 Task: In the  document speech. Add the mentioned hyperlink after second sentence in main content 'www.wikipedia.org' Insert the picture of  'Kids Playing' with name   Kids Playing.png  Change shape height to 3.3
Action: Mouse moved to (85, 191)
Screenshot: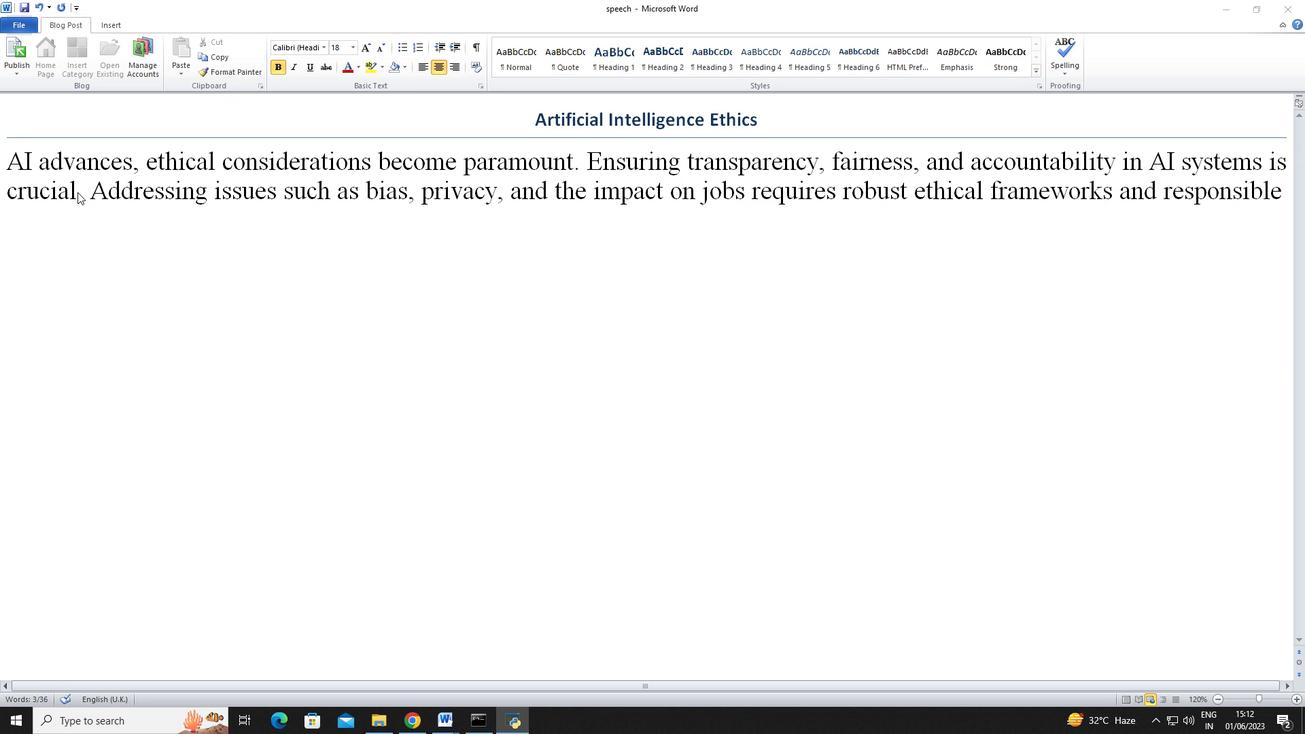 
Action: Mouse pressed left at (85, 191)
Screenshot: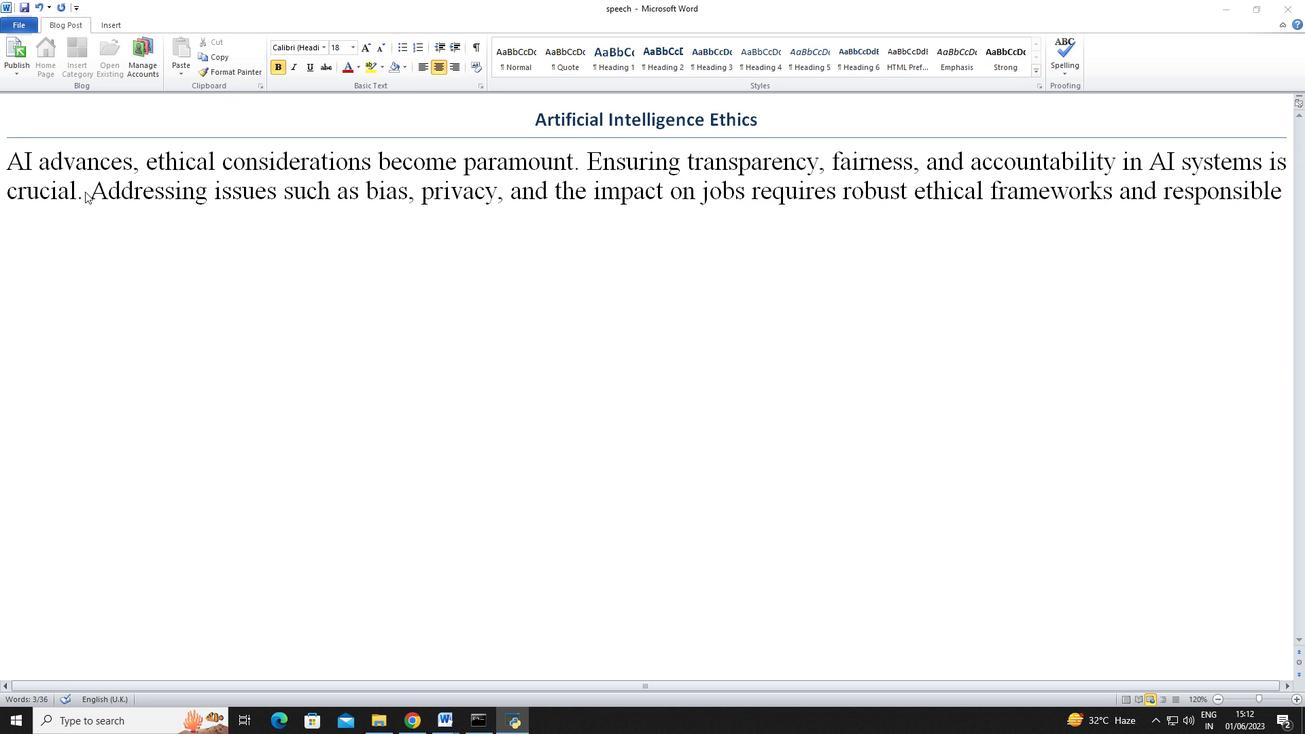 
Action: Mouse moved to (81, 196)
Screenshot: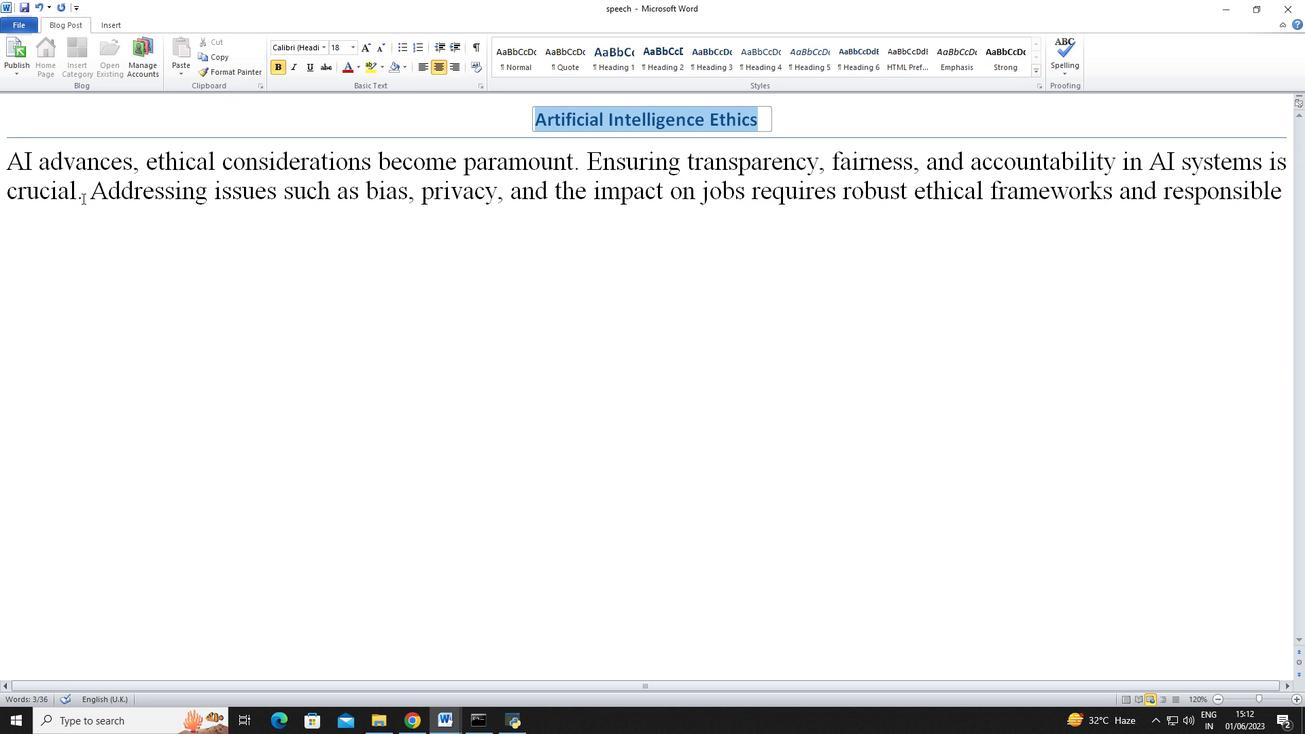 
Action: Mouse pressed left at (81, 196)
Screenshot: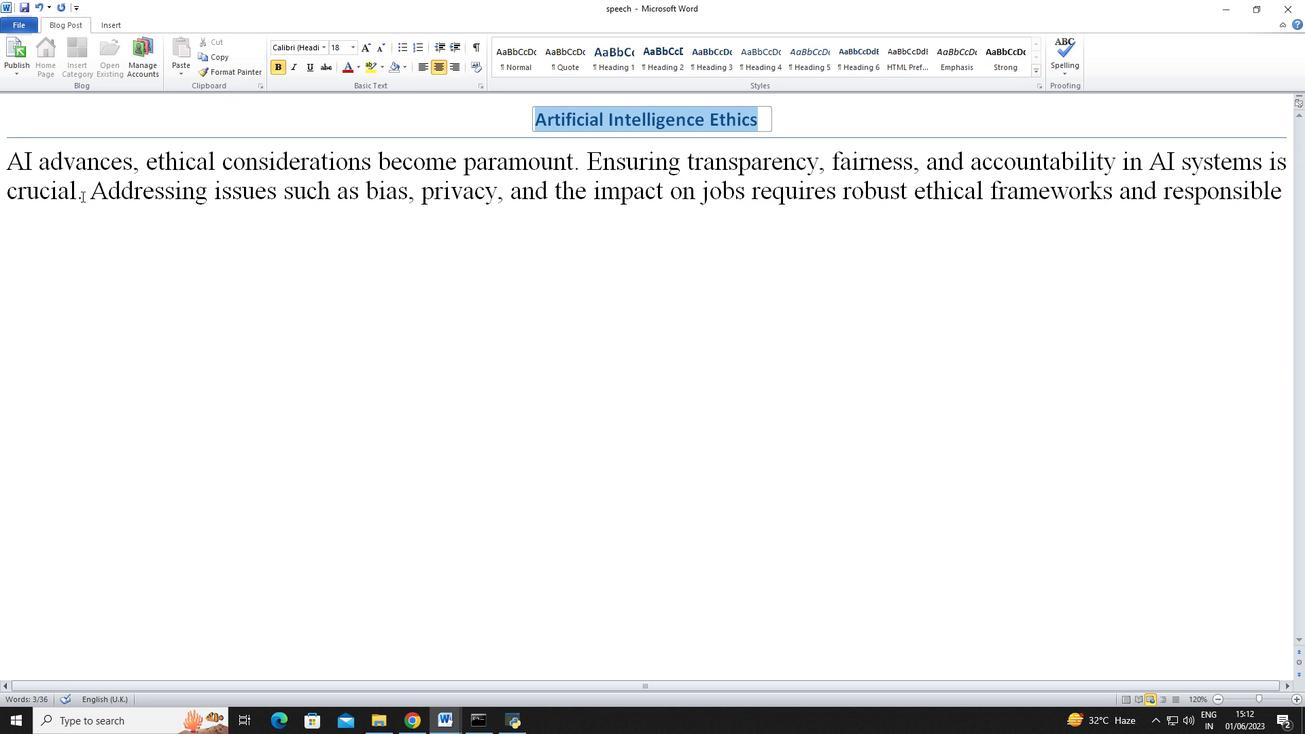 
Action: Mouse moved to (101, 26)
Screenshot: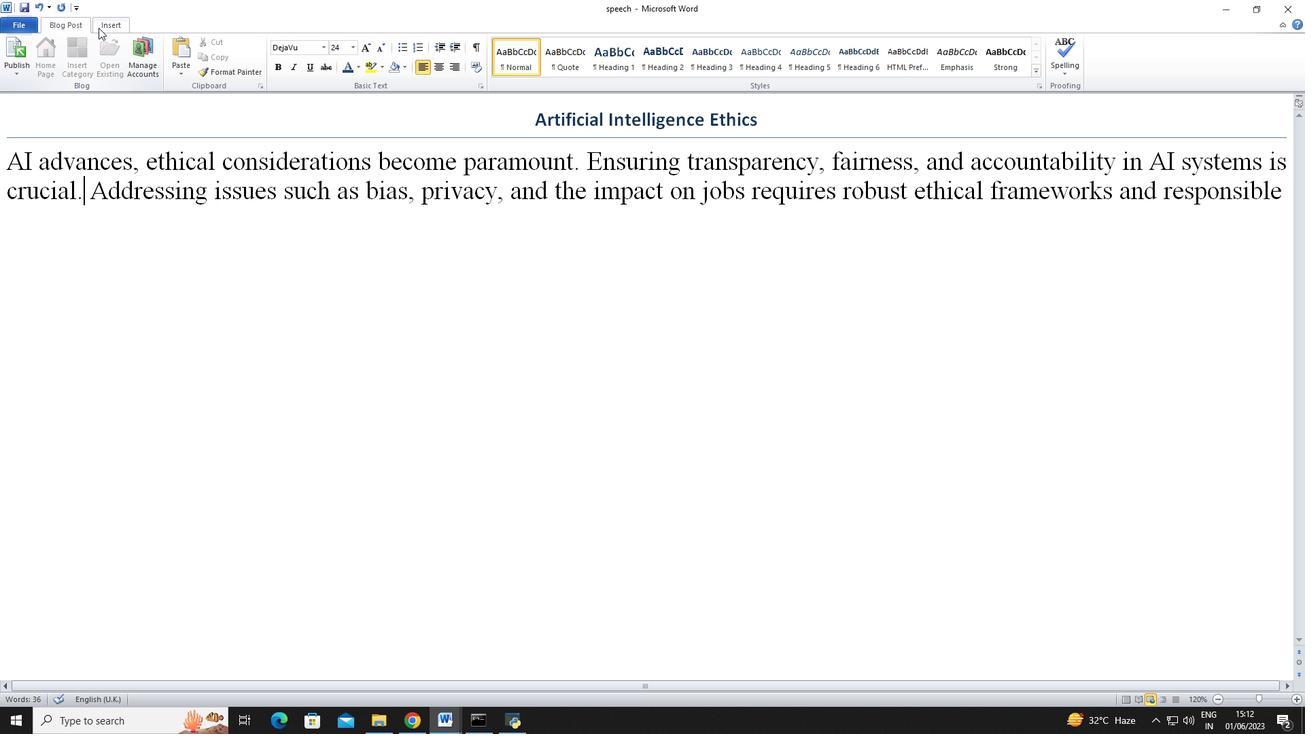 
Action: Mouse pressed left at (101, 26)
Screenshot: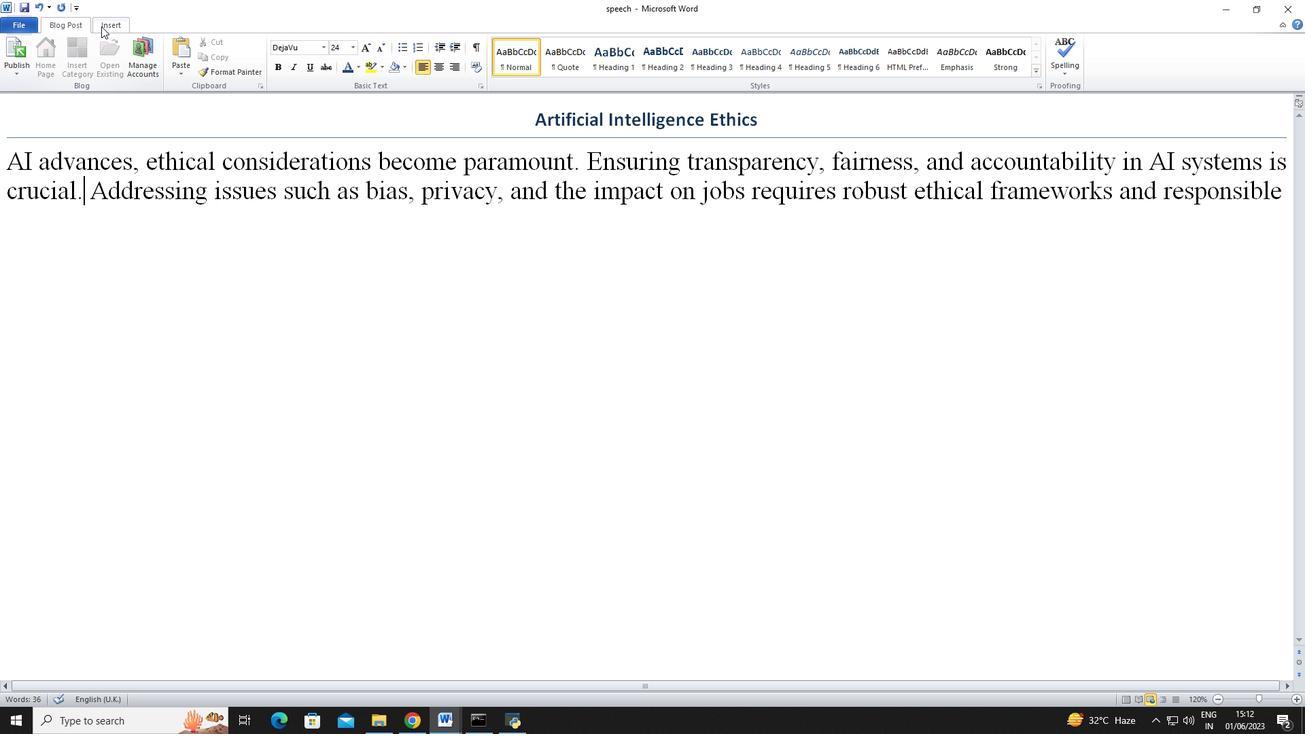 
Action: Mouse moved to (240, 64)
Screenshot: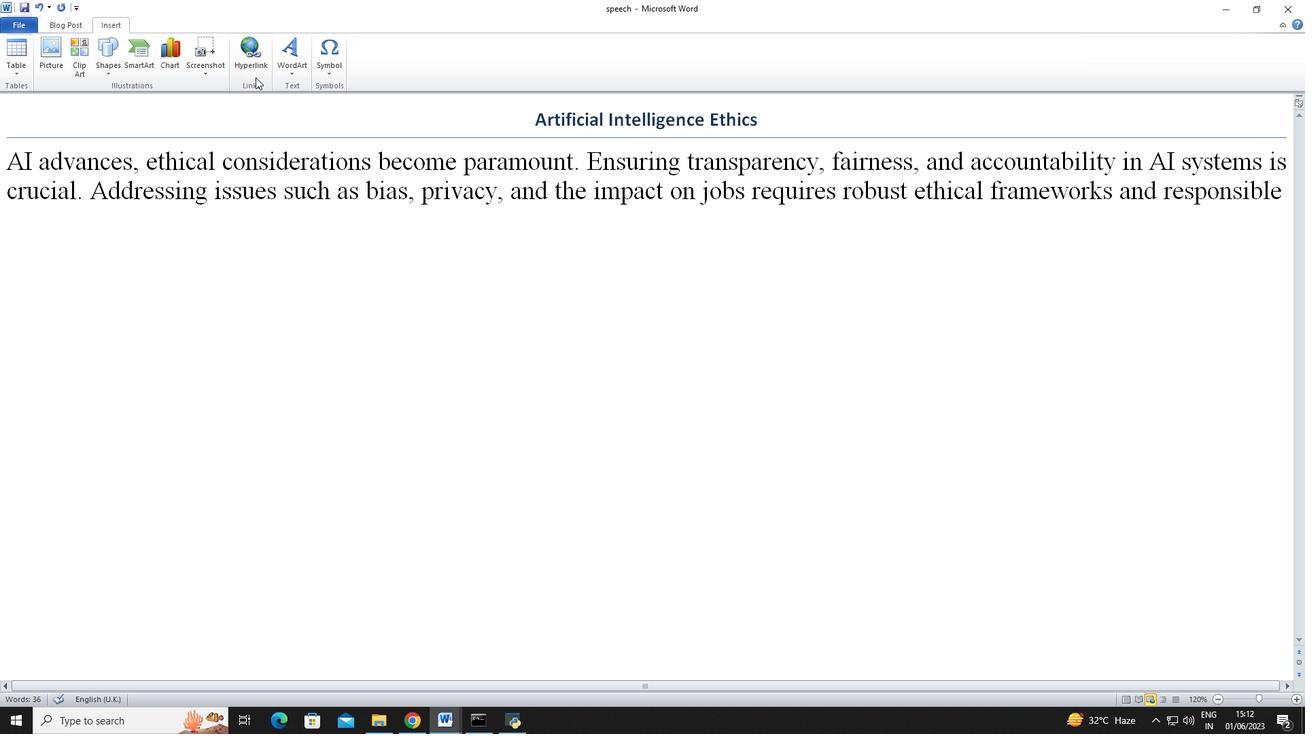 
Action: Mouse pressed left at (240, 64)
Screenshot: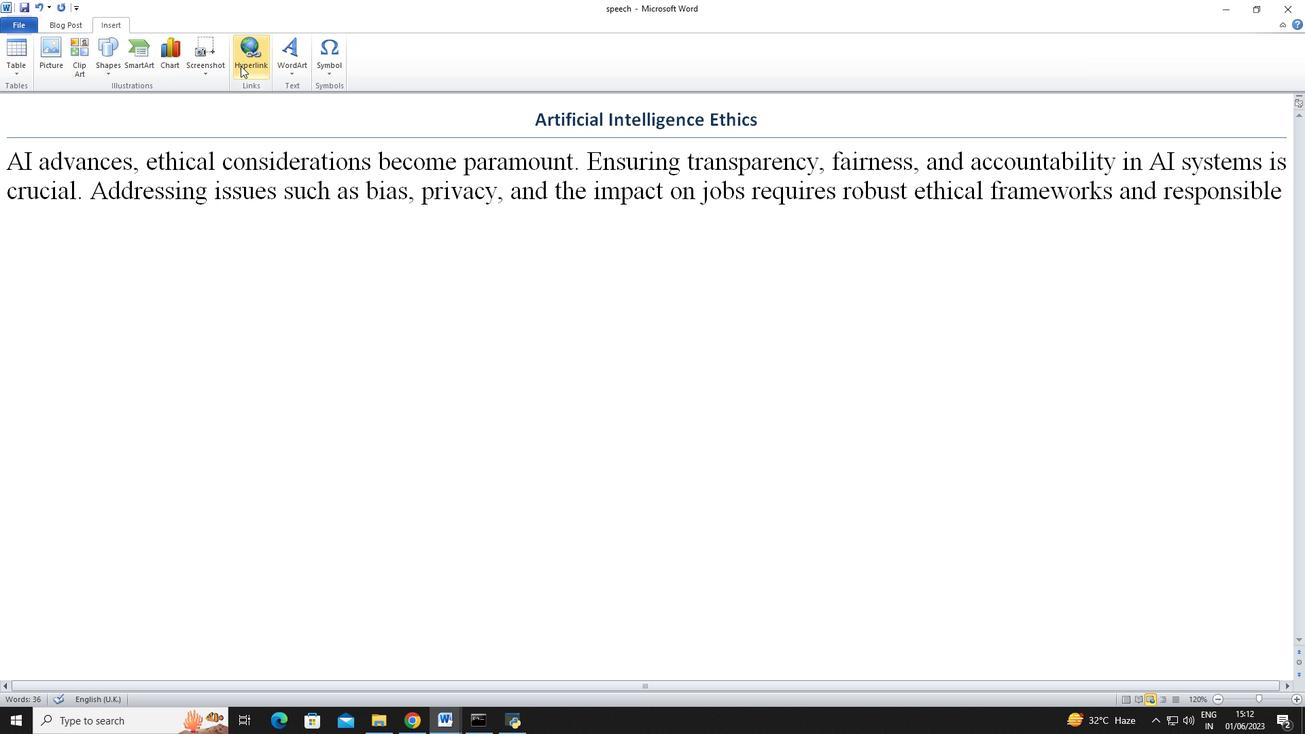 
Action: Mouse moved to (586, 413)
Screenshot: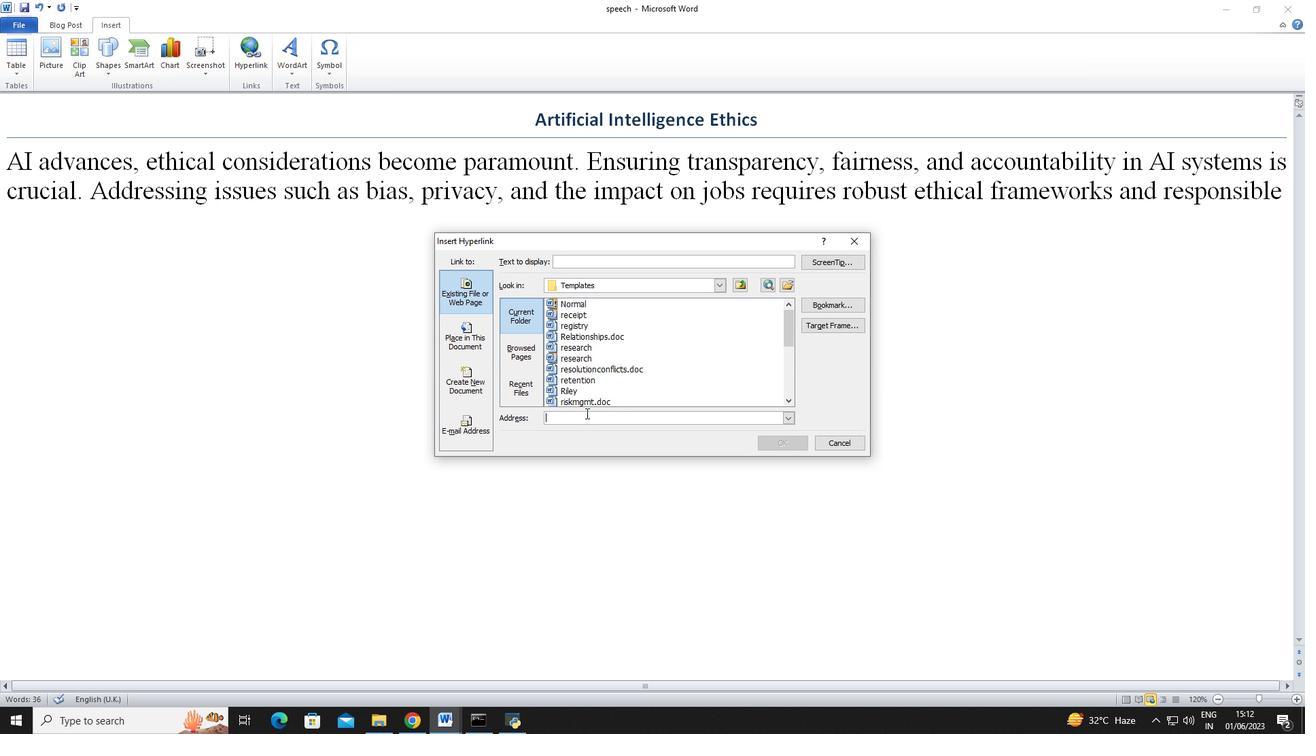 
Action: Key pressed www.wikipedia.org
Screenshot: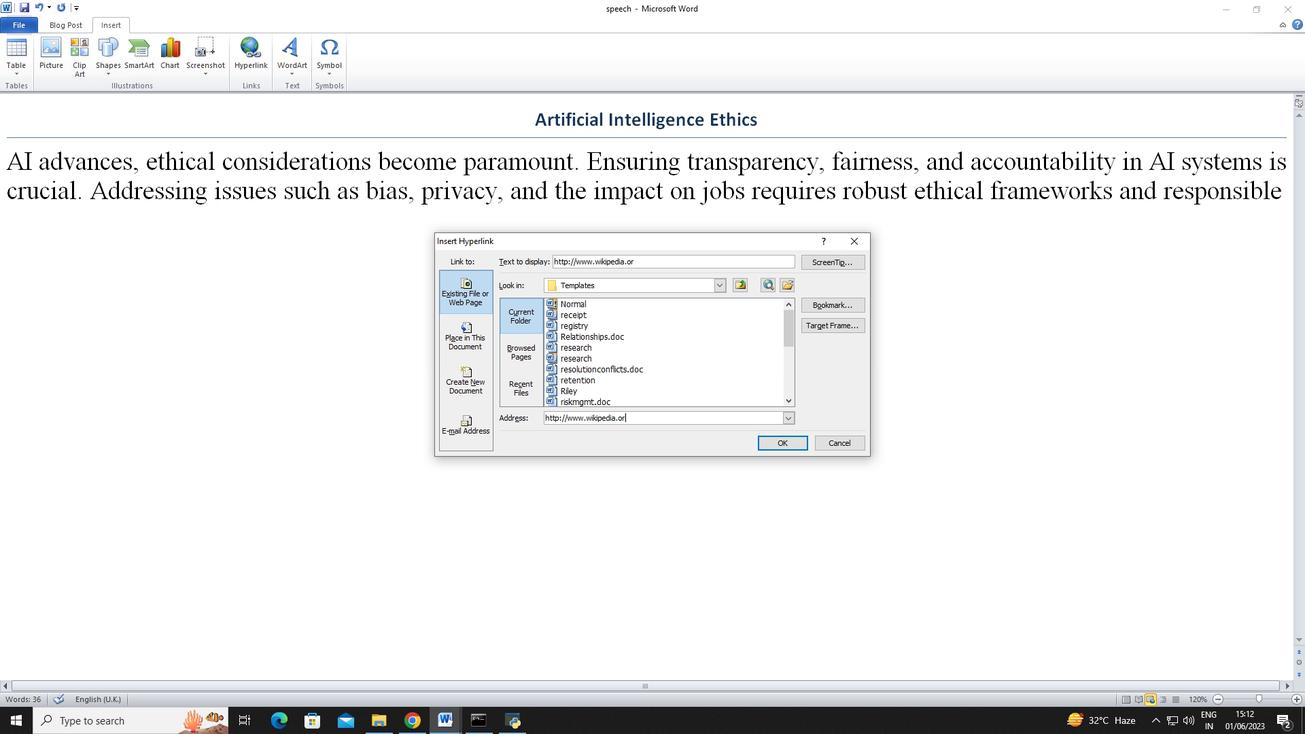 
Action: Mouse moved to (786, 444)
Screenshot: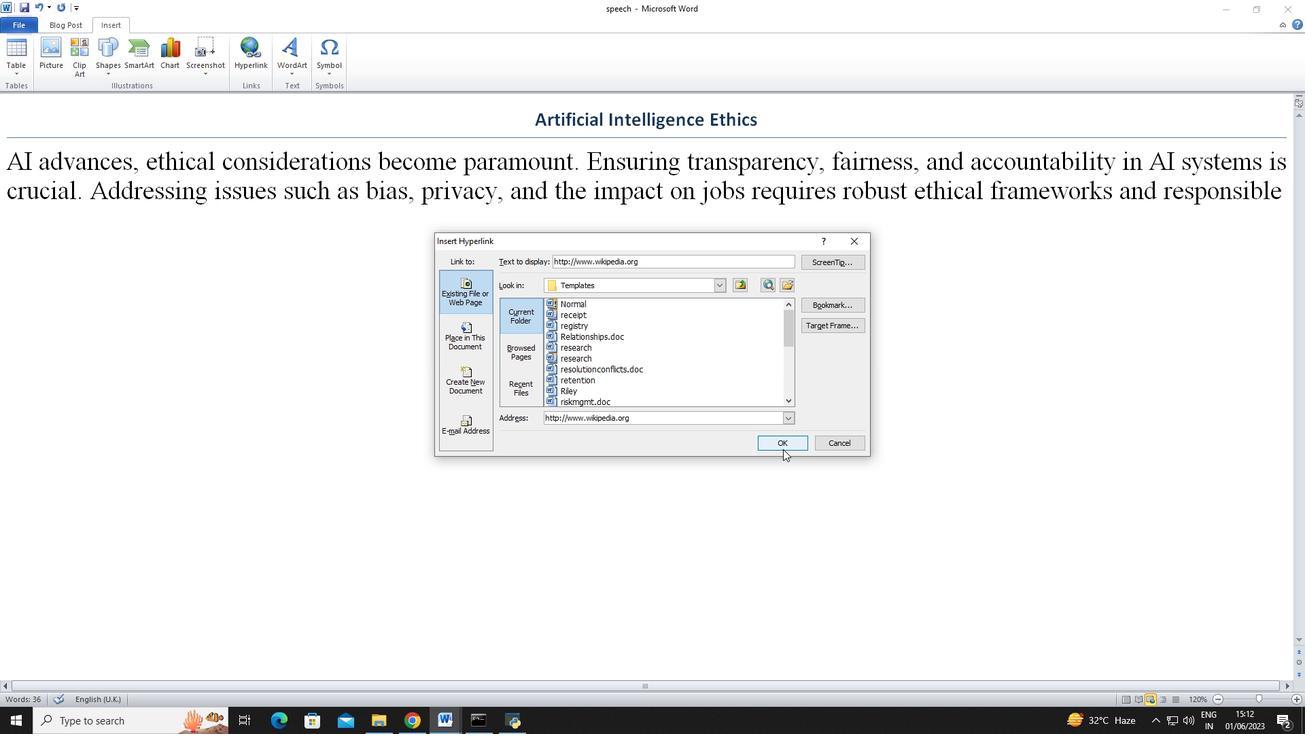 
Action: Mouse pressed left at (786, 444)
Screenshot: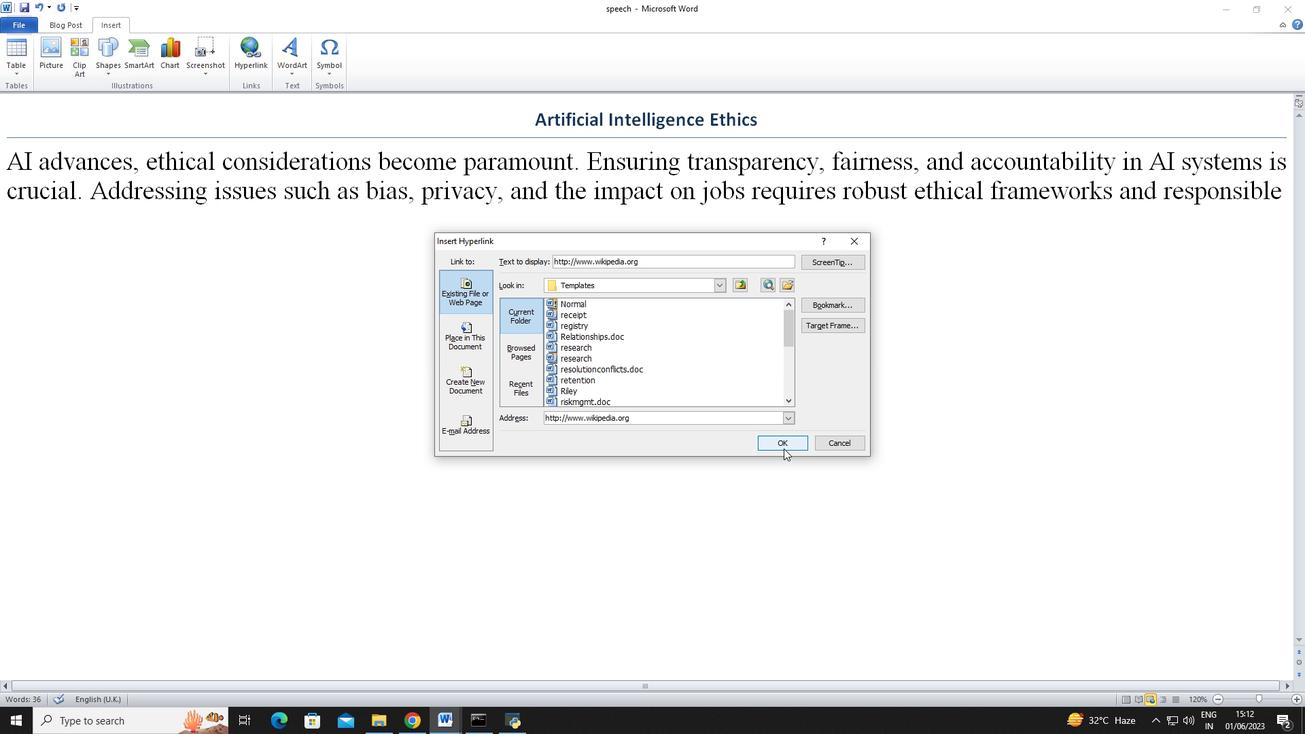 
Action: Mouse moved to (80, 193)
Screenshot: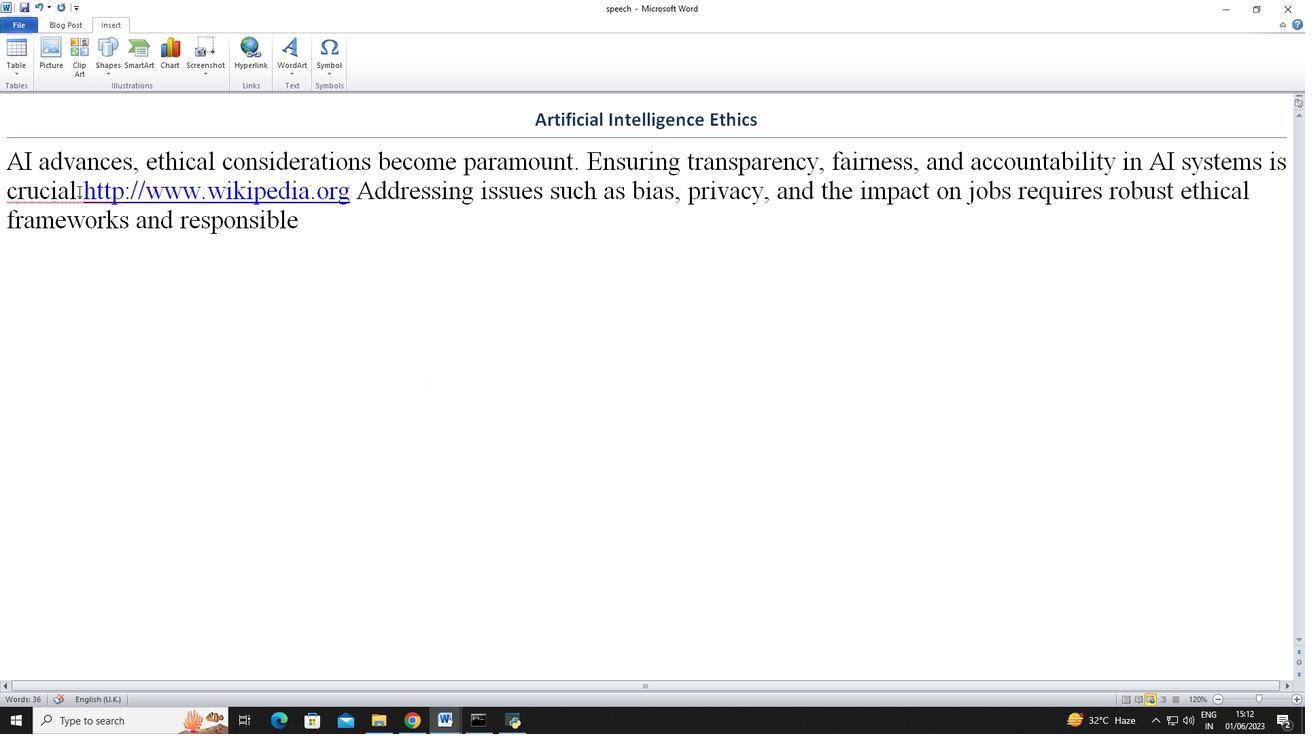 
Action: Mouse pressed left at (80, 193)
Screenshot: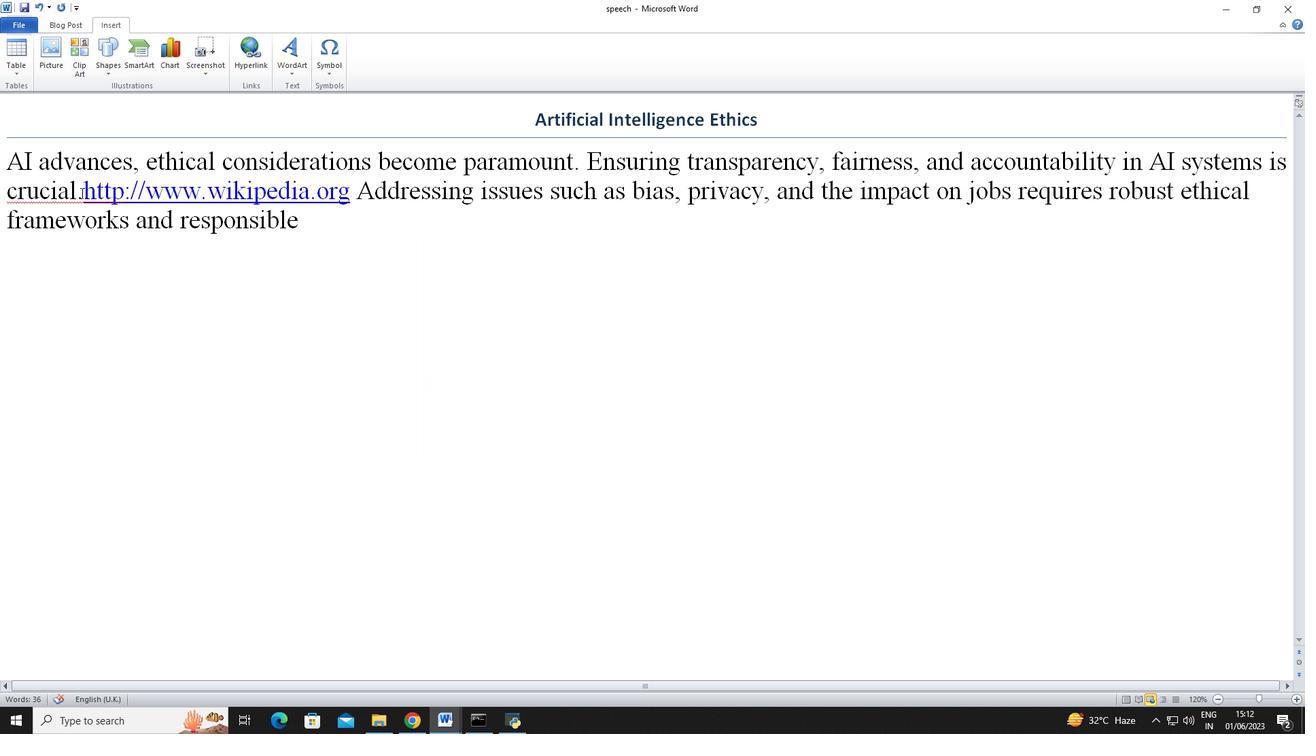 
Action: Mouse moved to (93, 227)
Screenshot: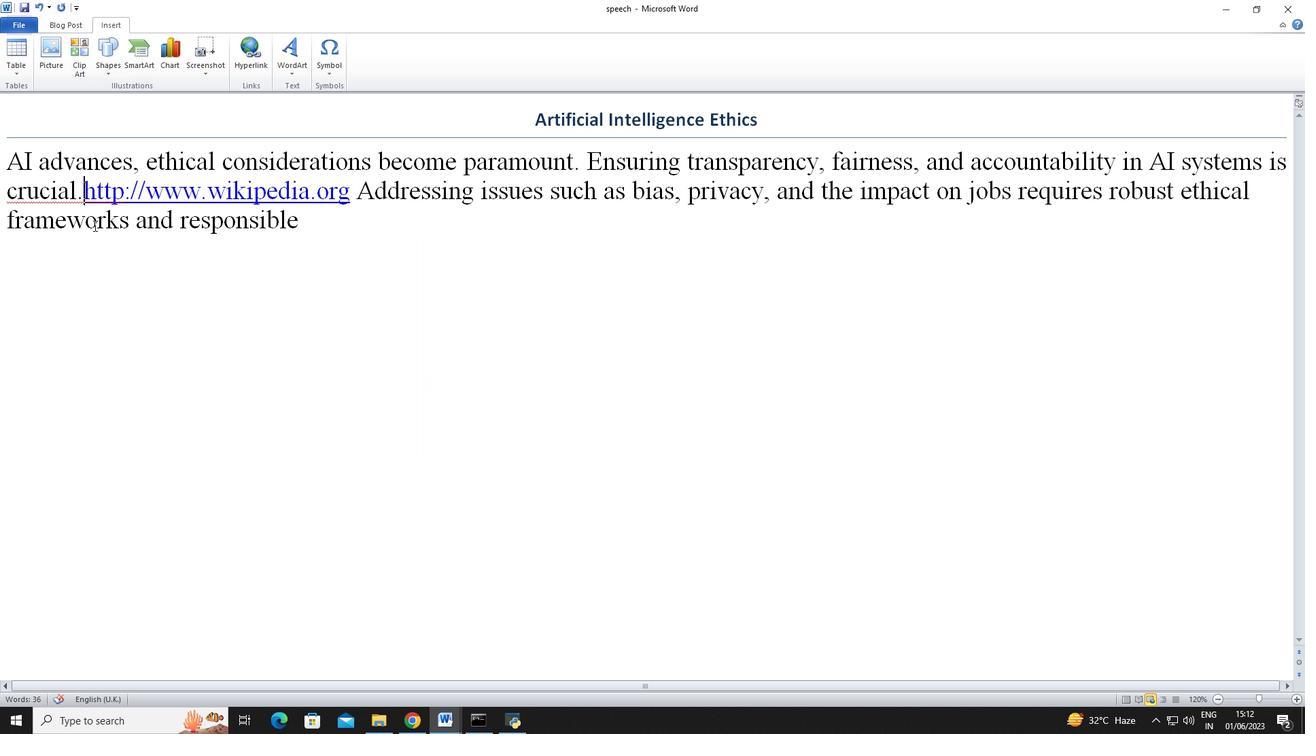 
Action: Key pressed <Key.space>
Screenshot: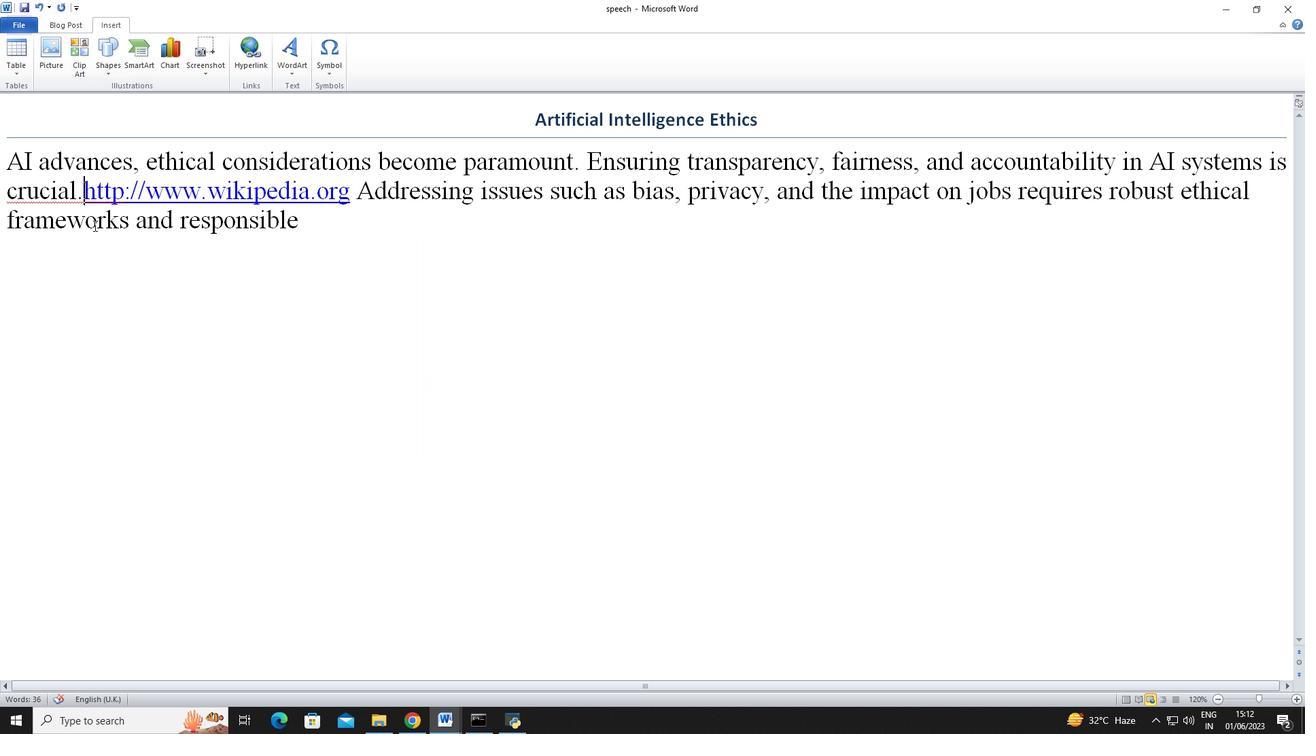 
Action: Mouse moved to (57, 68)
Screenshot: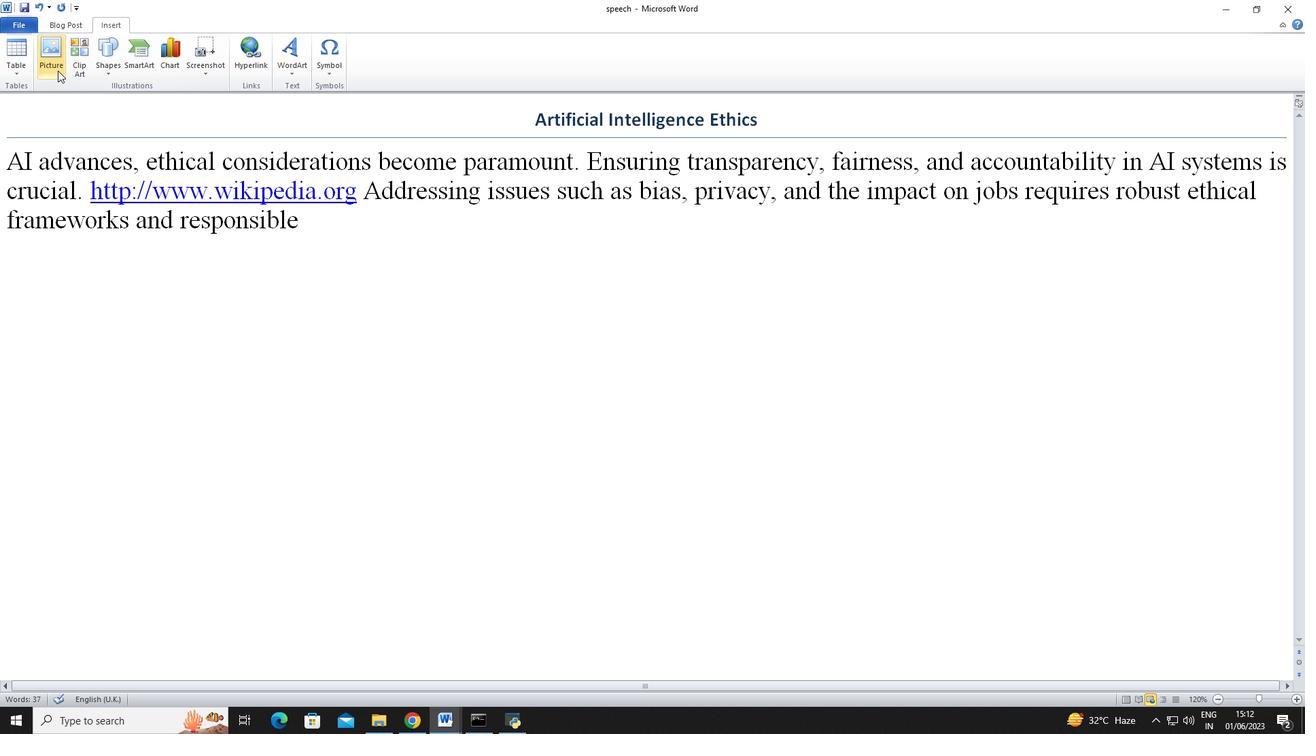 
Action: Mouse pressed left at (57, 68)
Screenshot: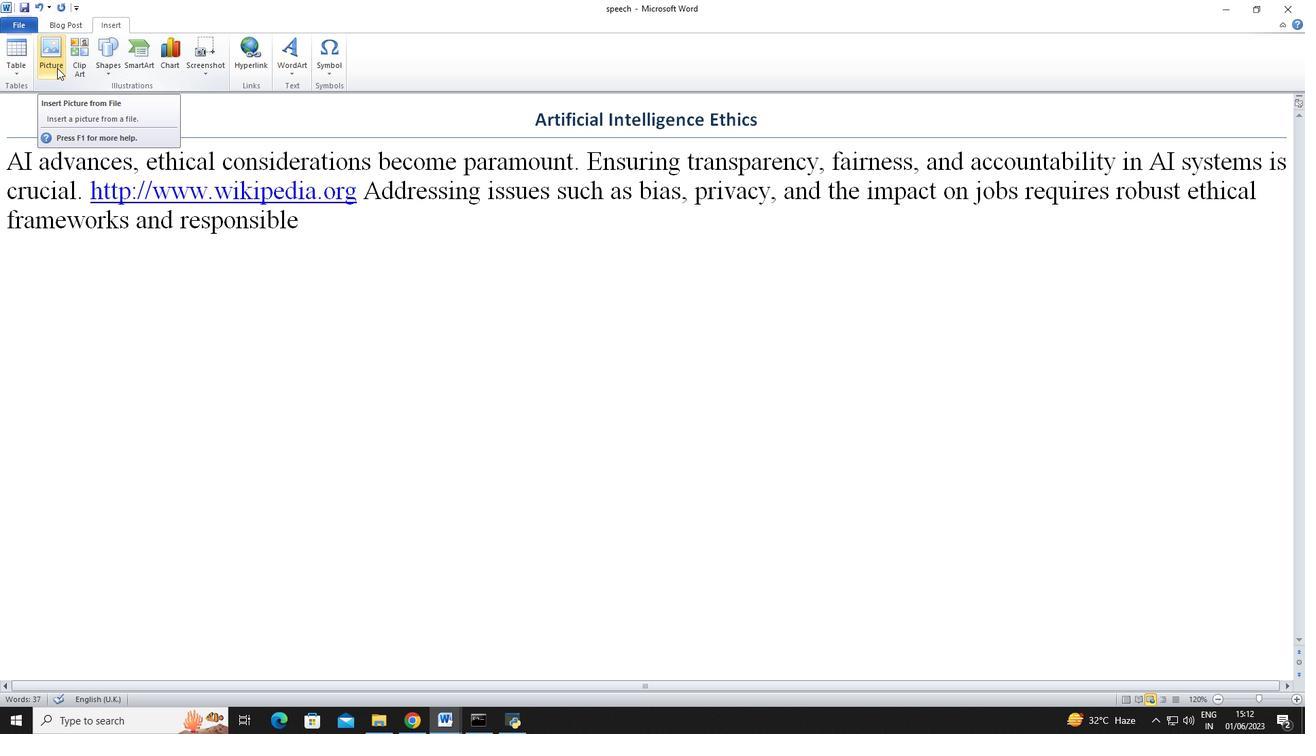 
Action: Mouse moved to (629, 16)
Screenshot: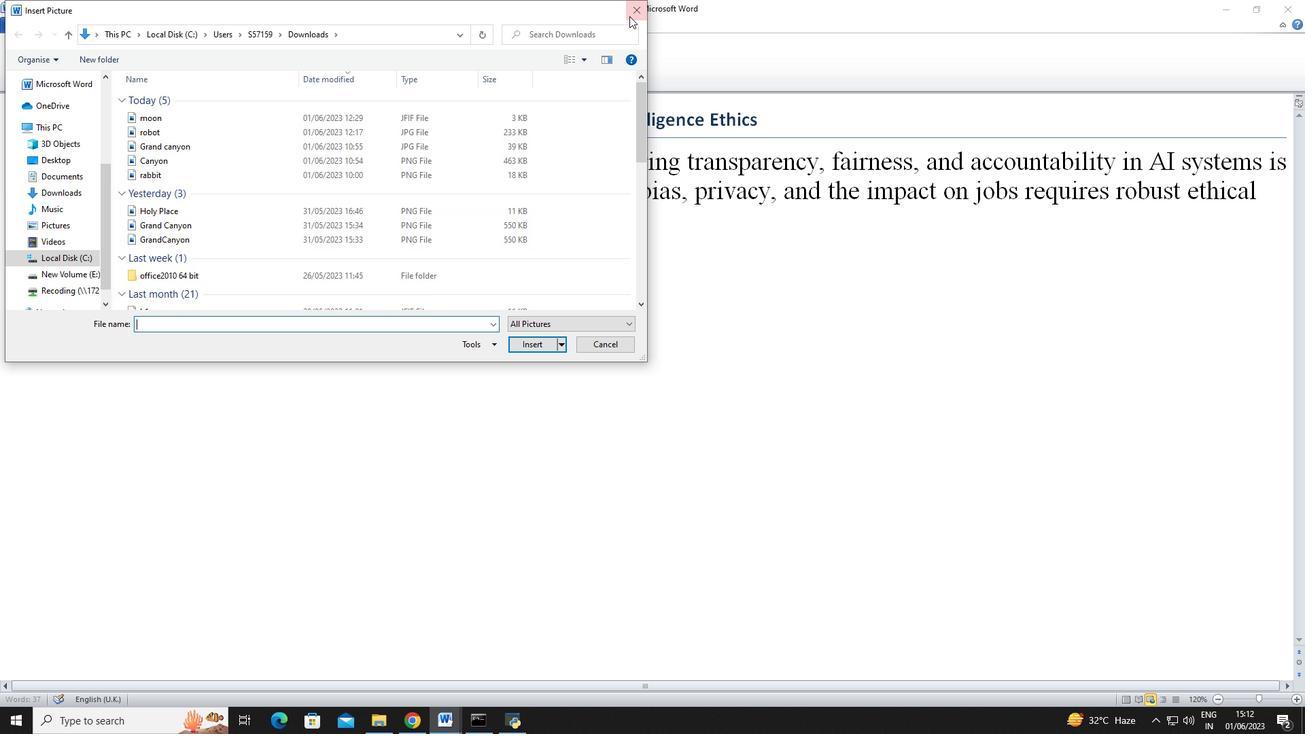 
Action: Mouse pressed left at (629, 16)
Screenshot: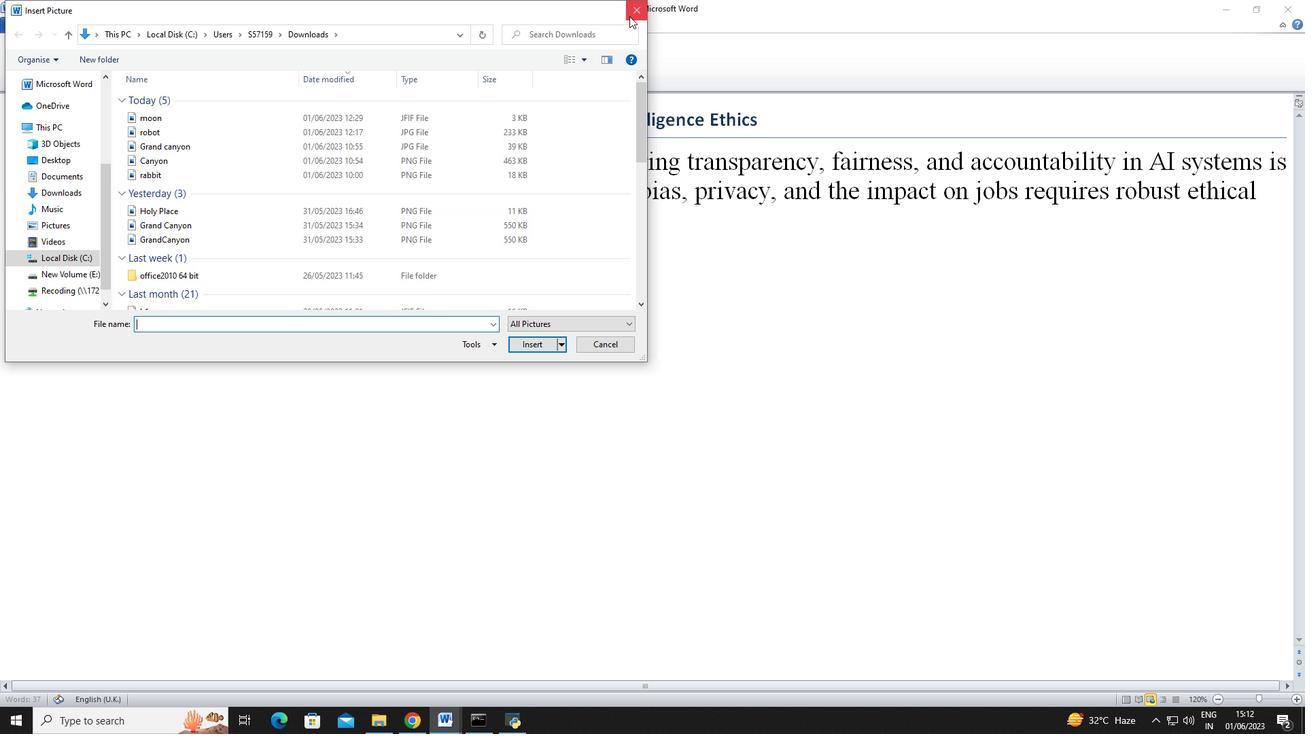 
Action: Mouse moved to (422, 723)
Screenshot: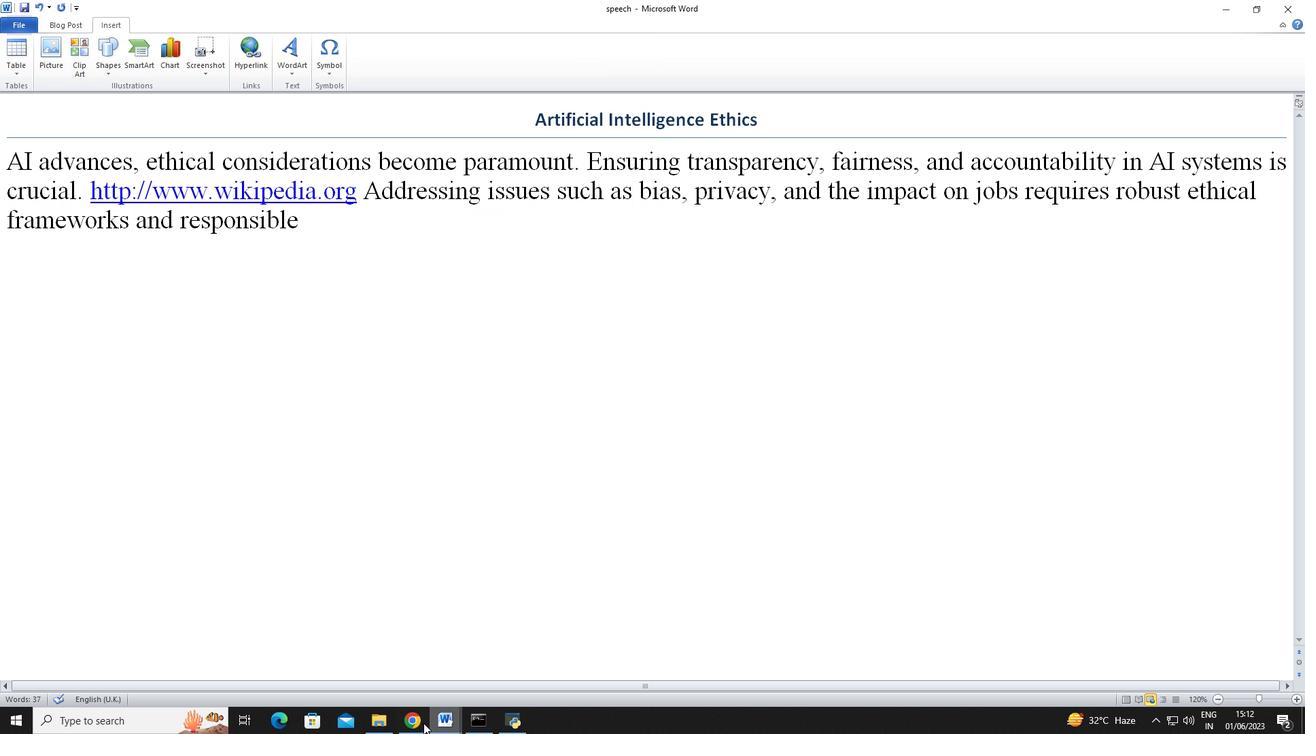 
Action: Mouse pressed left at (422, 723)
Screenshot: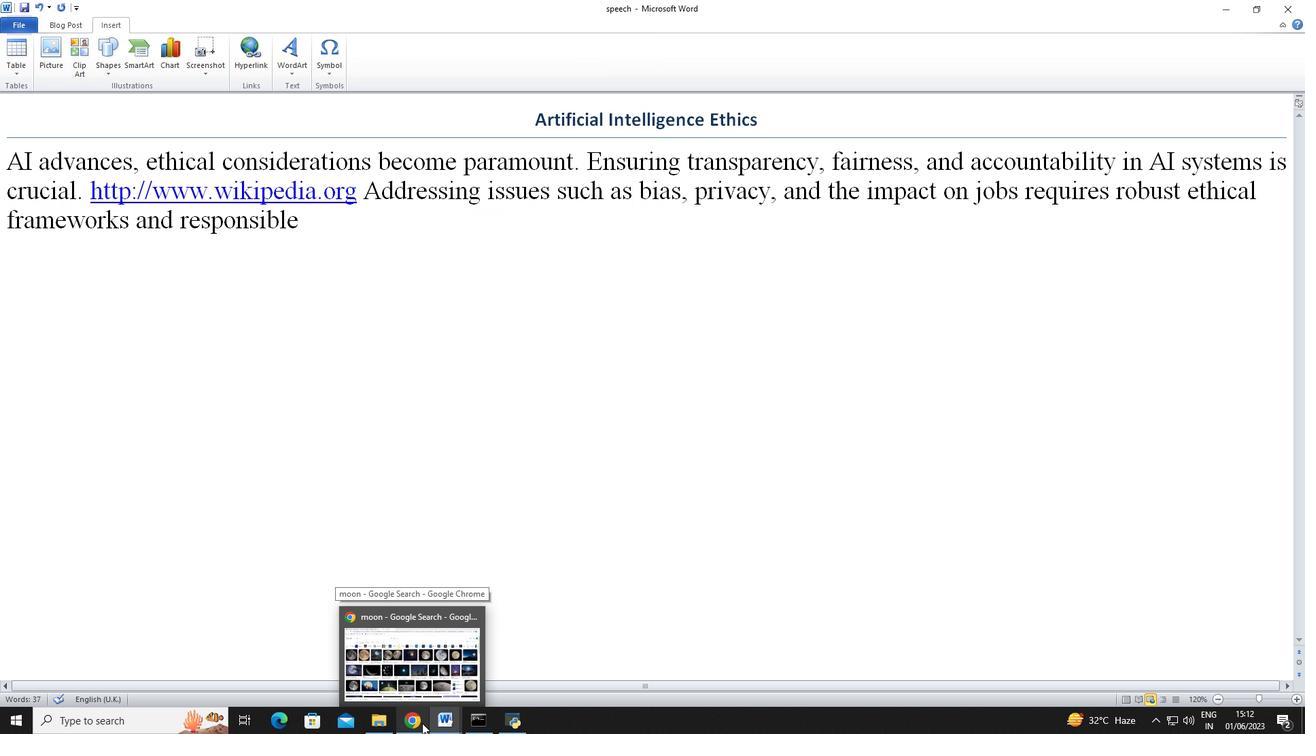 
Action: Mouse moved to (174, 93)
Screenshot: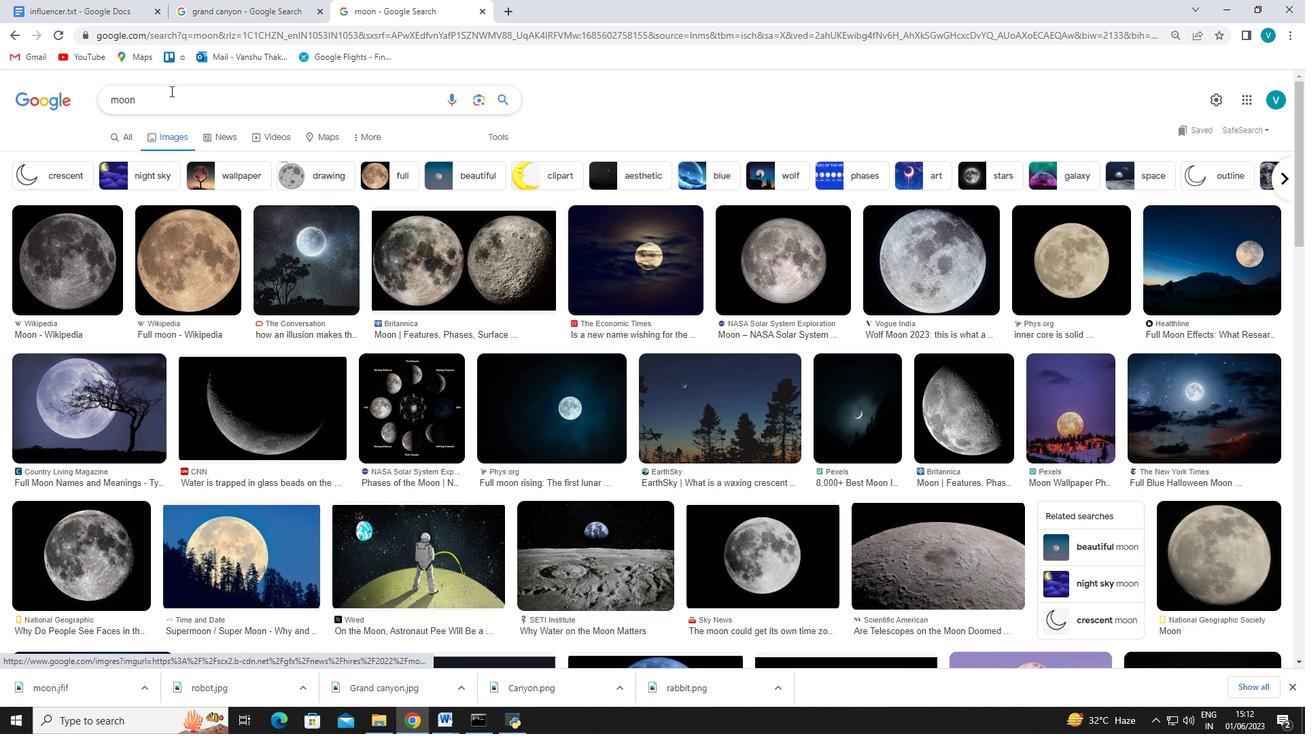
Action: Mouse pressed left at (174, 93)
Screenshot: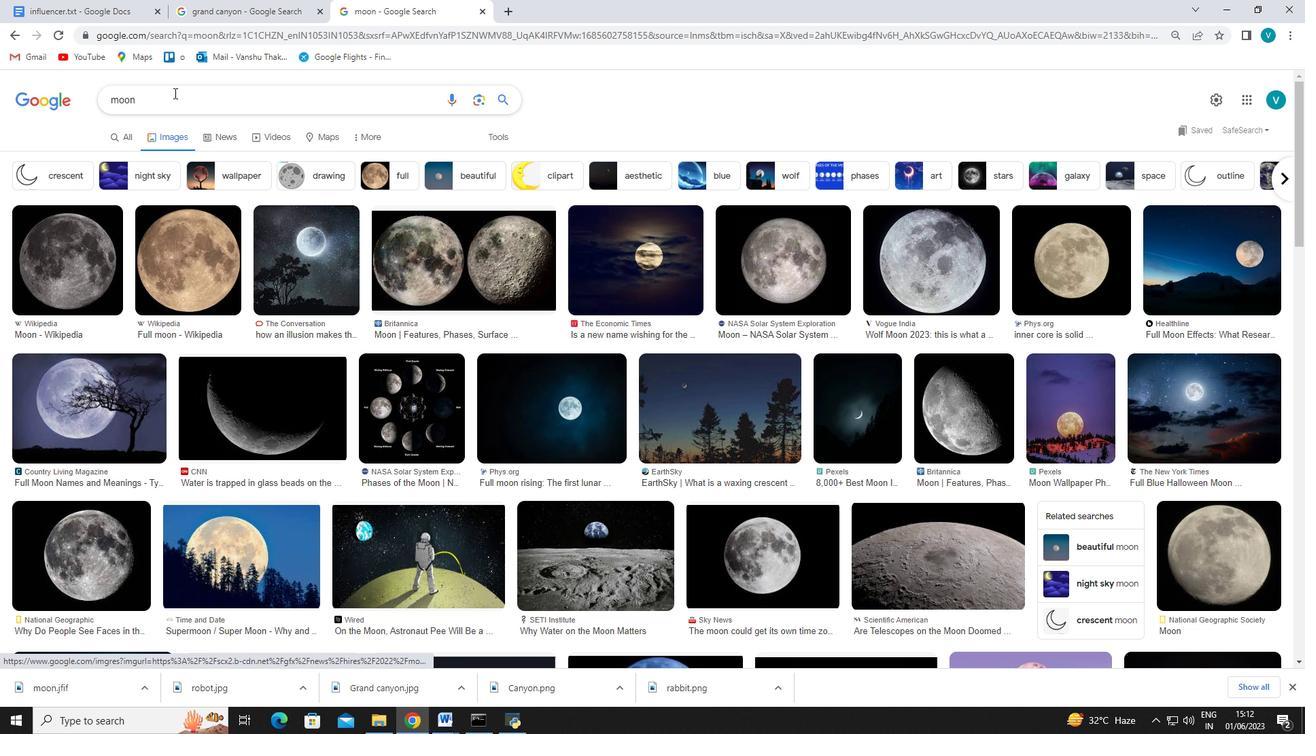
Action: Mouse moved to (354, 136)
Screenshot: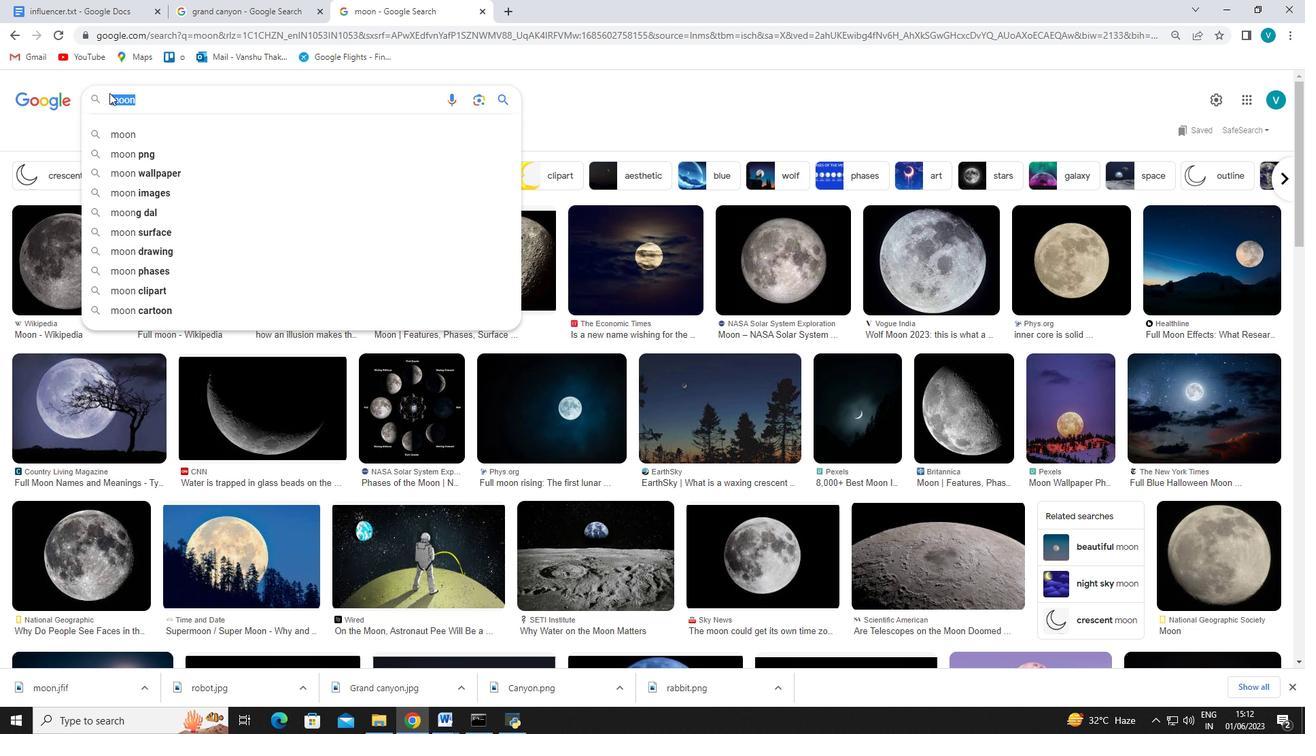 
Action: Key pressed kids<Key.enter>
Screenshot: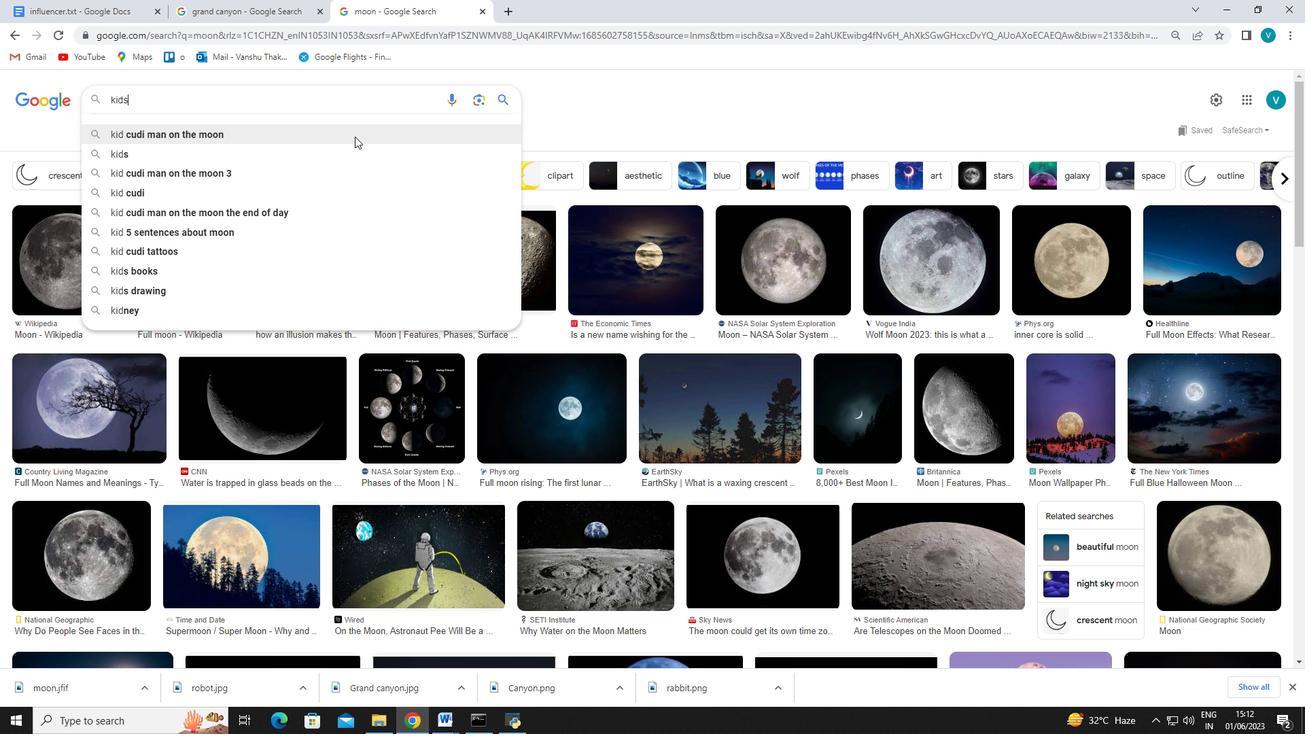 
Action: Mouse moved to (637, 261)
Screenshot: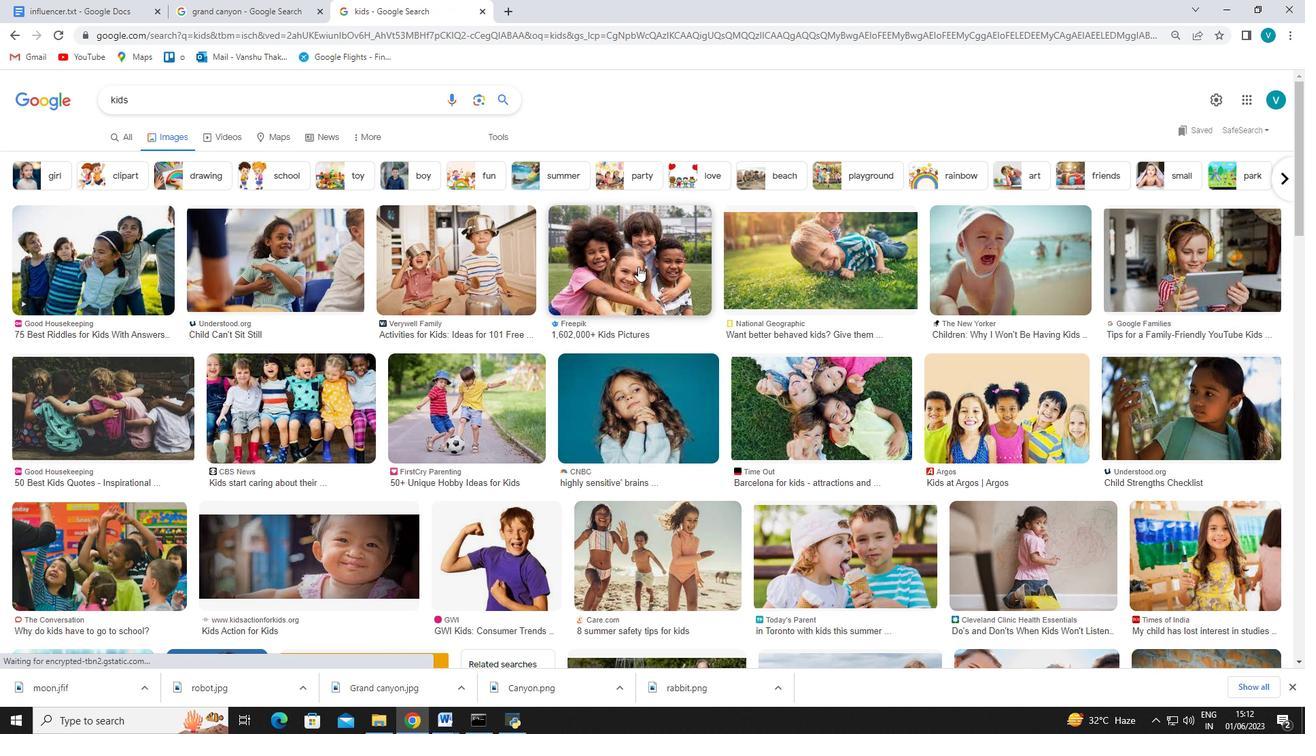 
Action: Mouse pressed right at (637, 261)
Screenshot: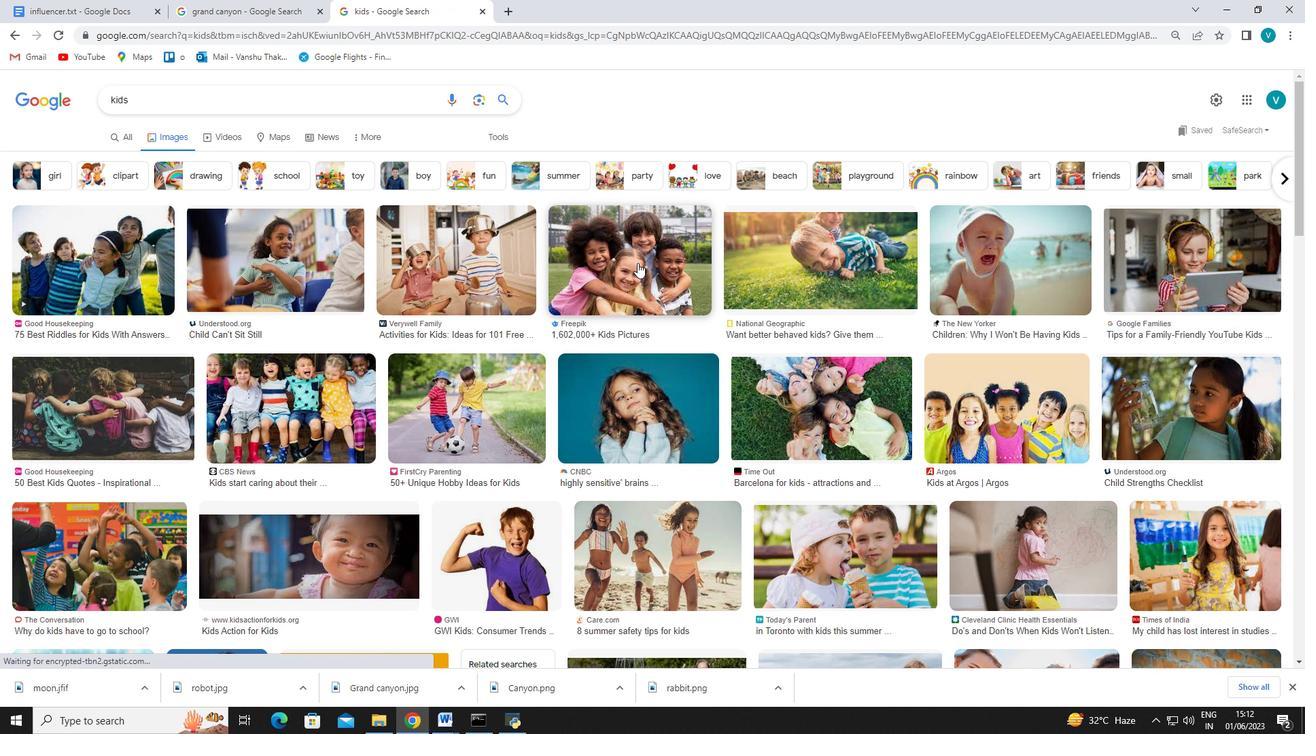 
Action: Mouse moved to (666, 384)
Screenshot: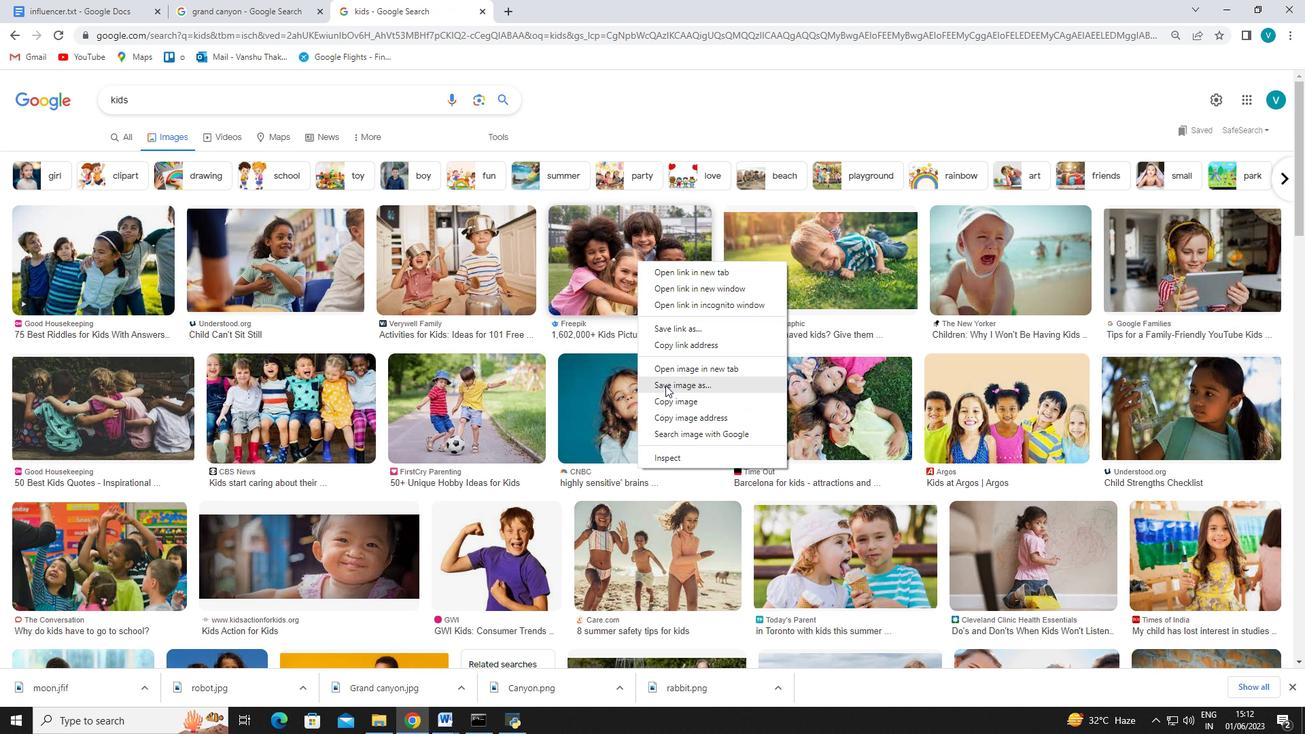 
Action: Mouse pressed left at (666, 384)
Screenshot: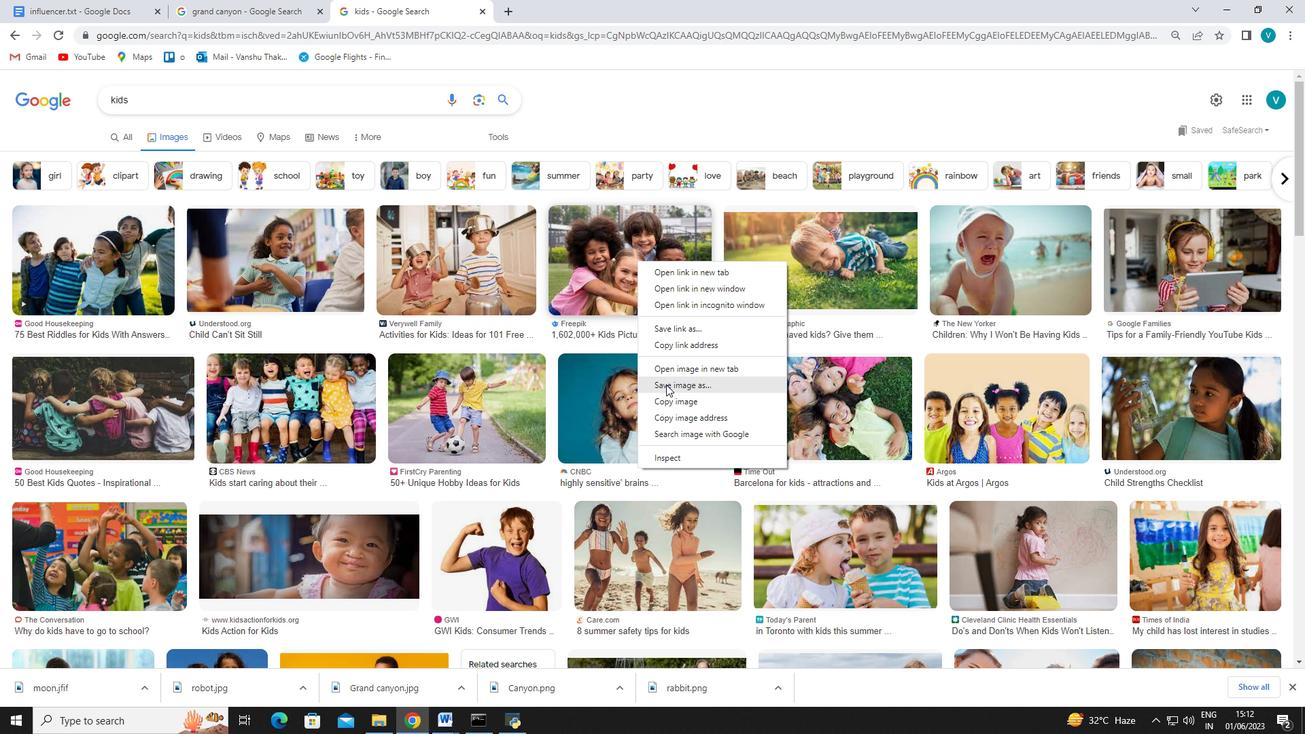 
Action: Mouse moved to (427, 357)
Screenshot: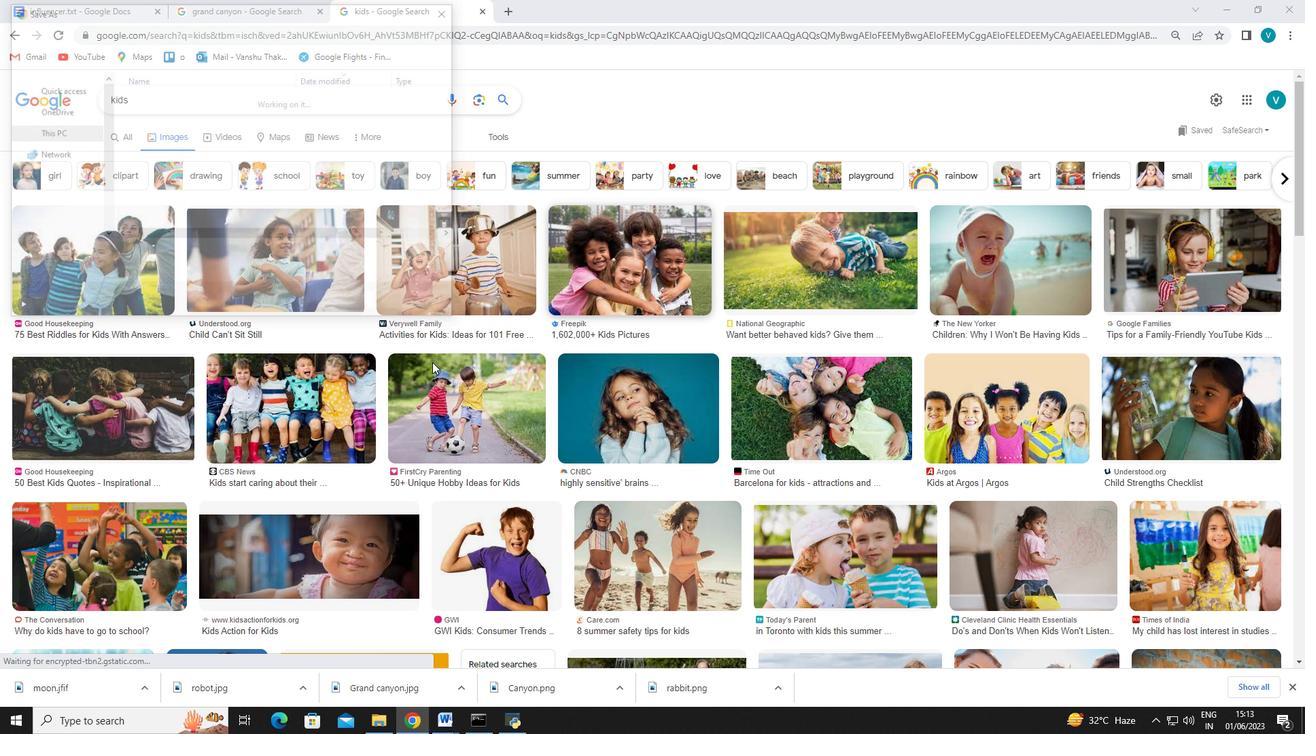 
Action: Key pressed kids<Key.space>playing<Key.enter>
Screenshot: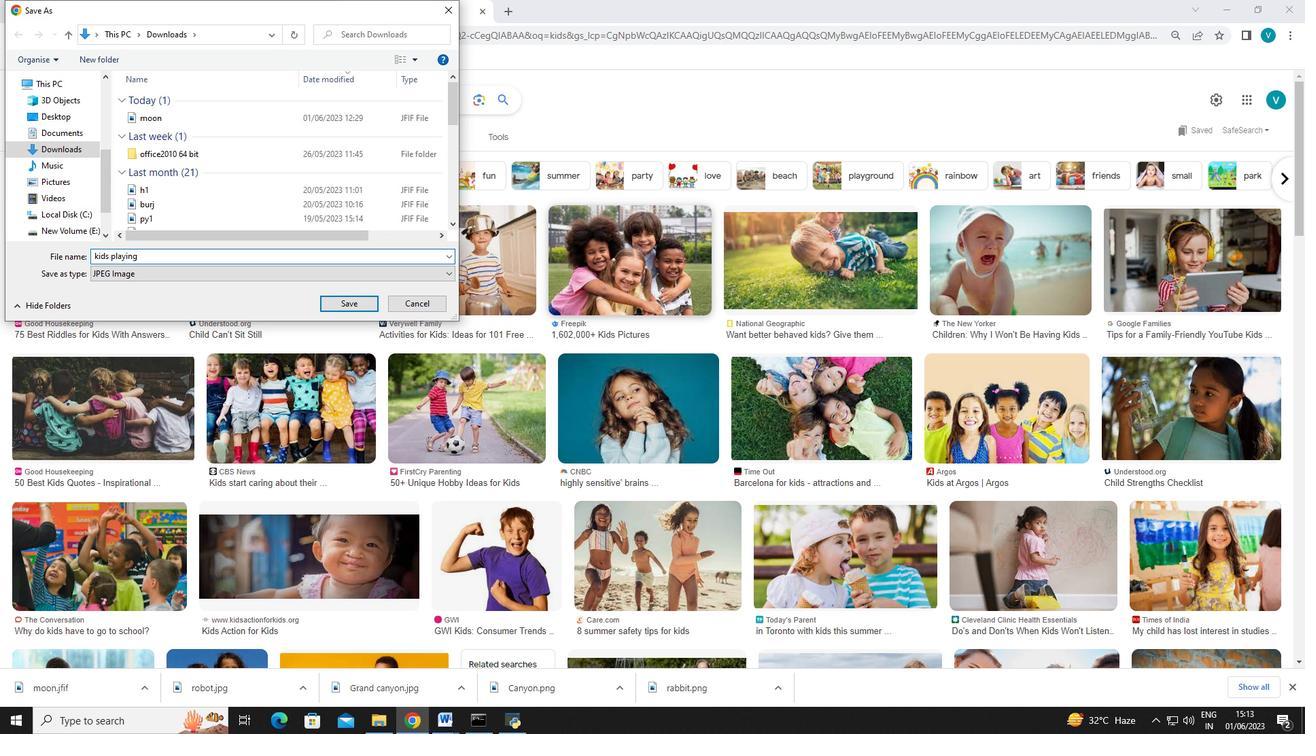 
Action: Mouse moved to (452, 722)
Screenshot: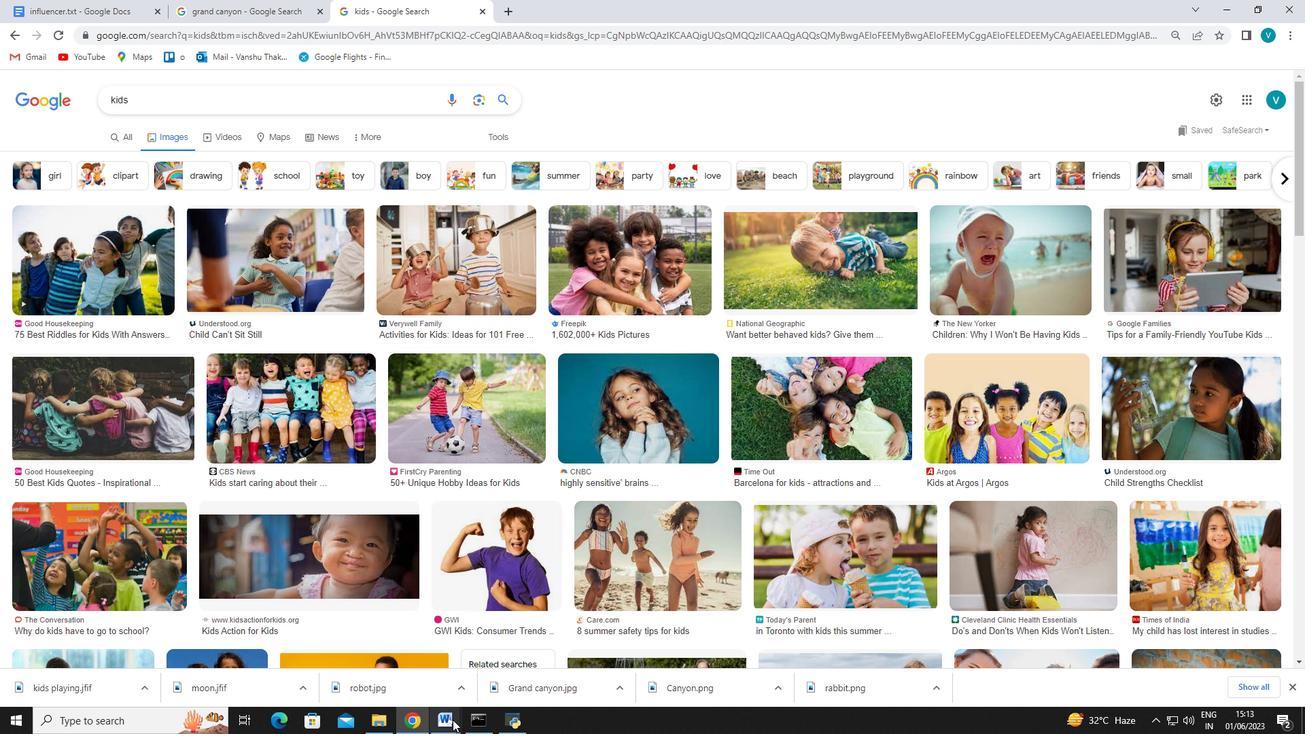 
Action: Mouse pressed left at (452, 722)
Screenshot: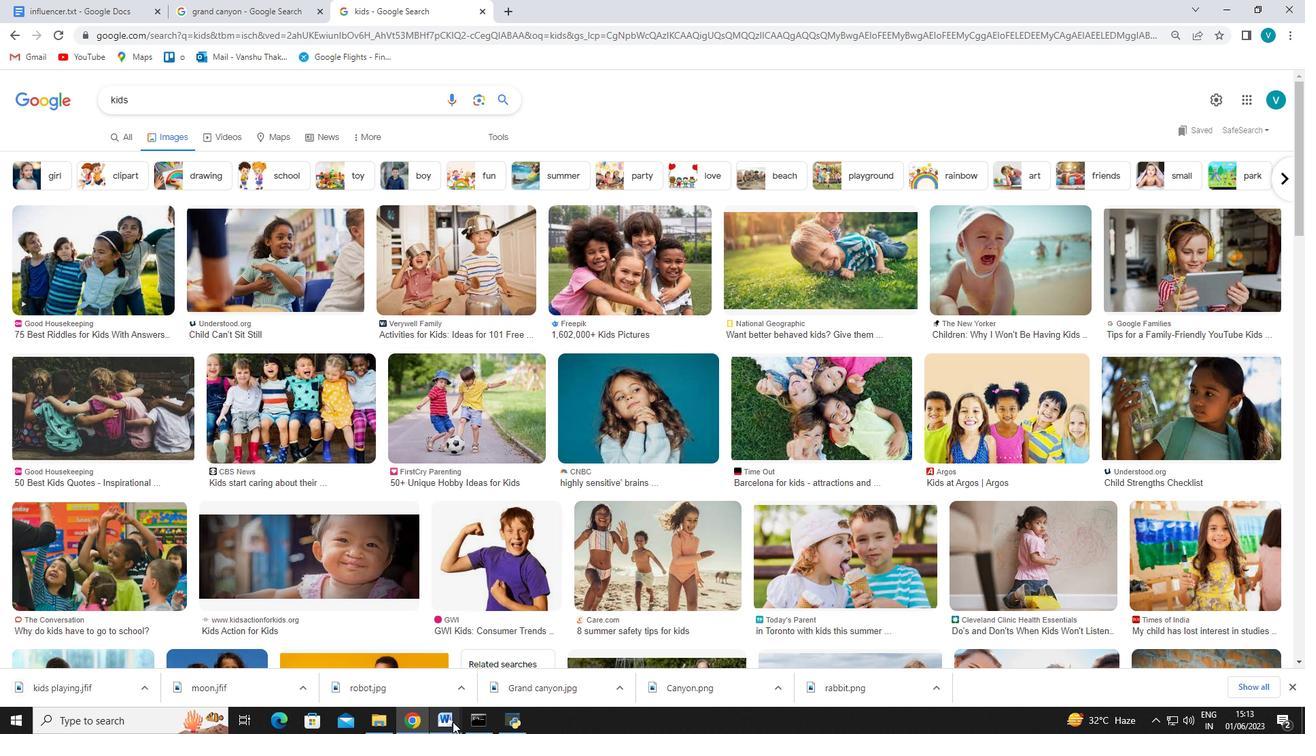 
Action: Mouse moved to (488, 671)
Screenshot: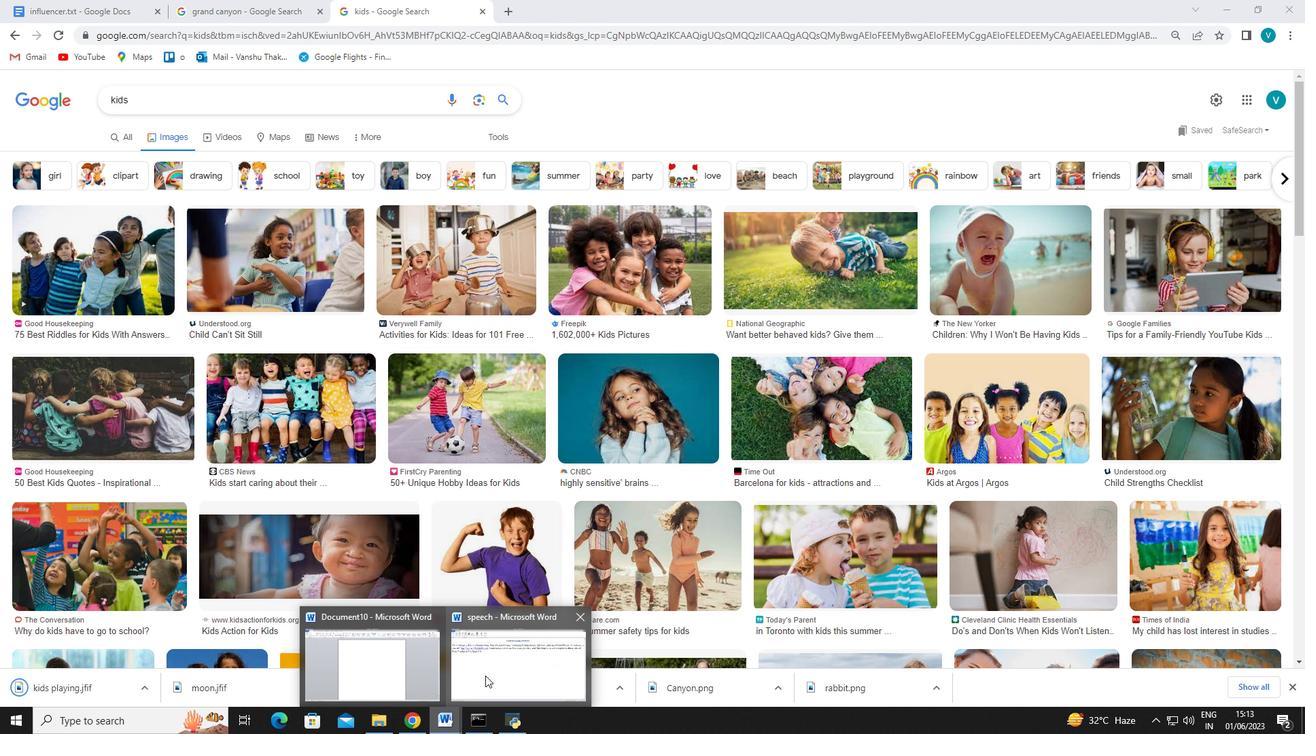 
Action: Mouse pressed left at (488, 671)
Screenshot: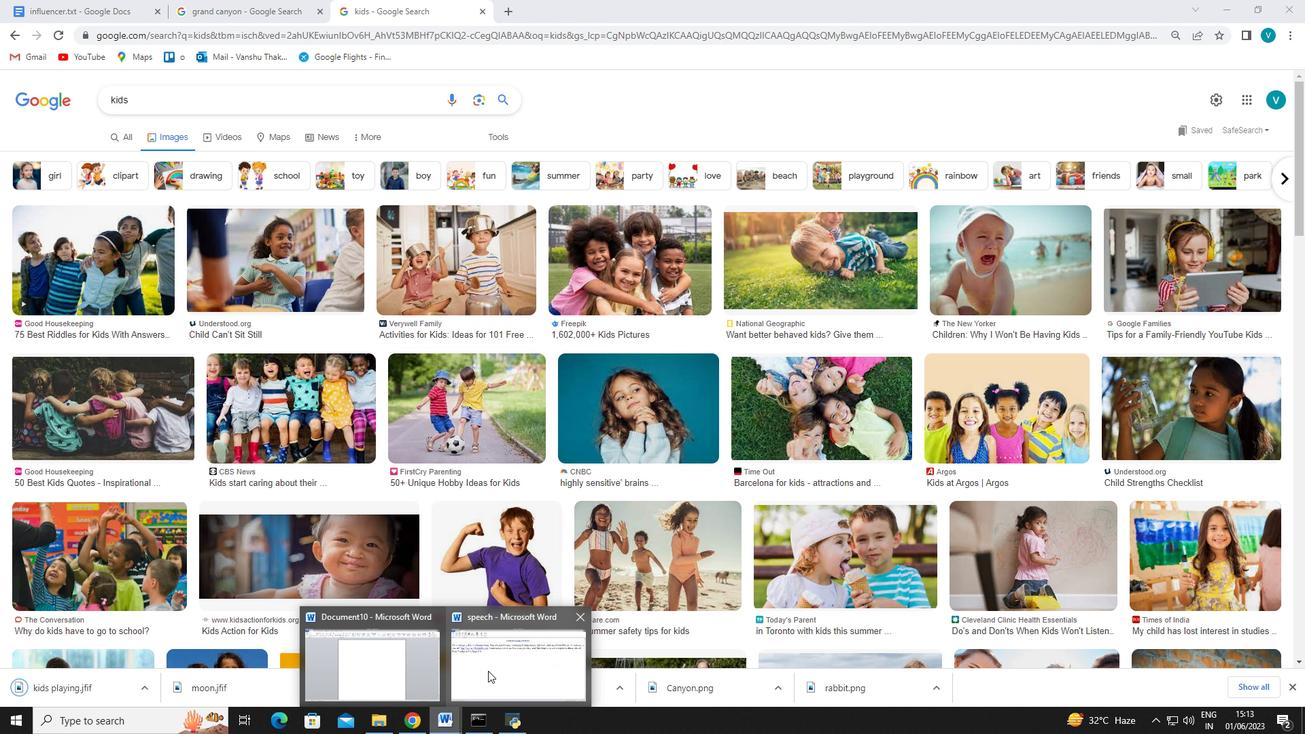 
Action: Mouse moved to (44, 73)
Screenshot: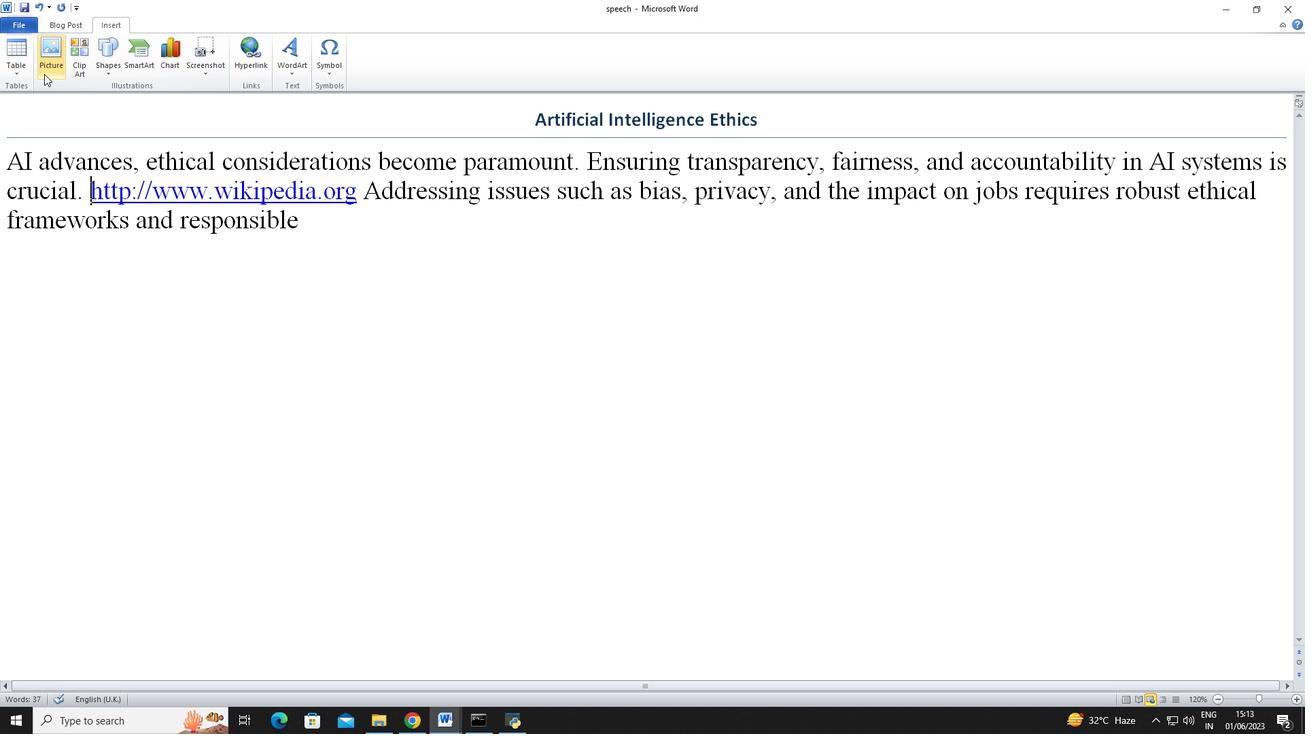 
Action: Mouse pressed left at (44, 73)
Screenshot: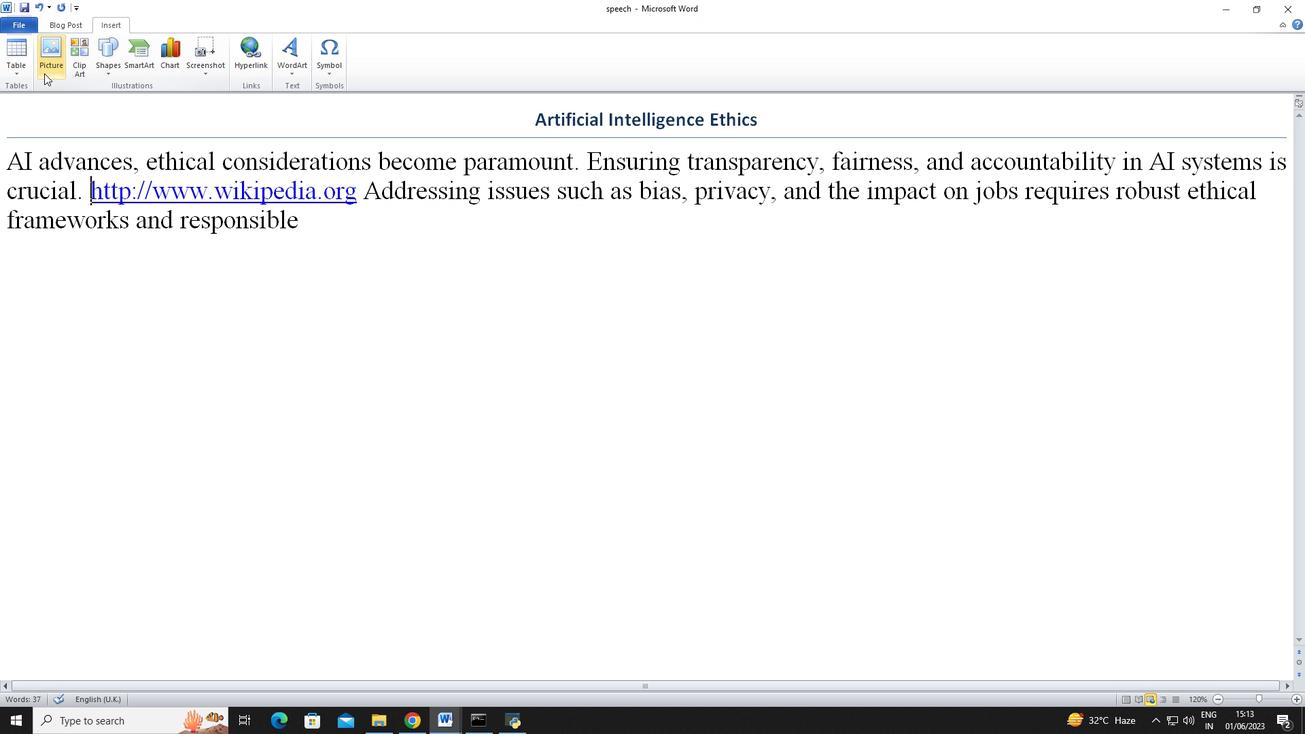 
Action: Mouse moved to (165, 123)
Screenshot: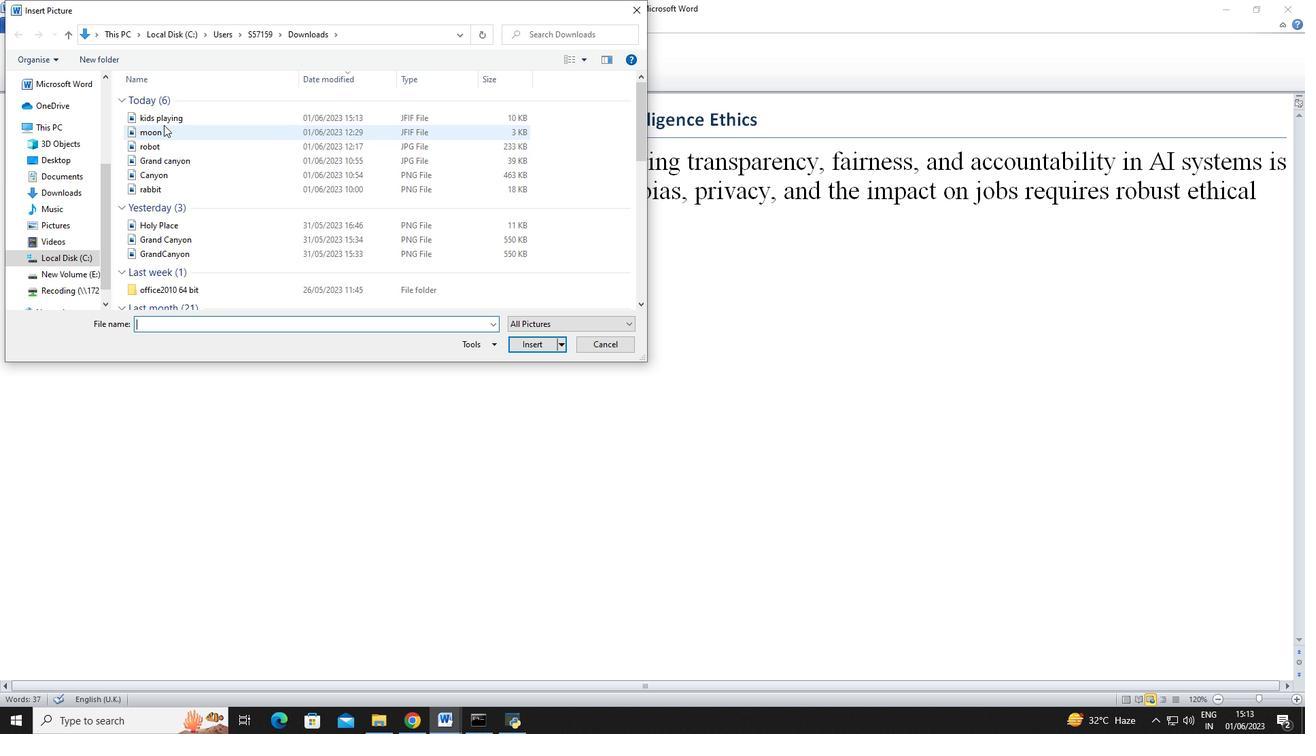 
Action: Mouse pressed left at (165, 123)
Screenshot: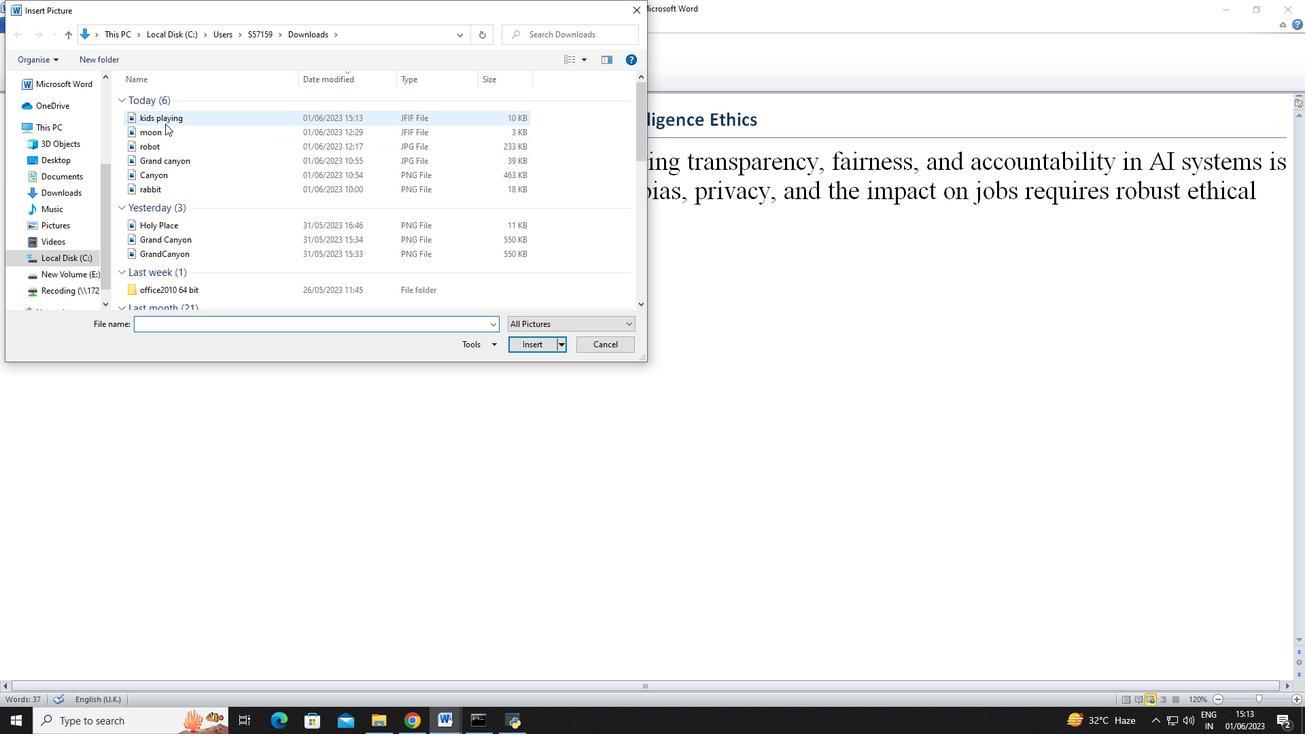 
Action: Mouse moved to (516, 345)
Screenshot: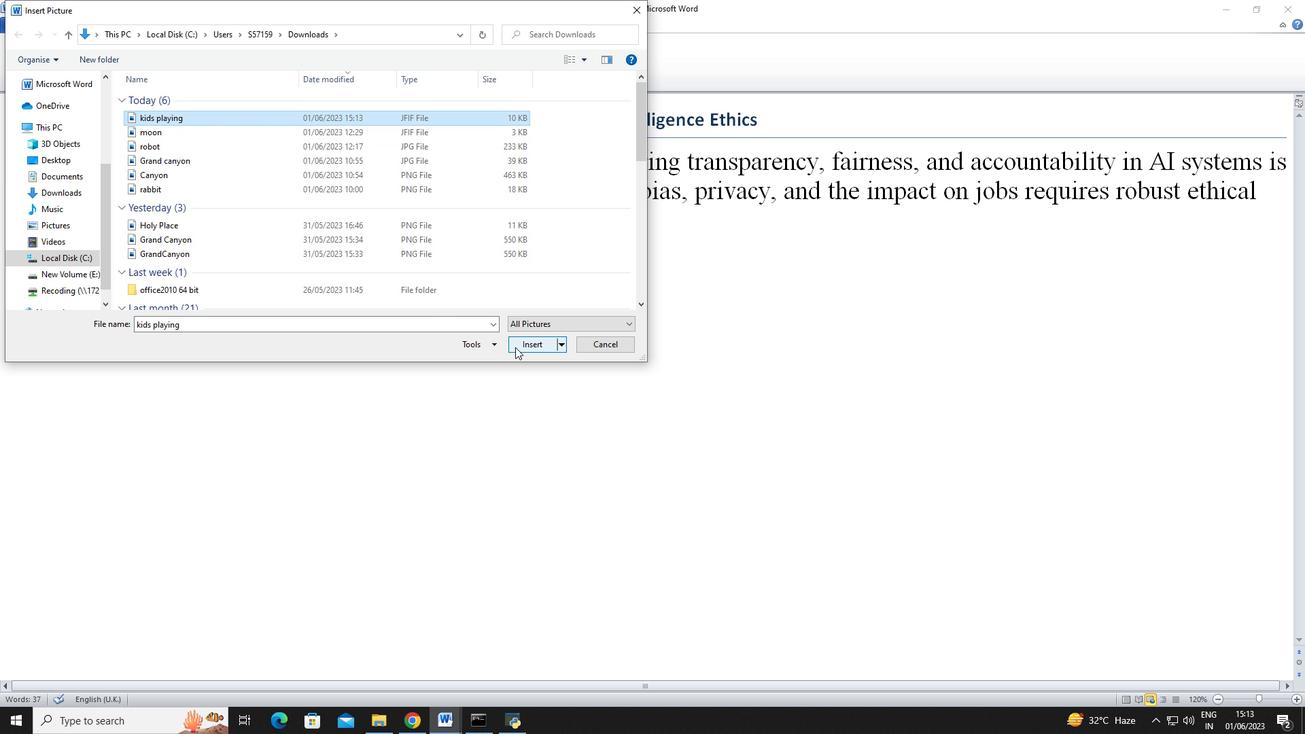 
Action: Mouse pressed left at (516, 345)
Screenshot: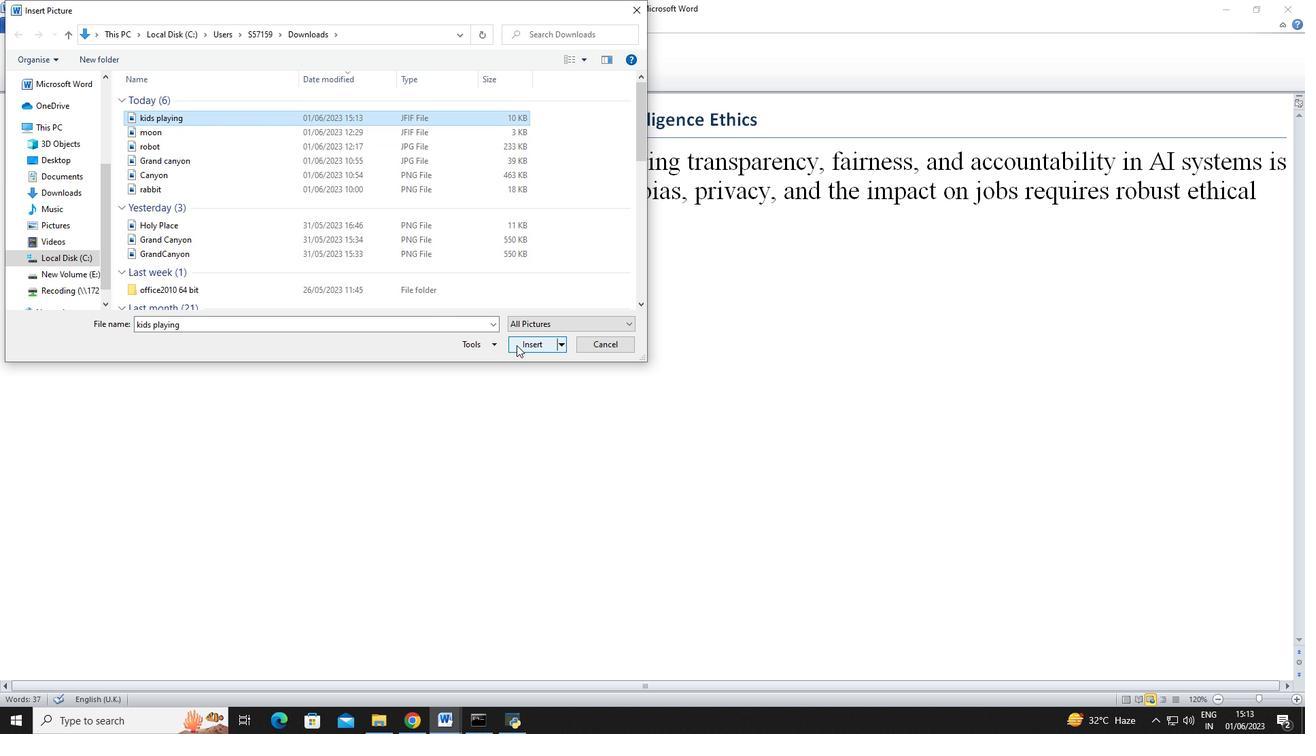
Action: Mouse moved to (226, 247)
Screenshot: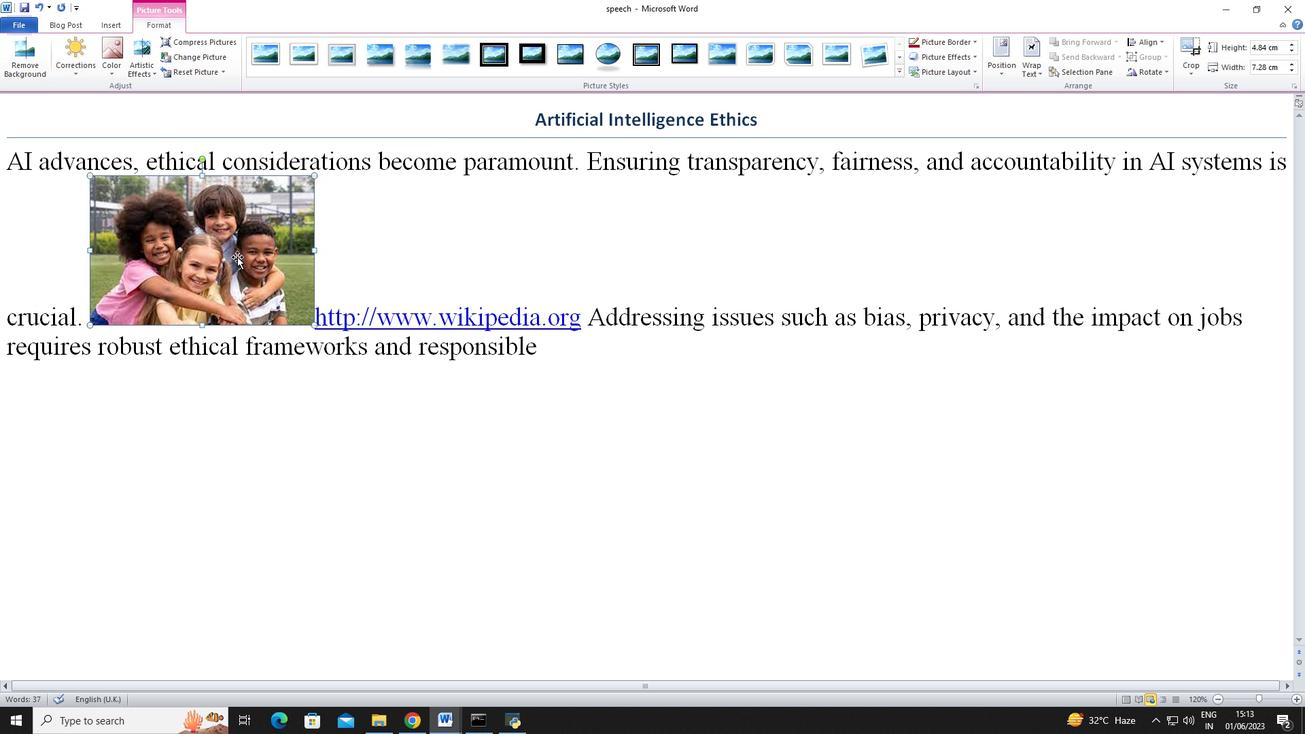 
Action: Mouse pressed left at (226, 247)
Screenshot: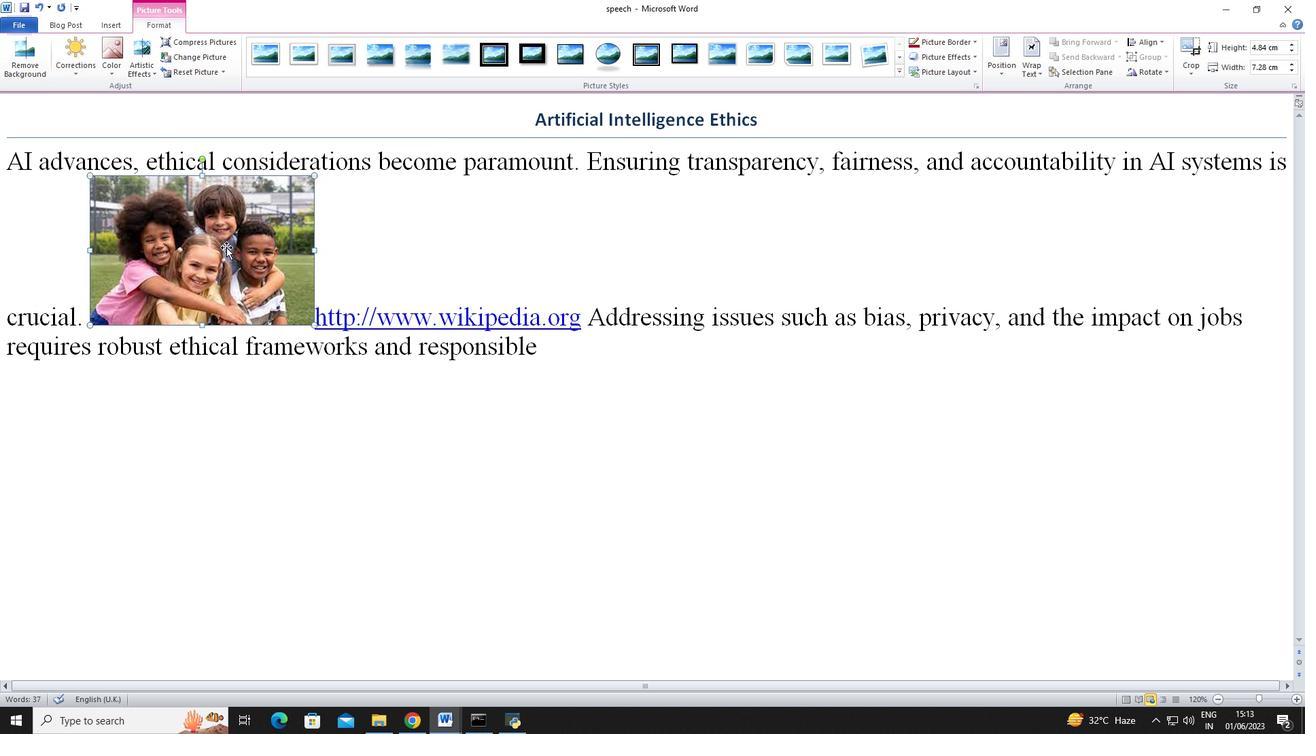 
Action: Mouse moved to (36, 6)
Screenshot: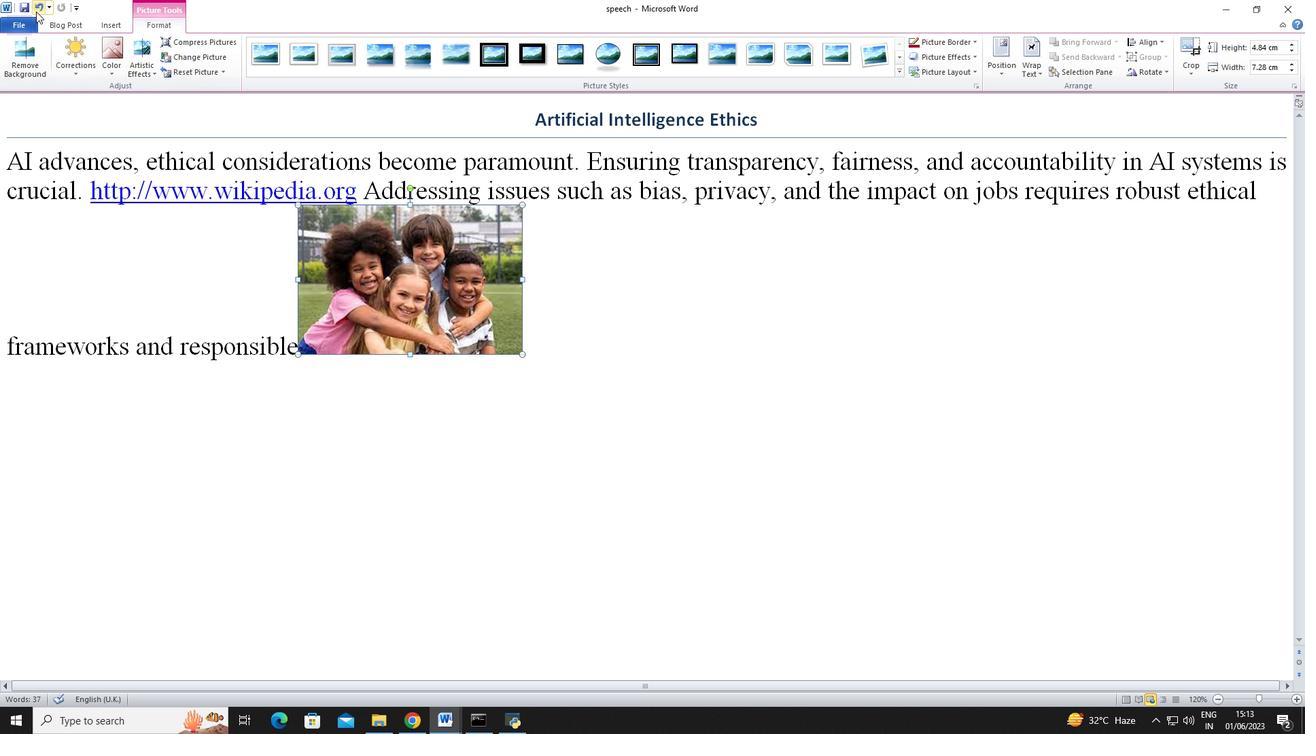 
Action: Mouse pressed left at (36, 6)
Screenshot: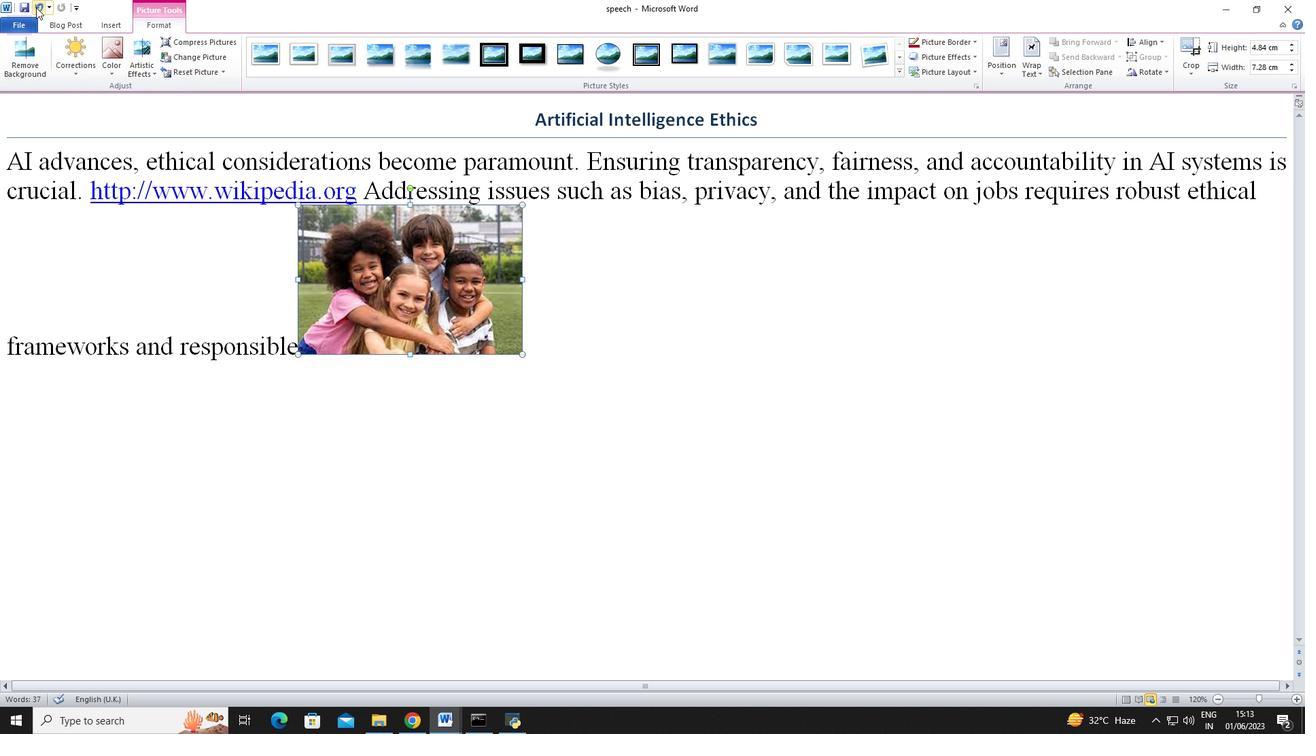 
Action: Mouse pressed left at (36, 6)
Screenshot: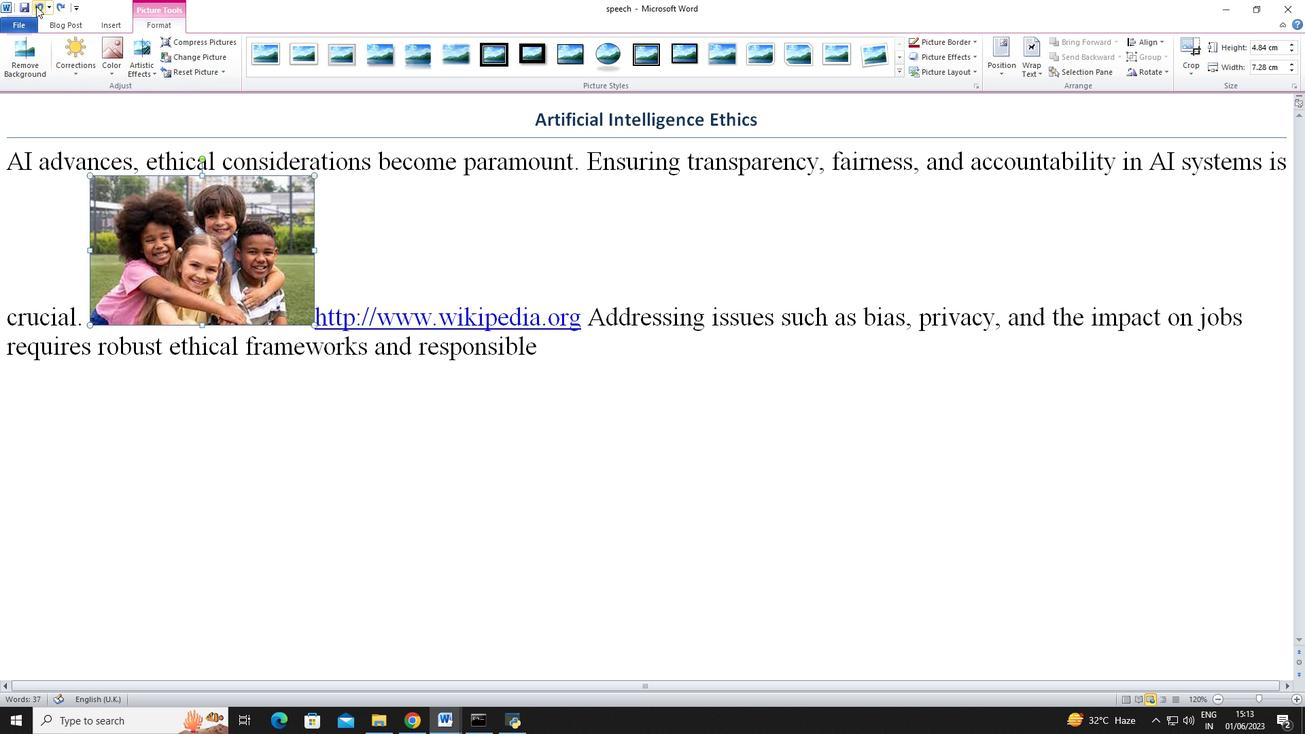 
Action: Mouse moved to (320, 242)
Screenshot: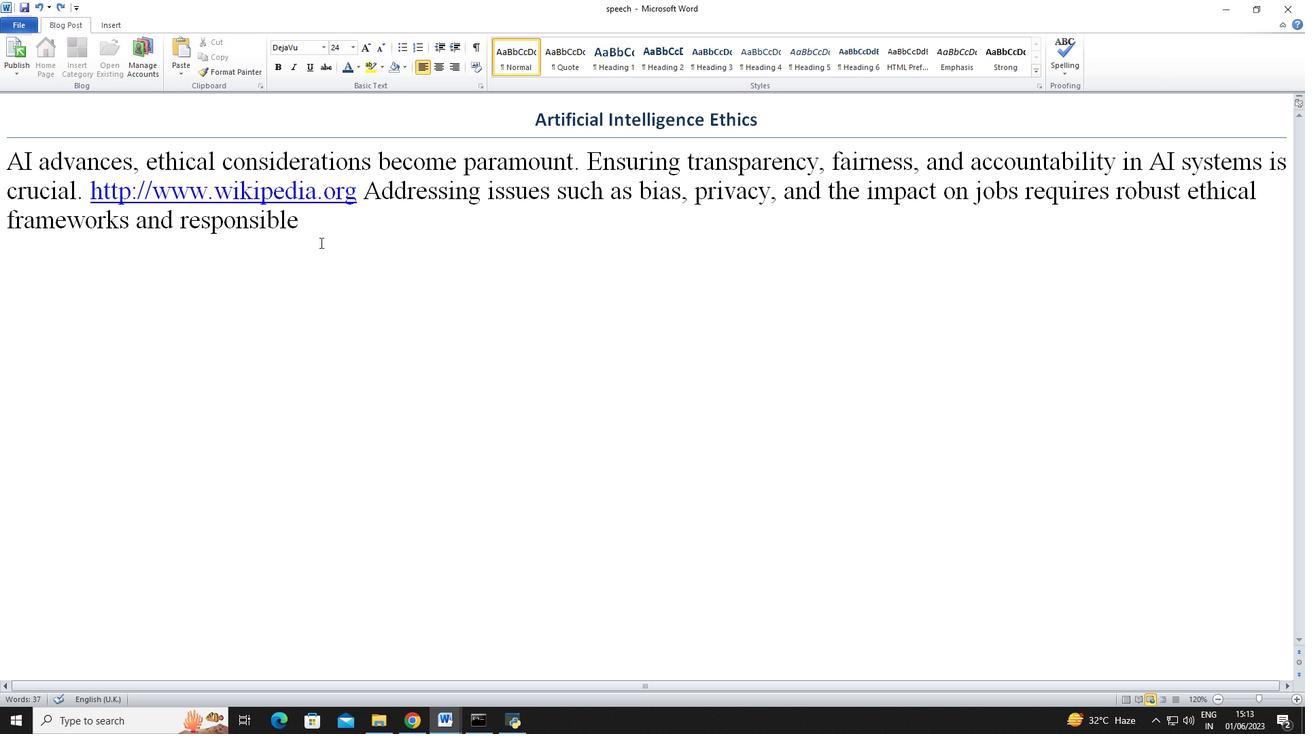 
Action: Mouse pressed left at (320, 242)
Screenshot: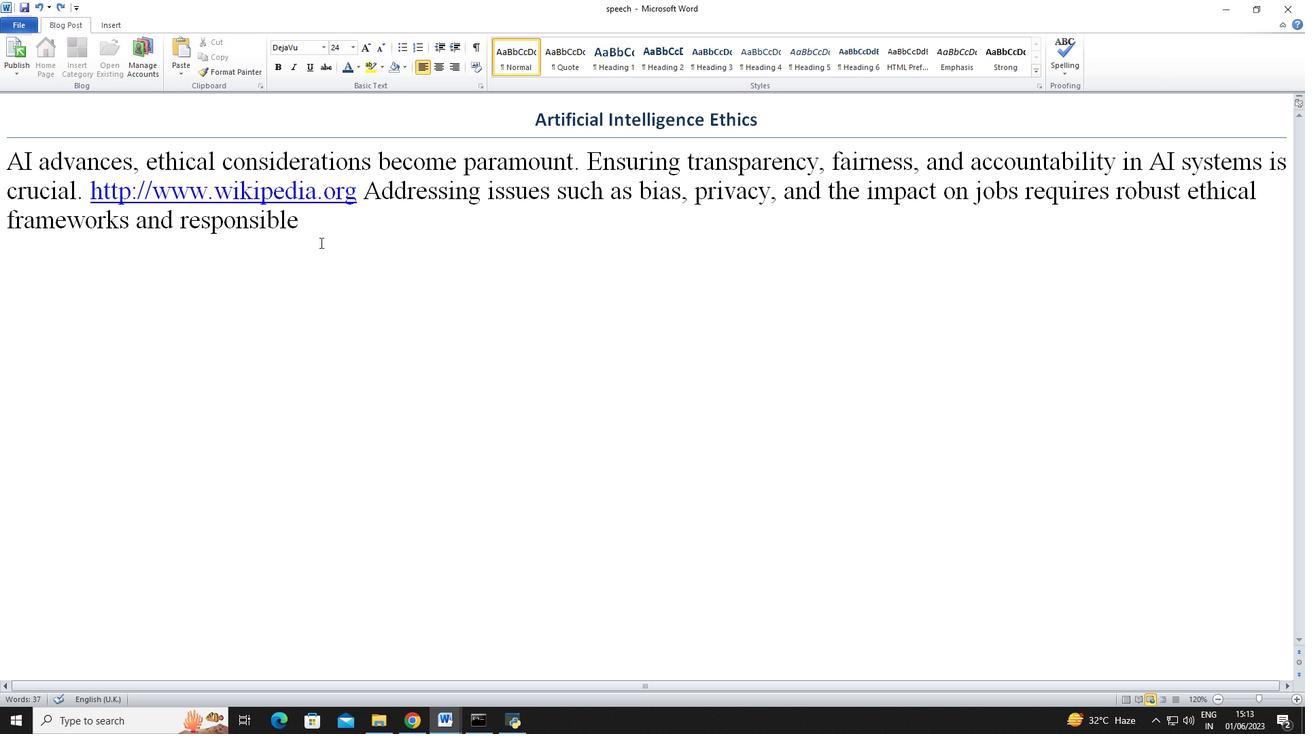 
Action: Mouse moved to (320, 242)
Screenshot: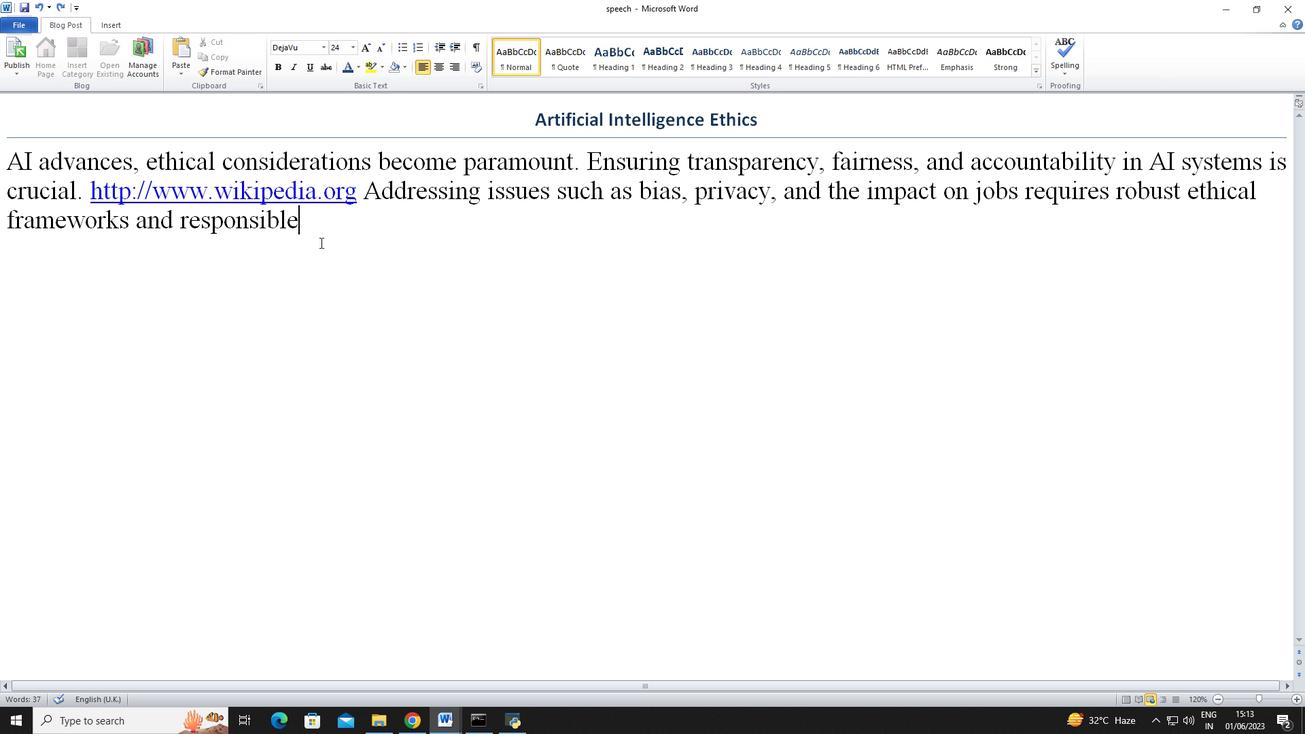 
Action: Key pressed <Key.space>
Screenshot: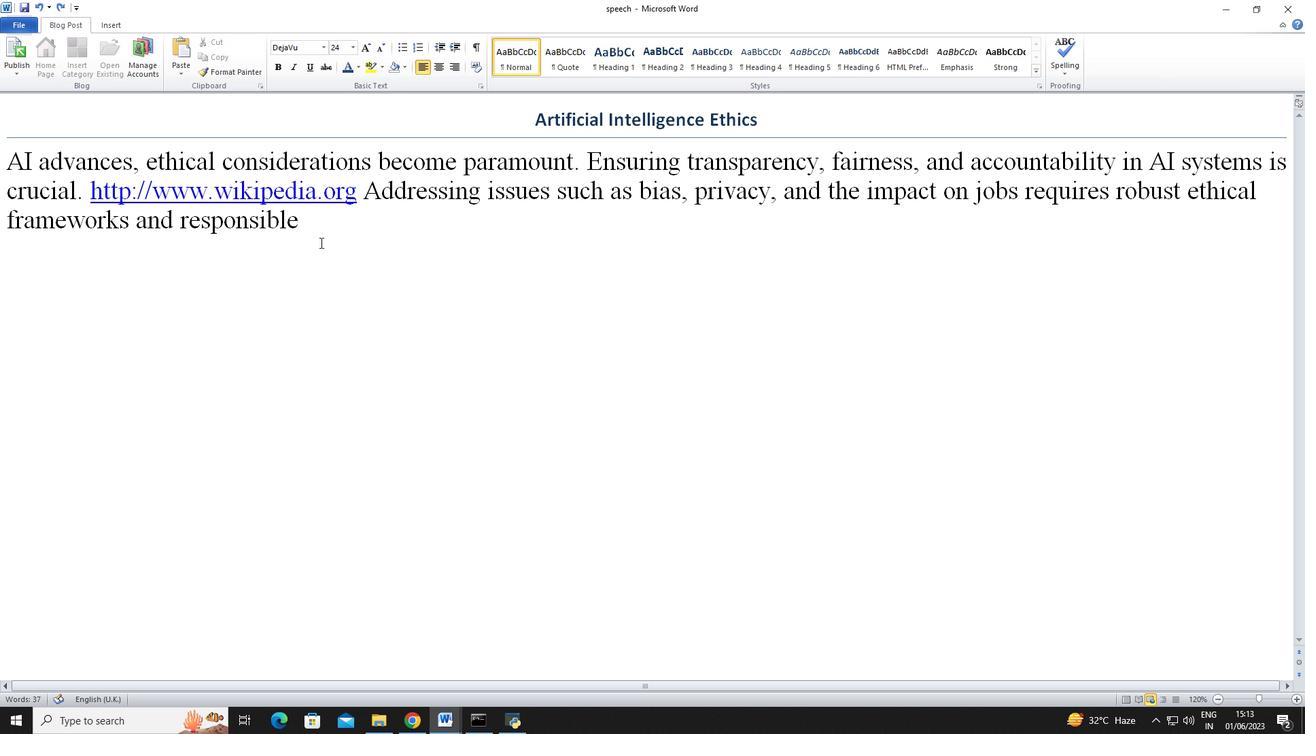 
Action: Mouse moved to (348, 254)
Screenshot: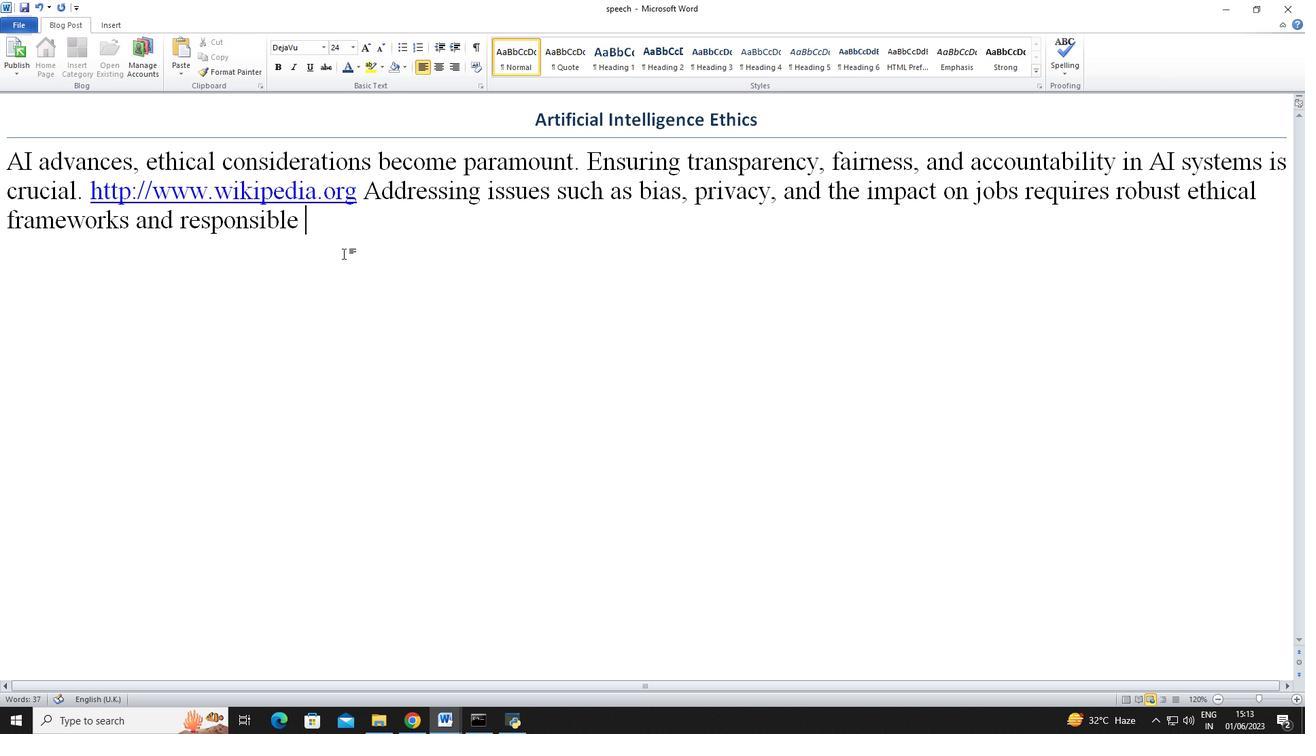 
Action: Key pressed ctrl+V
Screenshot: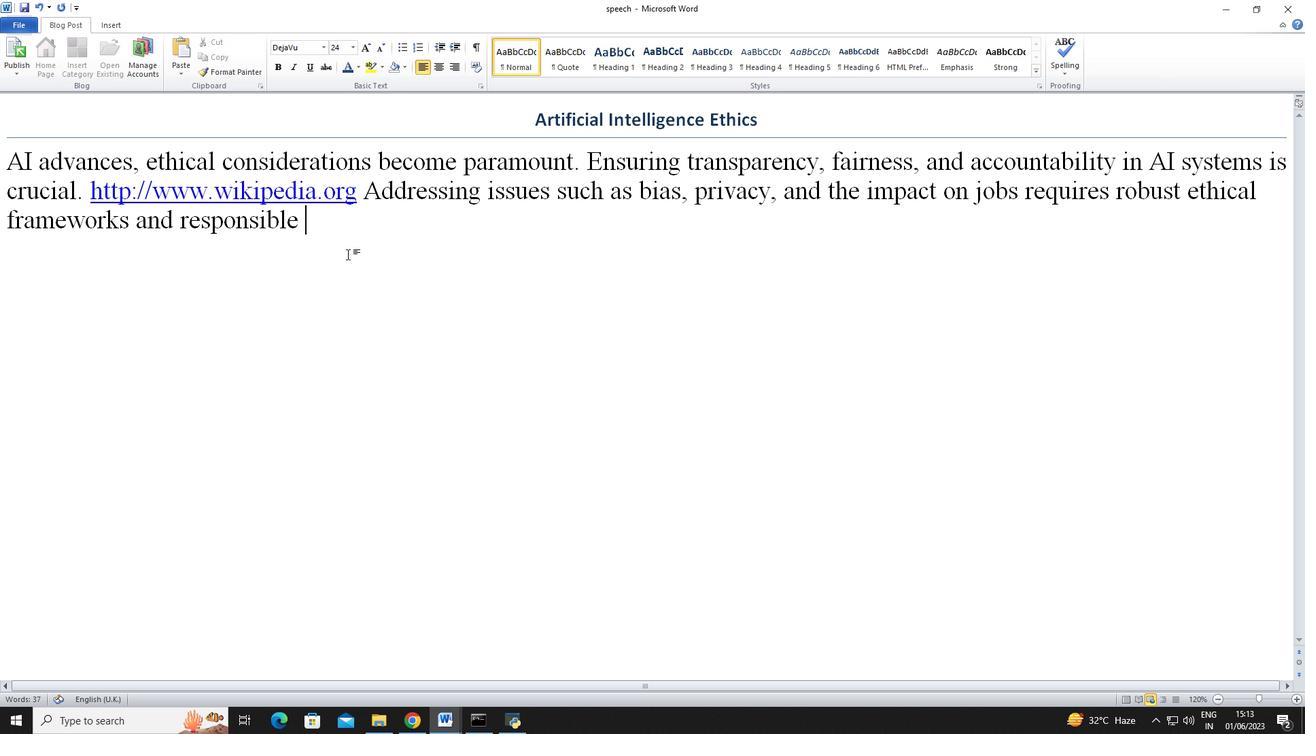 
Action: Mouse moved to (36, 5)
Screenshot: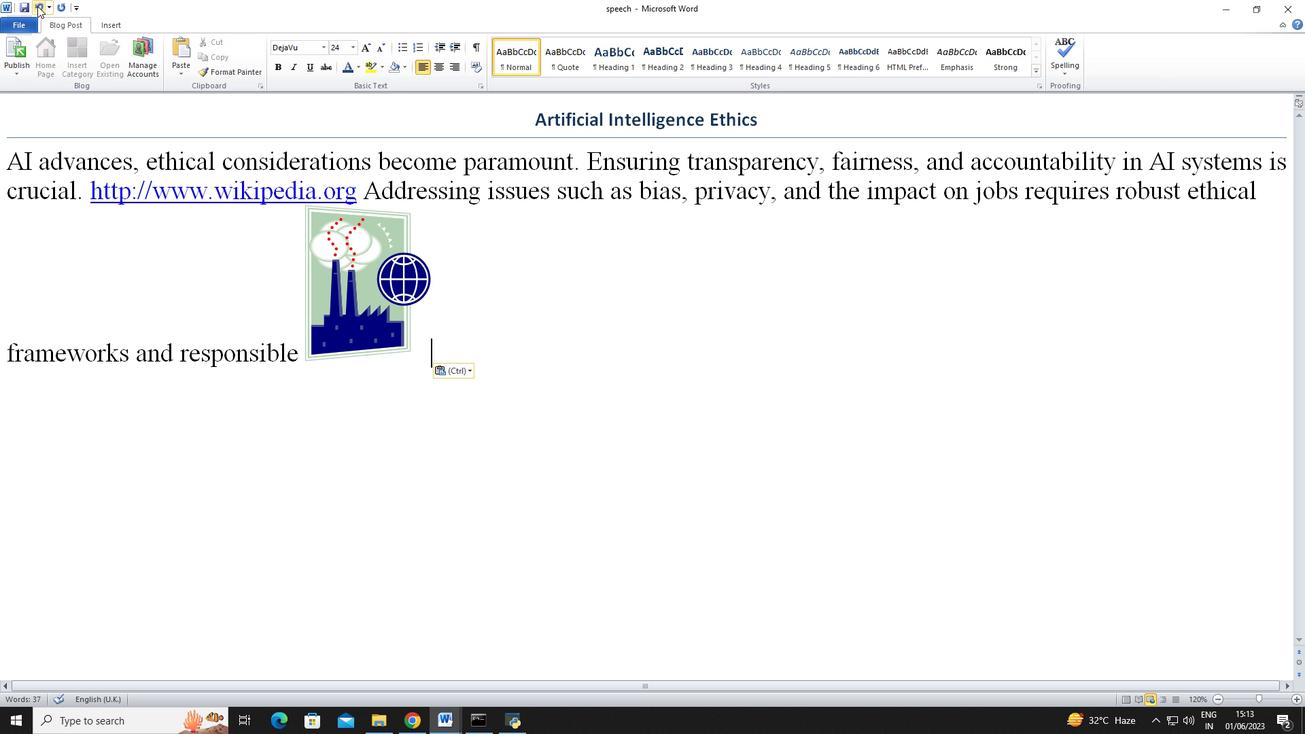 
Action: Mouse pressed left at (36, 5)
Screenshot: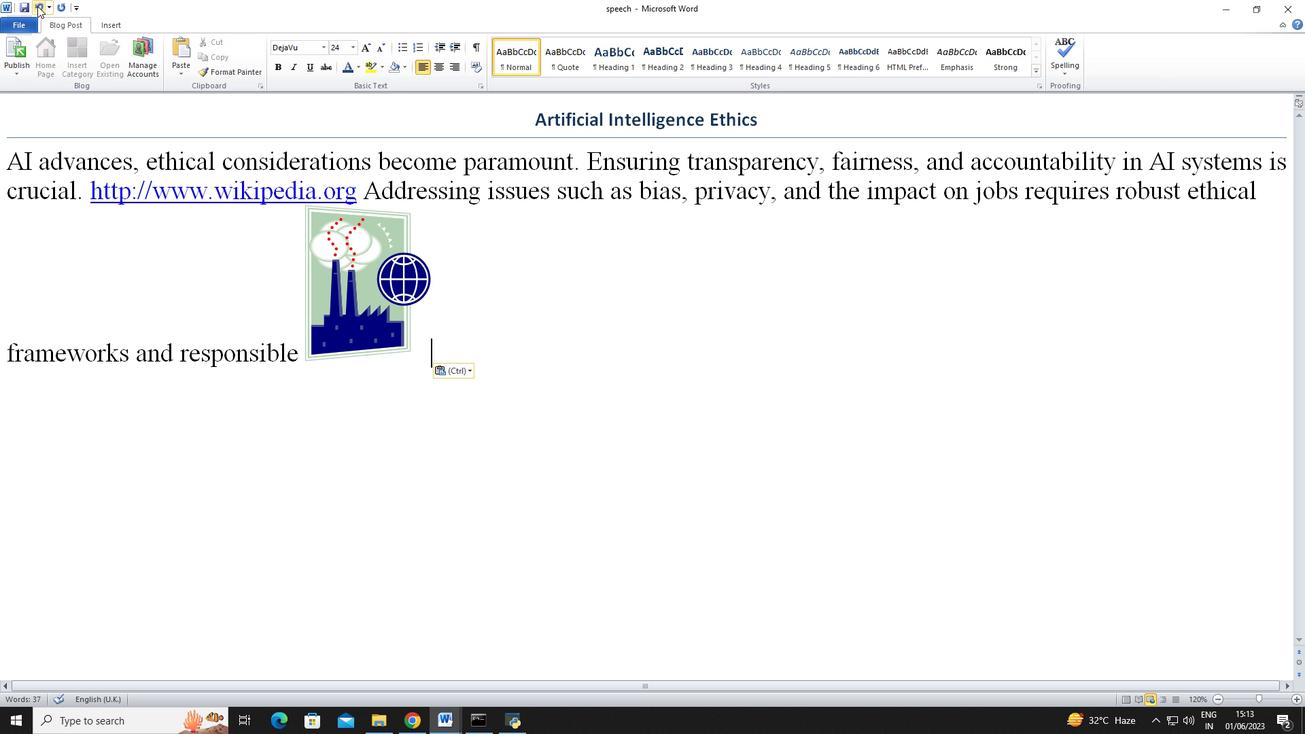 
Action: Mouse moved to (116, 29)
Screenshot: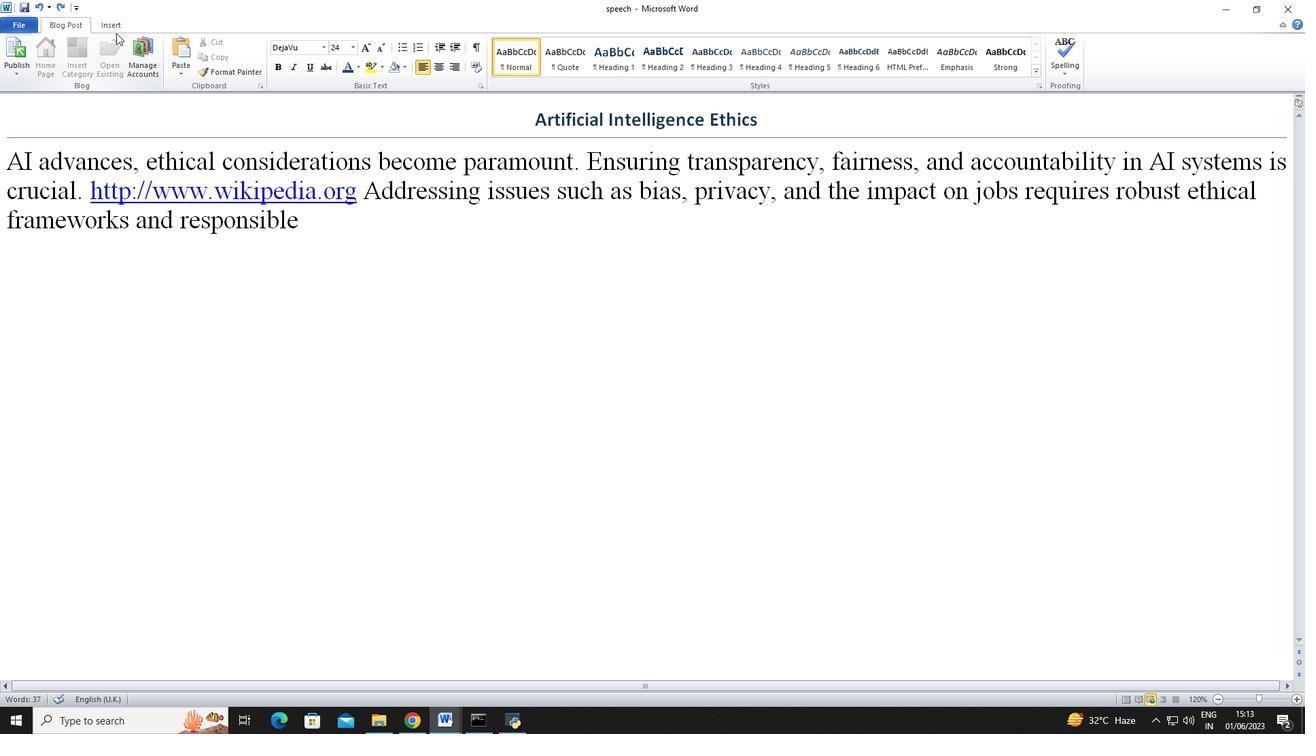 
Action: Mouse pressed left at (116, 29)
Screenshot: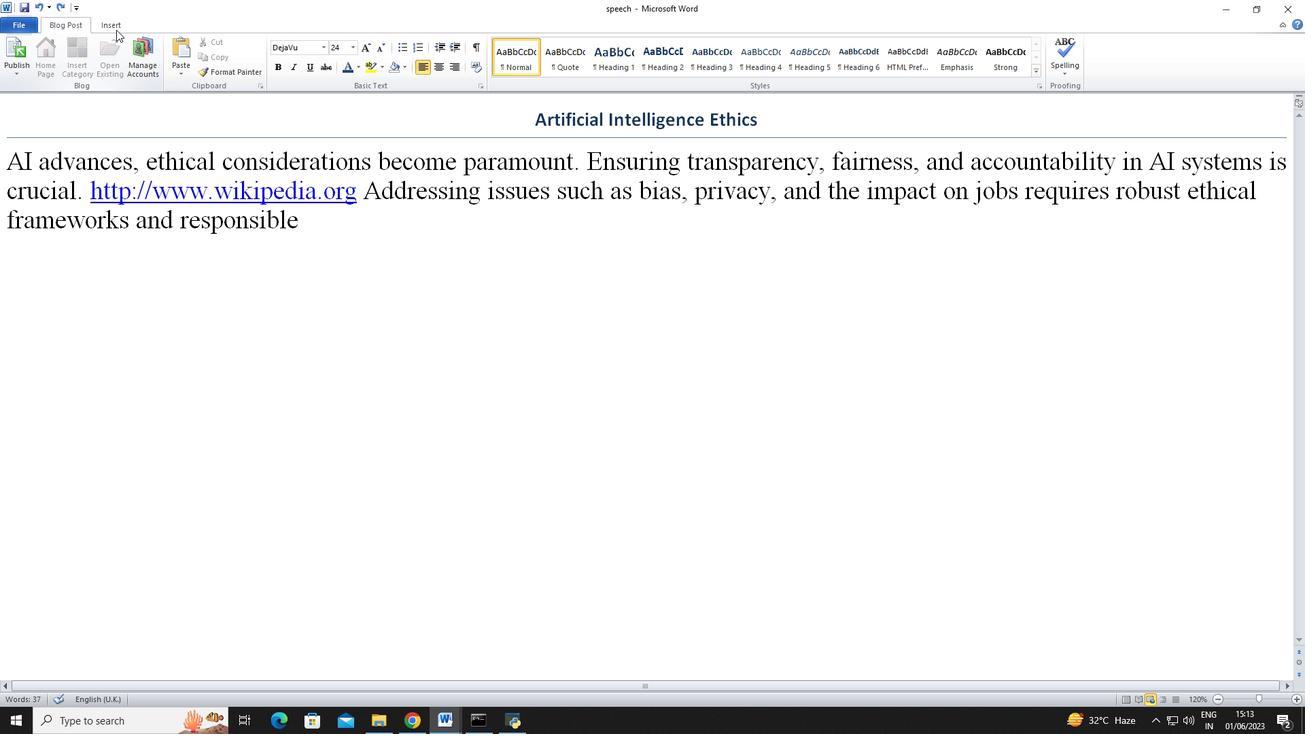 
Action: Mouse moved to (57, 72)
Screenshot: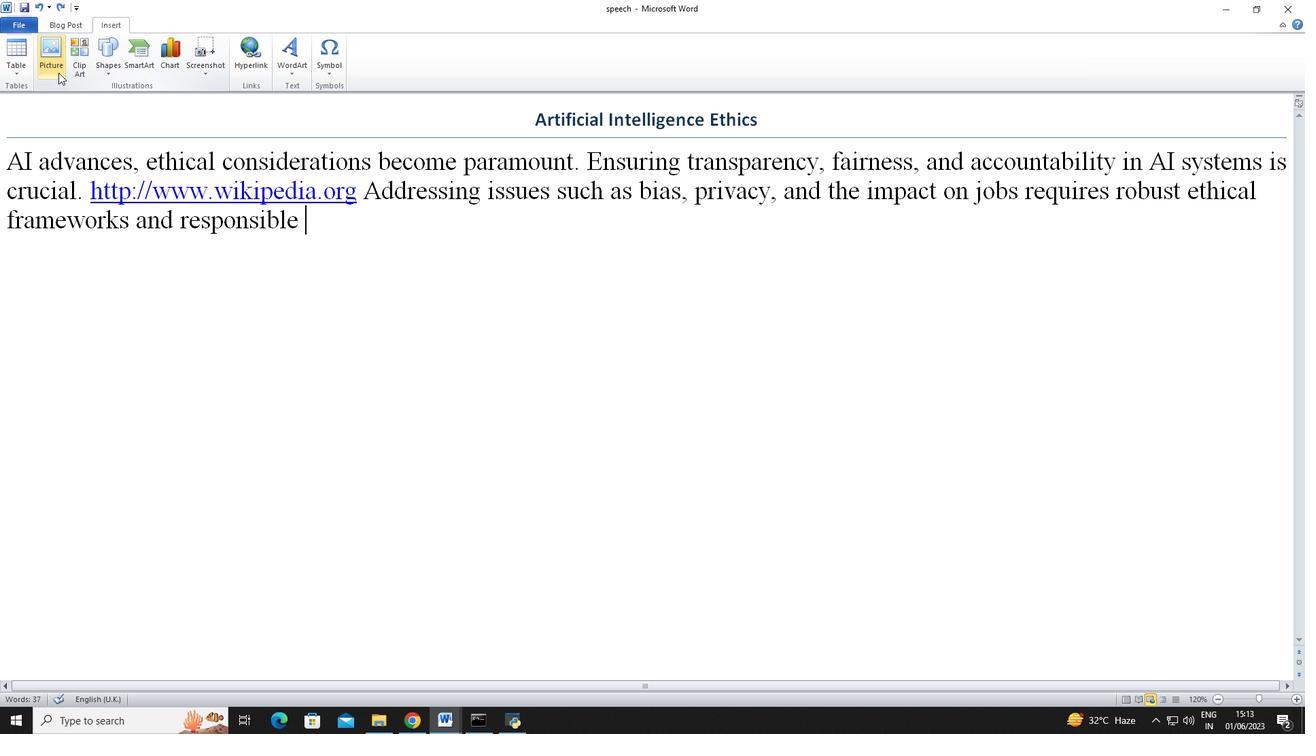 
Action: Mouse pressed left at (57, 72)
Screenshot: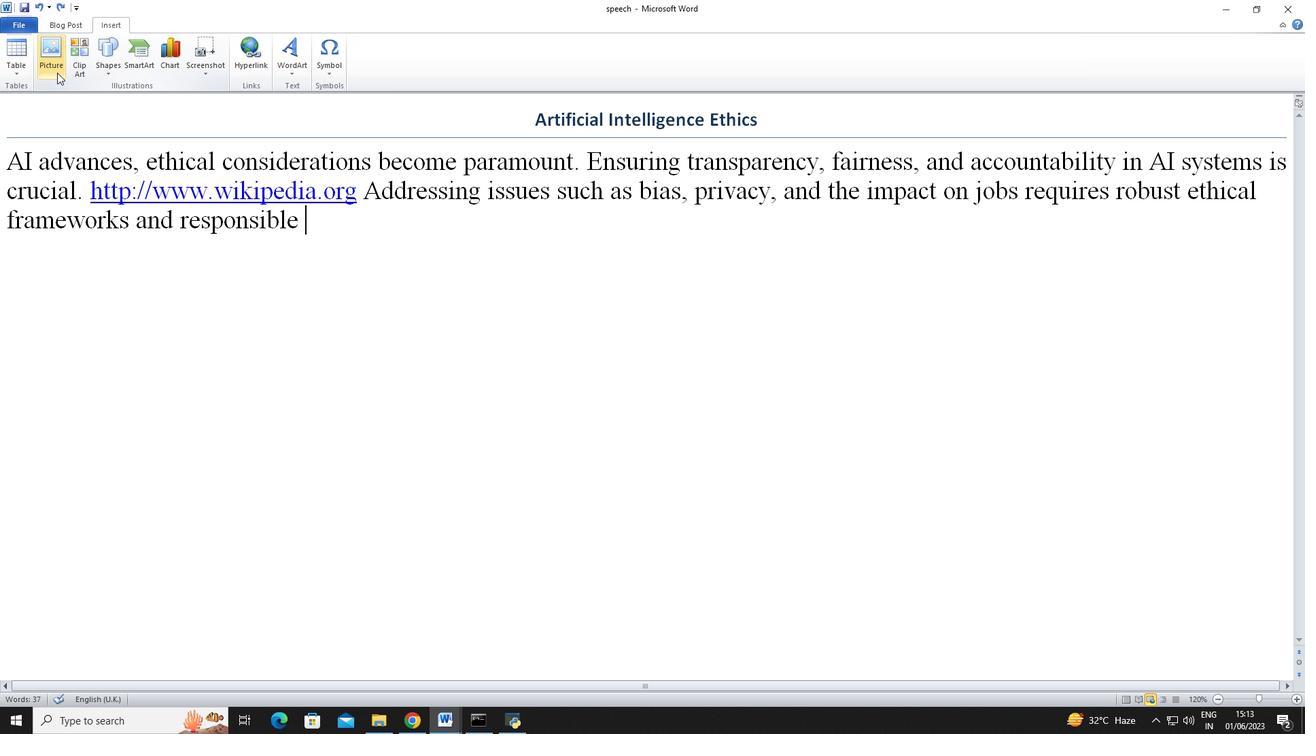
Action: Mouse moved to (212, 119)
Screenshot: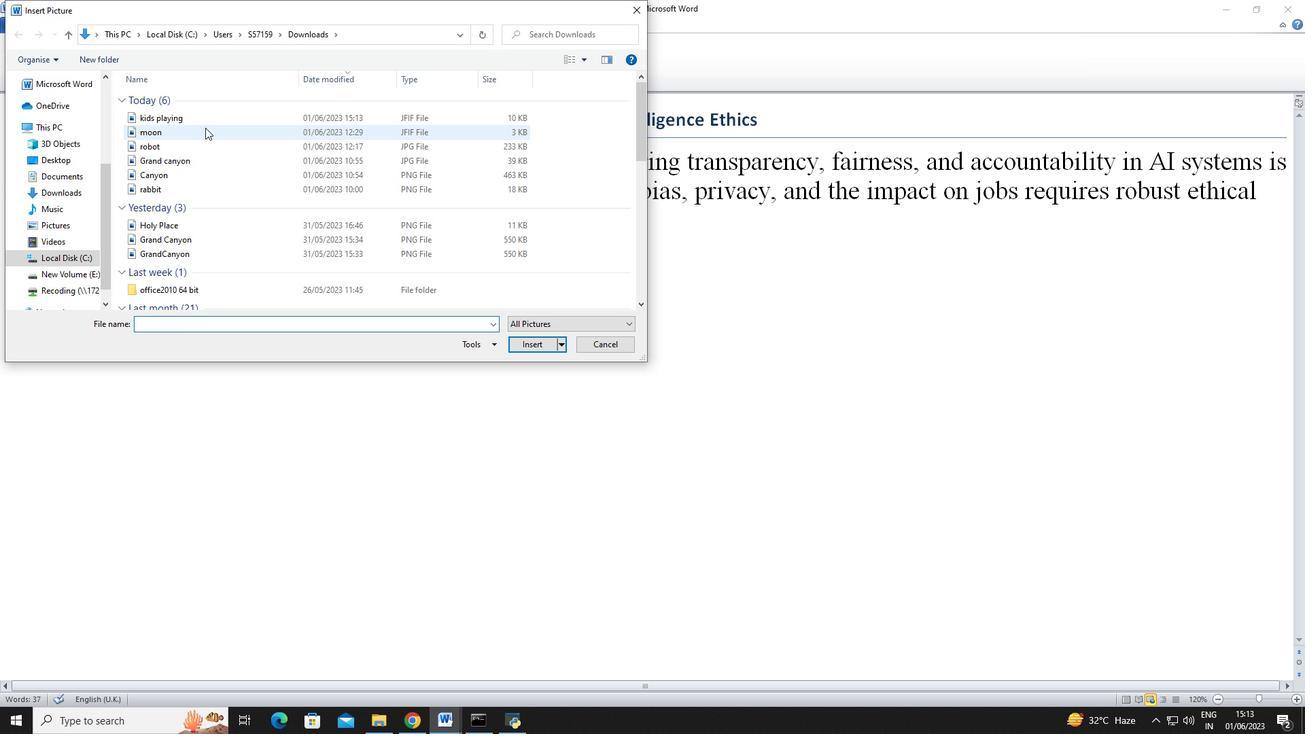 
Action: Mouse pressed left at (212, 119)
Screenshot: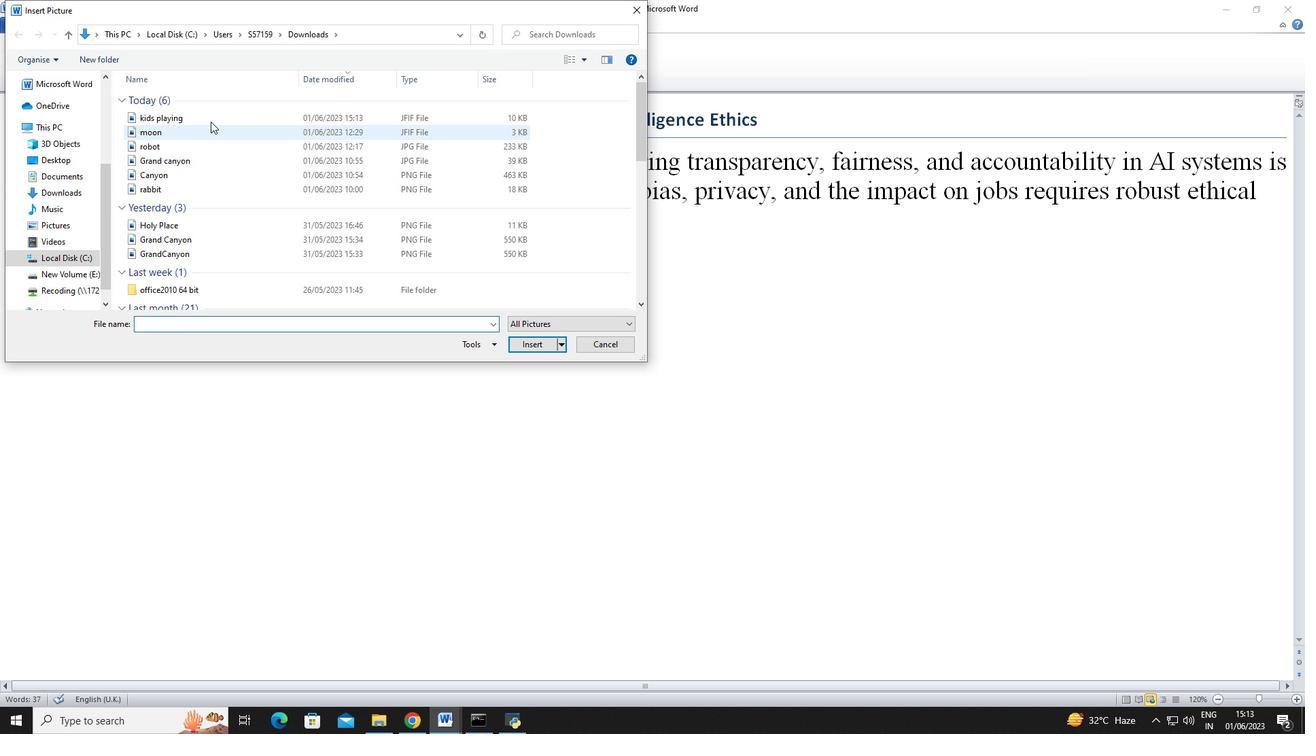 
Action: Mouse moved to (523, 345)
Screenshot: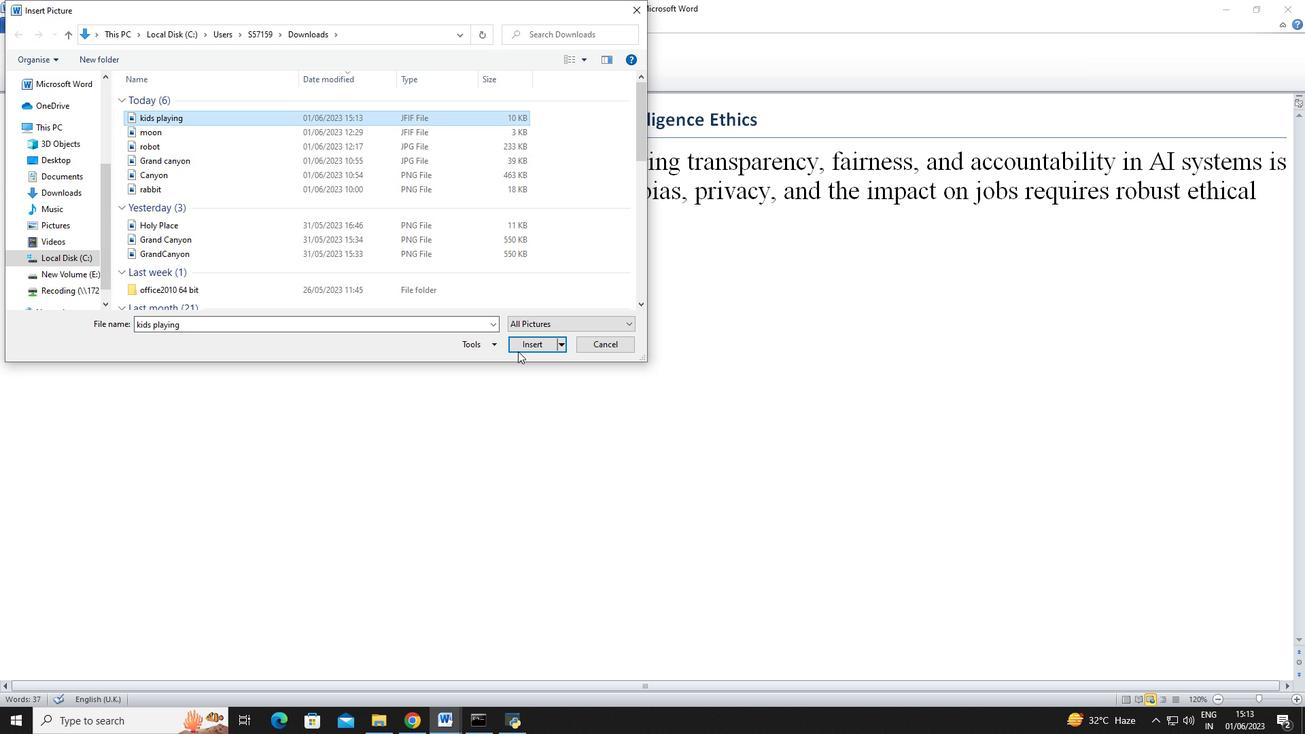 
Action: Mouse pressed left at (523, 345)
Screenshot: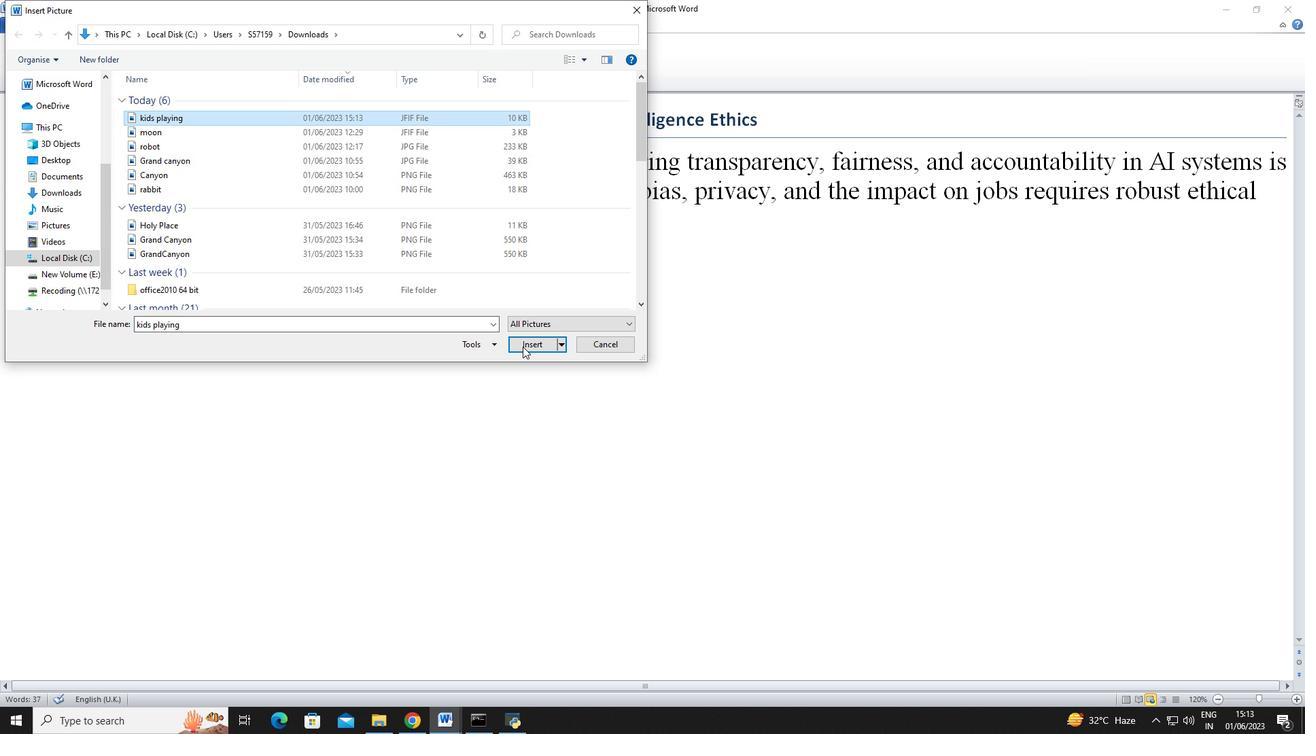 
Action: Mouse moved to (36, 2)
Screenshot: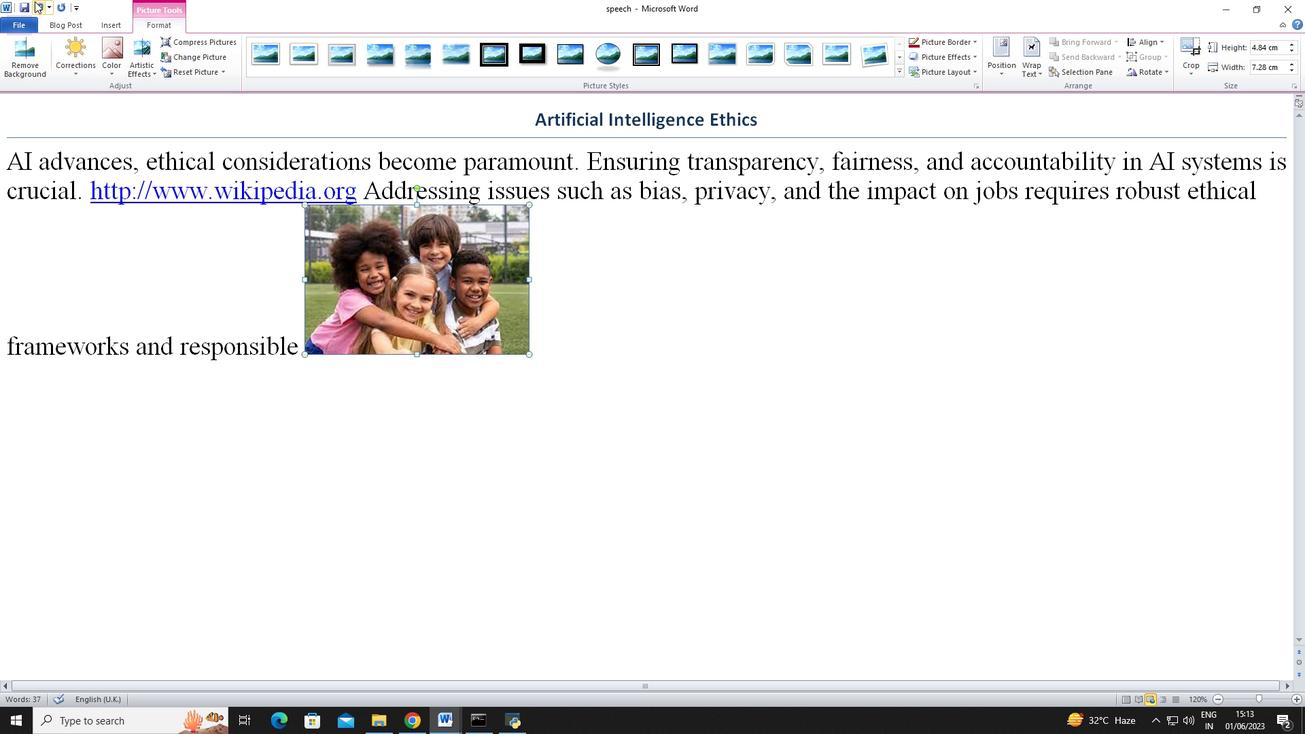 
Action: Mouse pressed left at (36, 2)
Screenshot: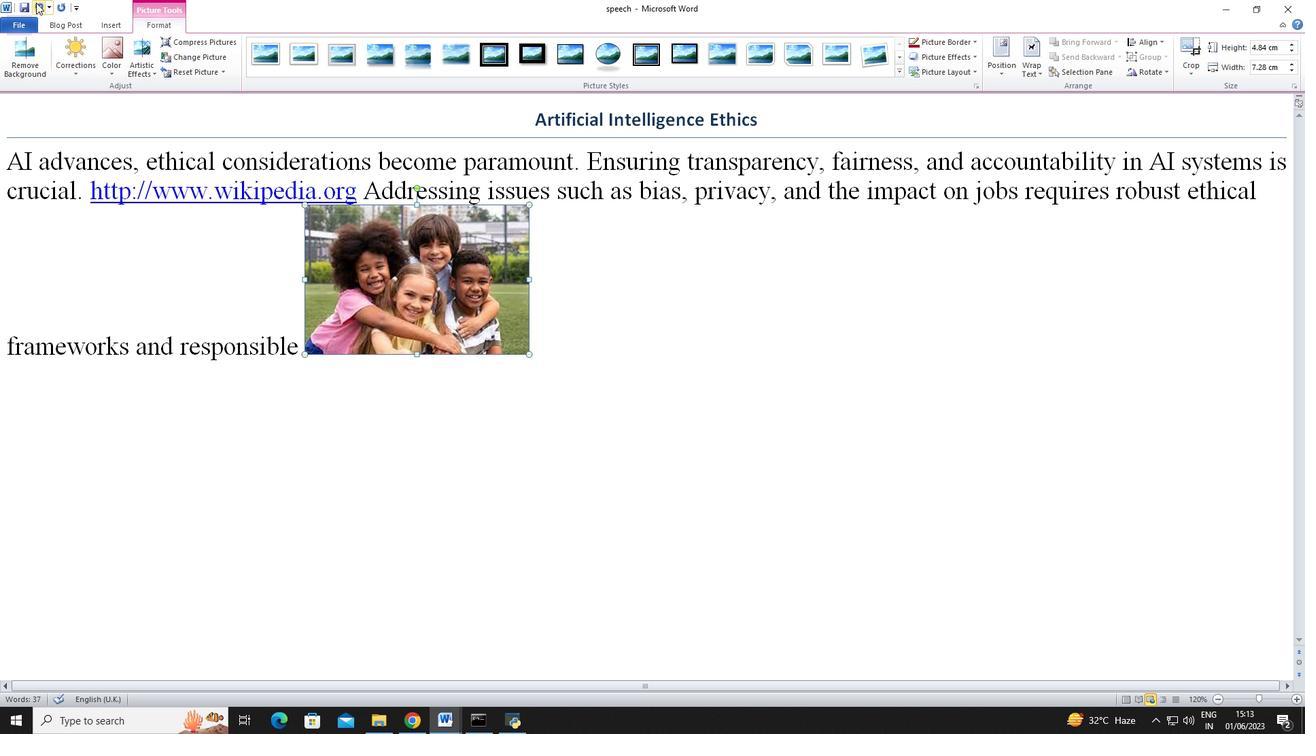 
Action: Mouse moved to (291, 238)
Screenshot: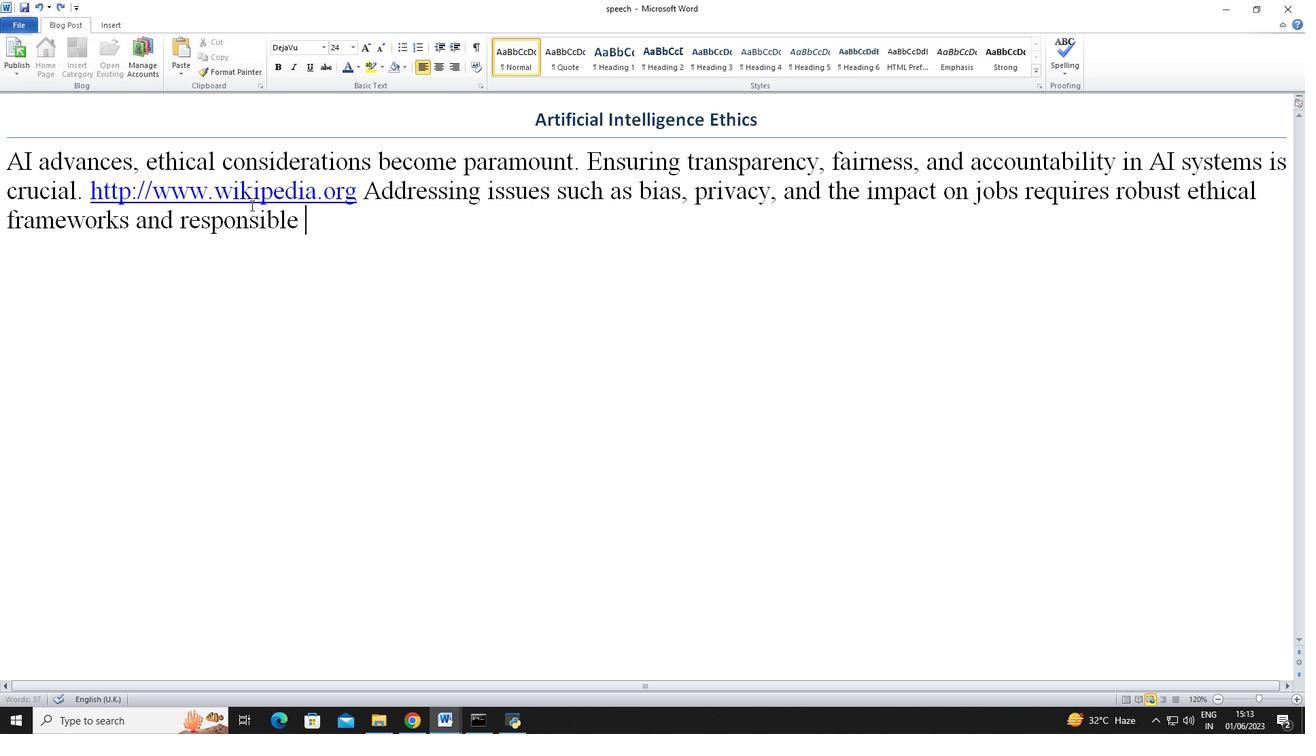 
Action: Key pressed <Key.space><Key.space><Key.space>
Screenshot: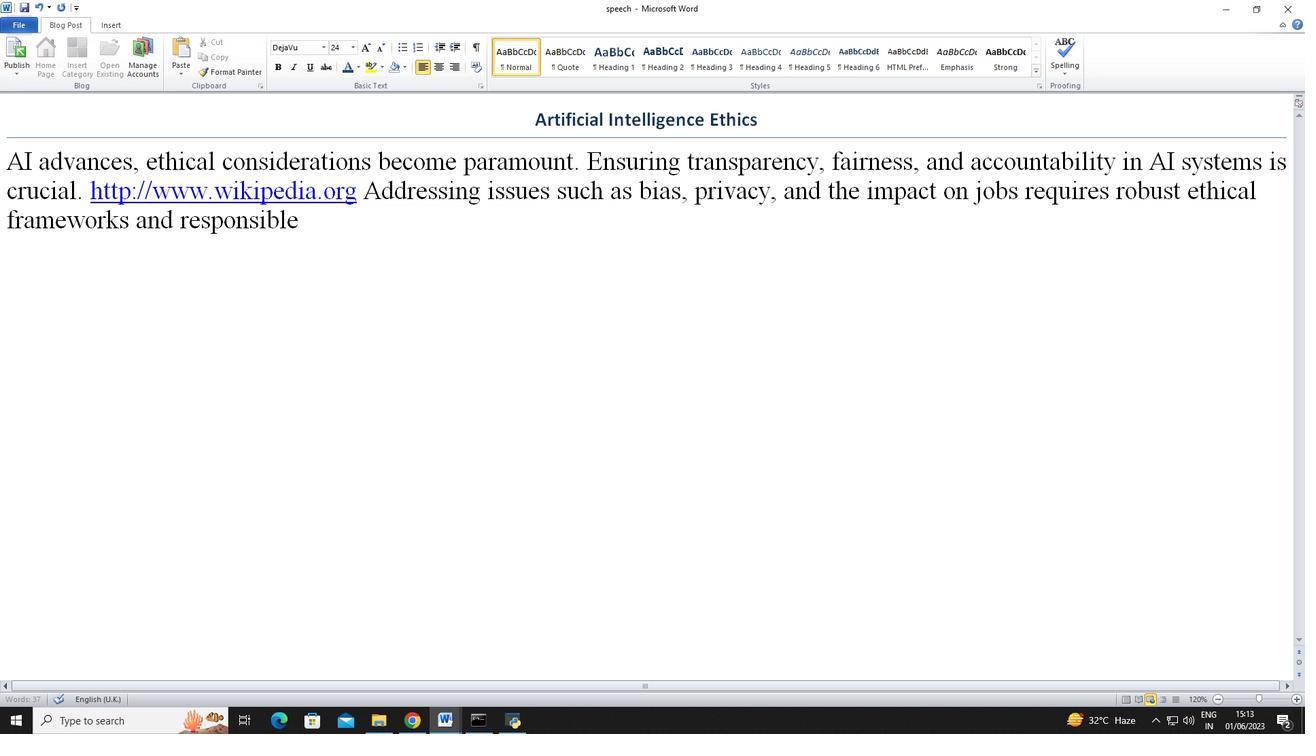 
Action: Mouse moved to (301, 238)
Screenshot: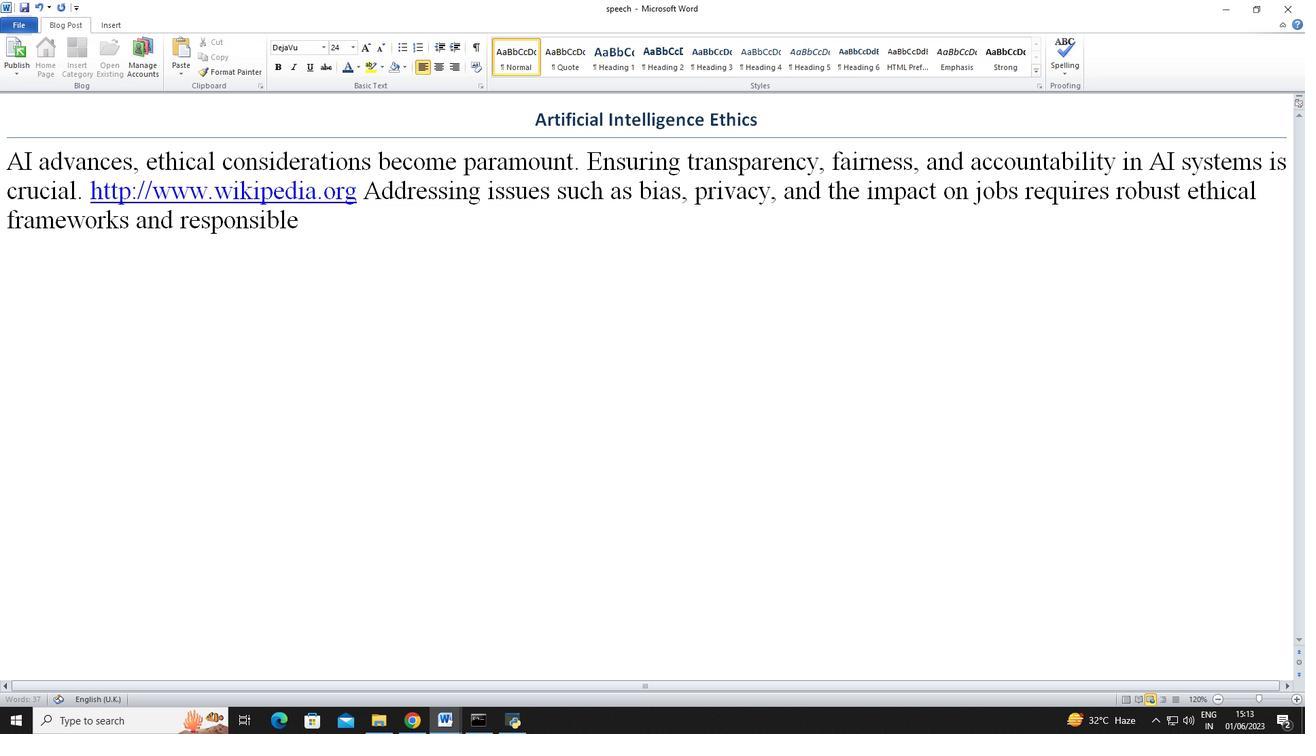 
Action: Key pressed <Key.space>
Screenshot: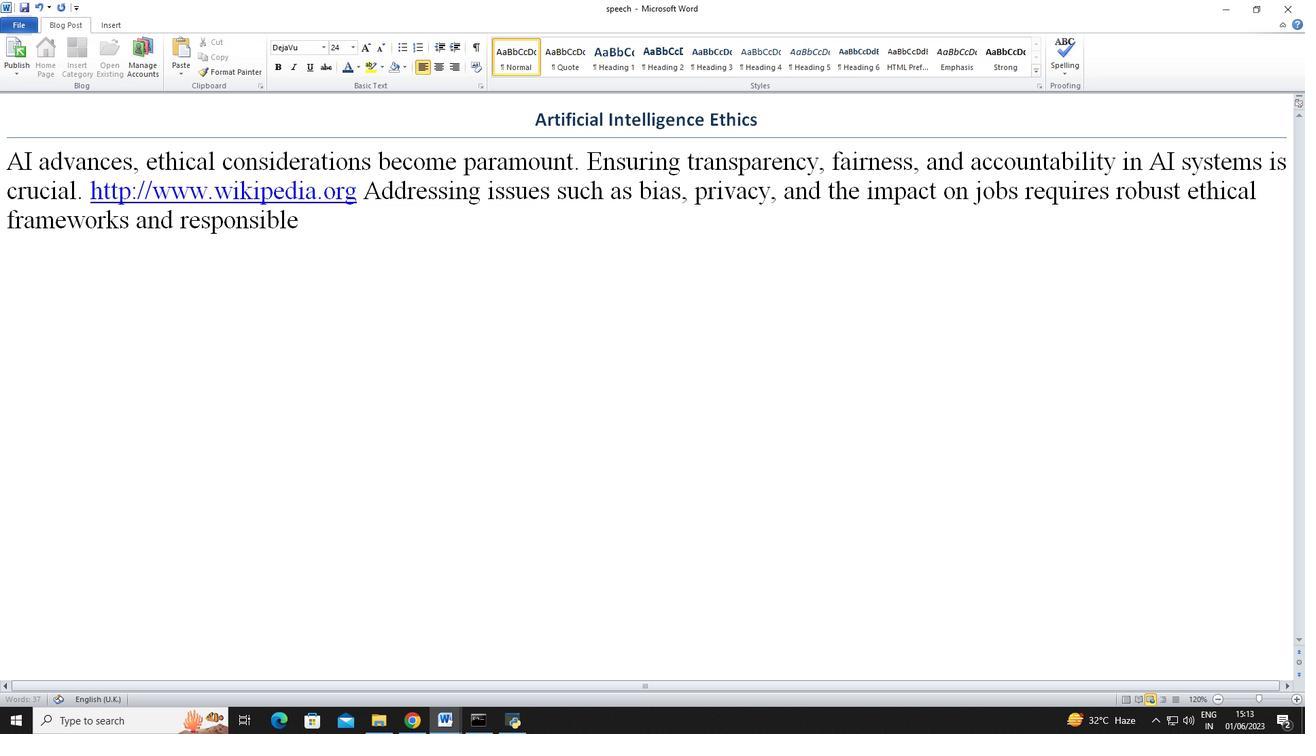 
Action: Mouse moved to (381, 254)
Screenshot: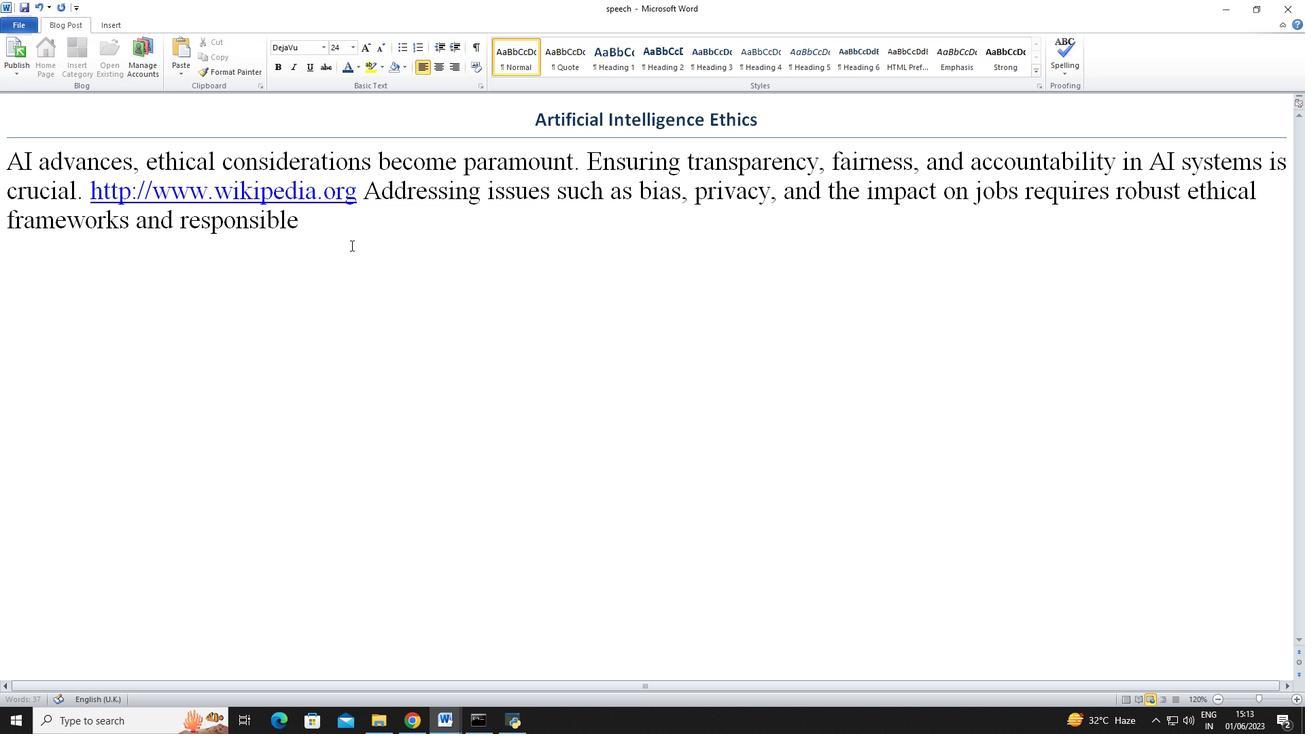
Action: Key pressed <Key.space>
Screenshot: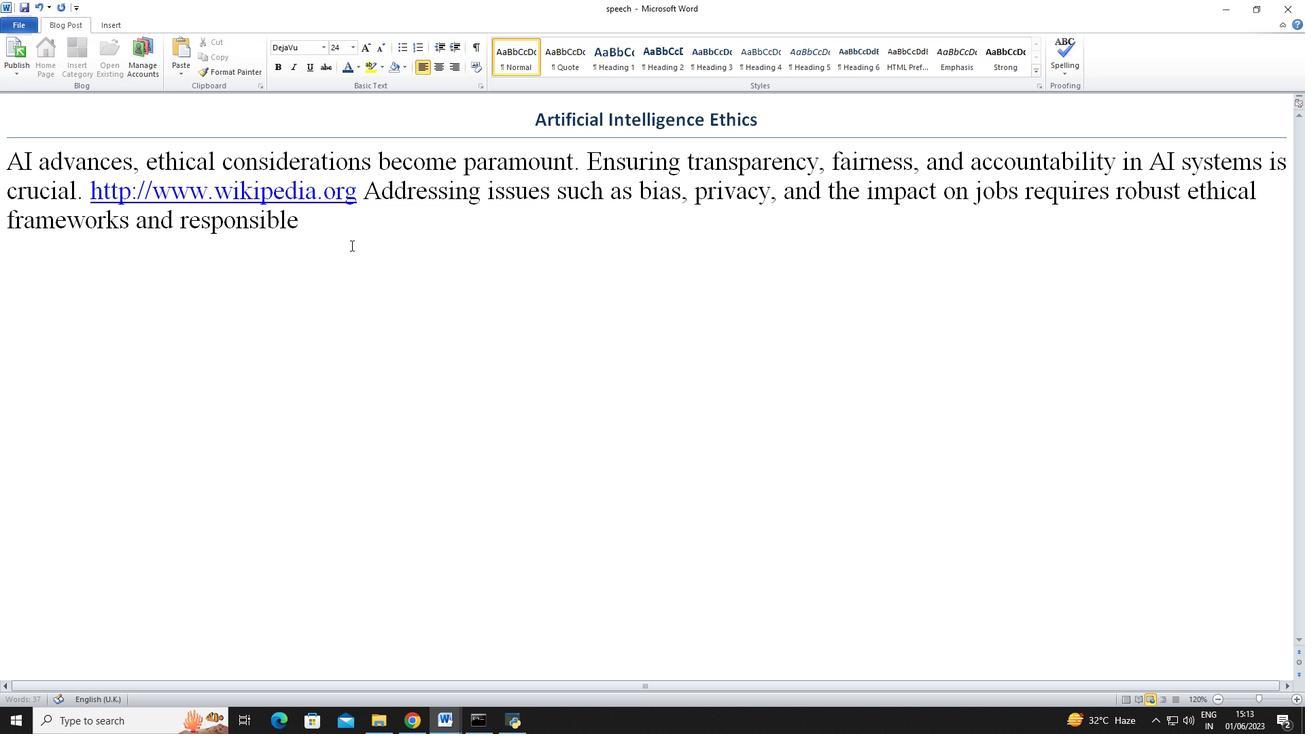 
Action: Mouse moved to (316, 219)
Screenshot: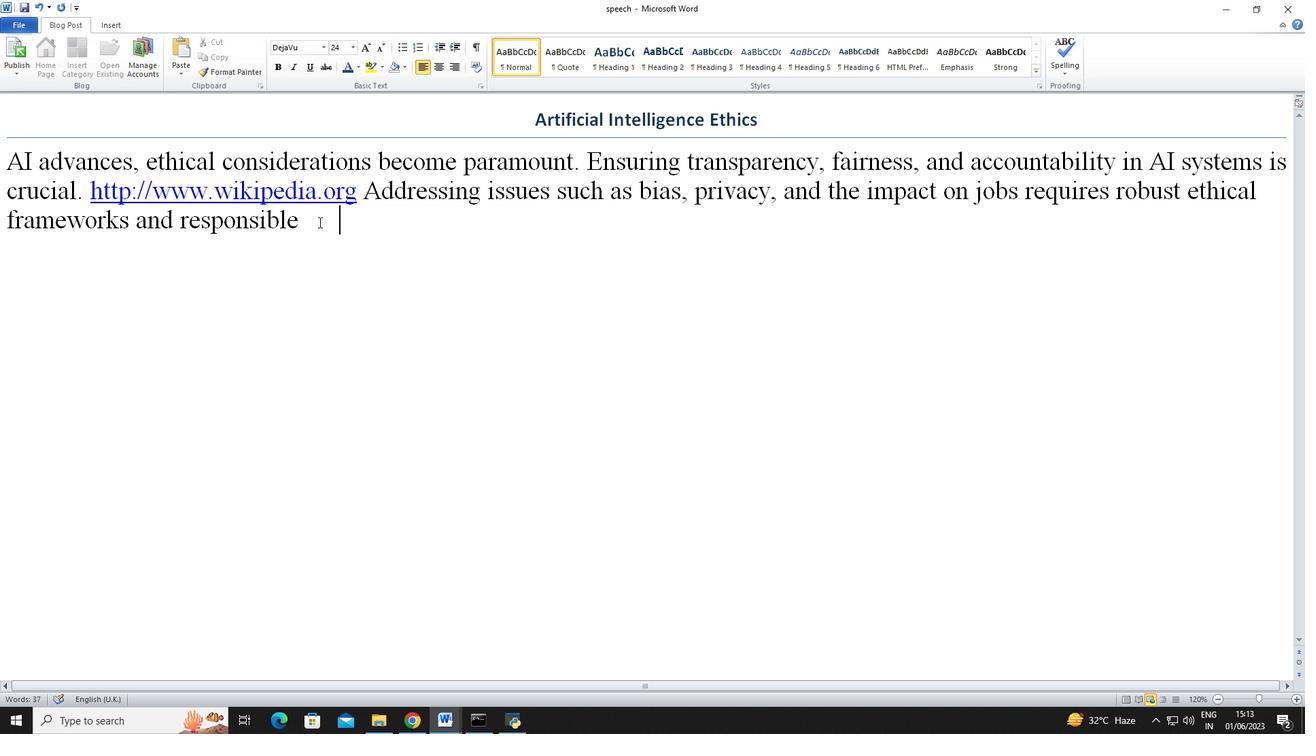 
Action: Mouse pressed left at (316, 219)
Screenshot: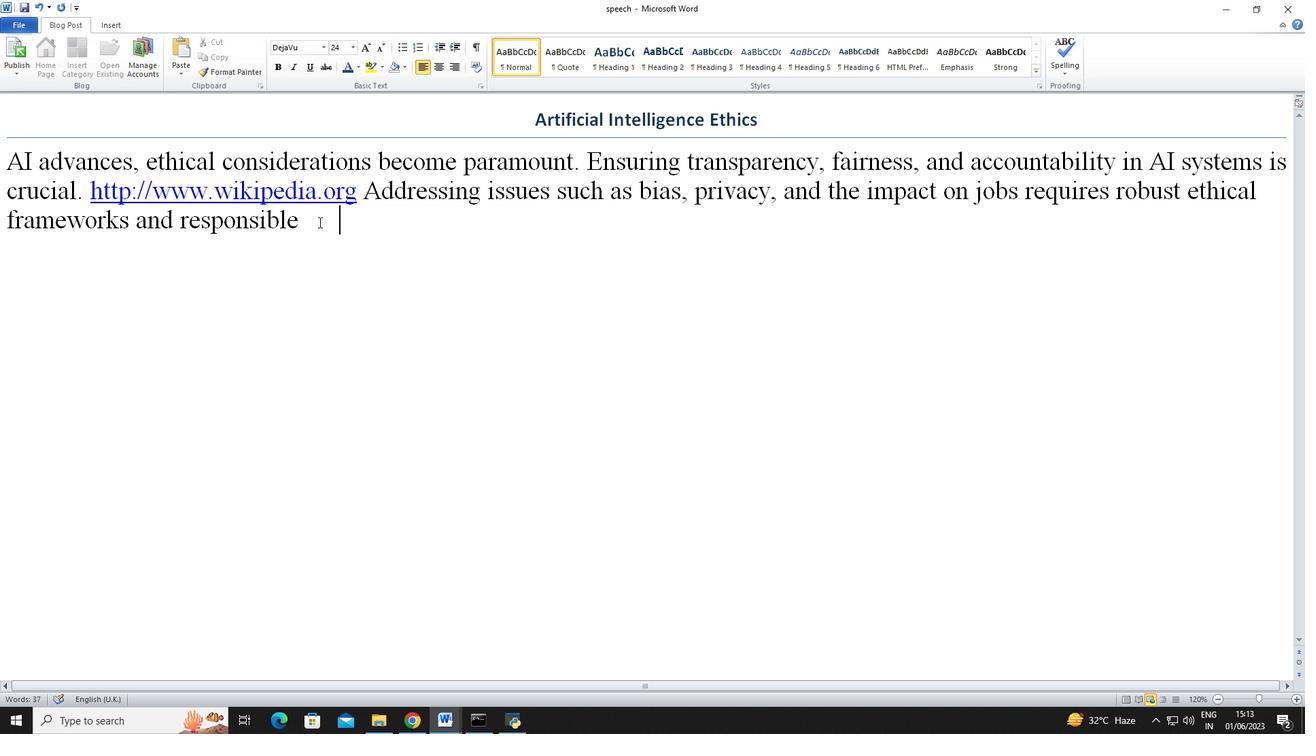 
Action: Key pressed <Key.space><Key.space><Key.space><Key.space><Key.space><Key.space><Key.enter>
Screenshot: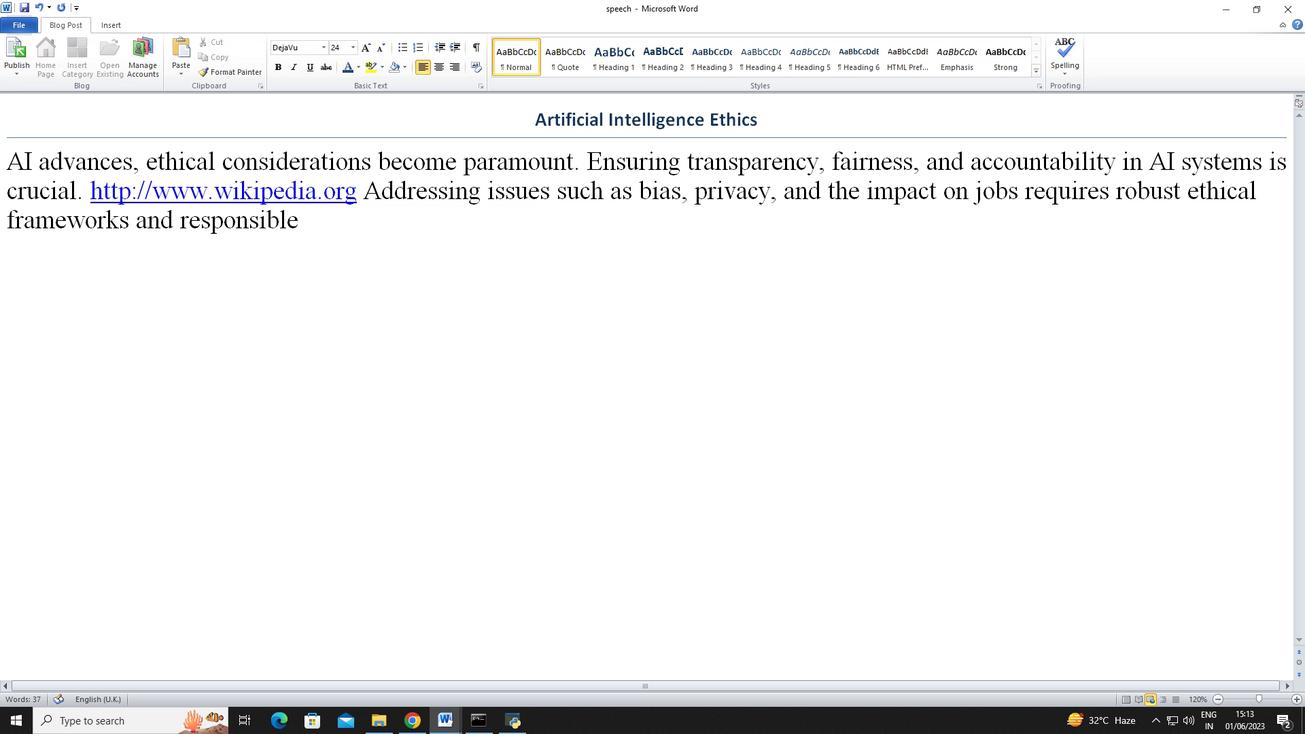 
Action: Mouse moved to (117, 26)
Screenshot: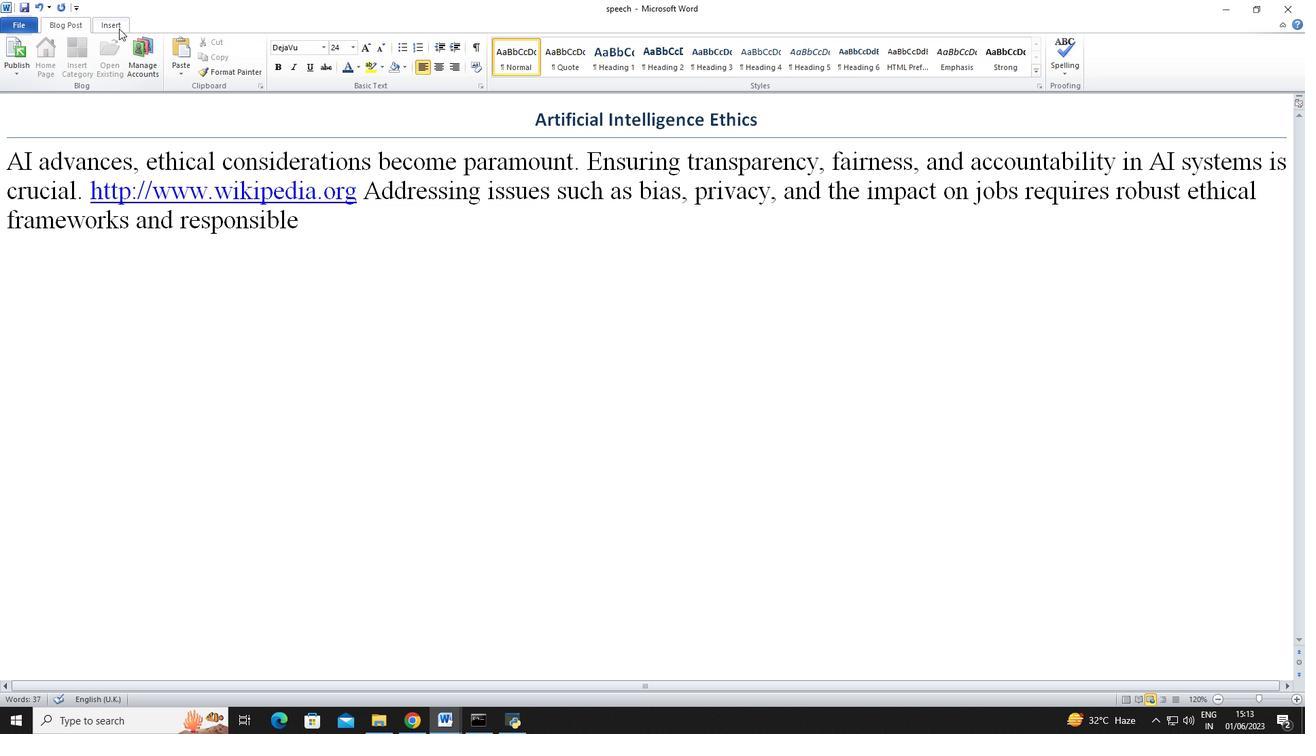 
Action: Mouse pressed left at (117, 26)
Screenshot: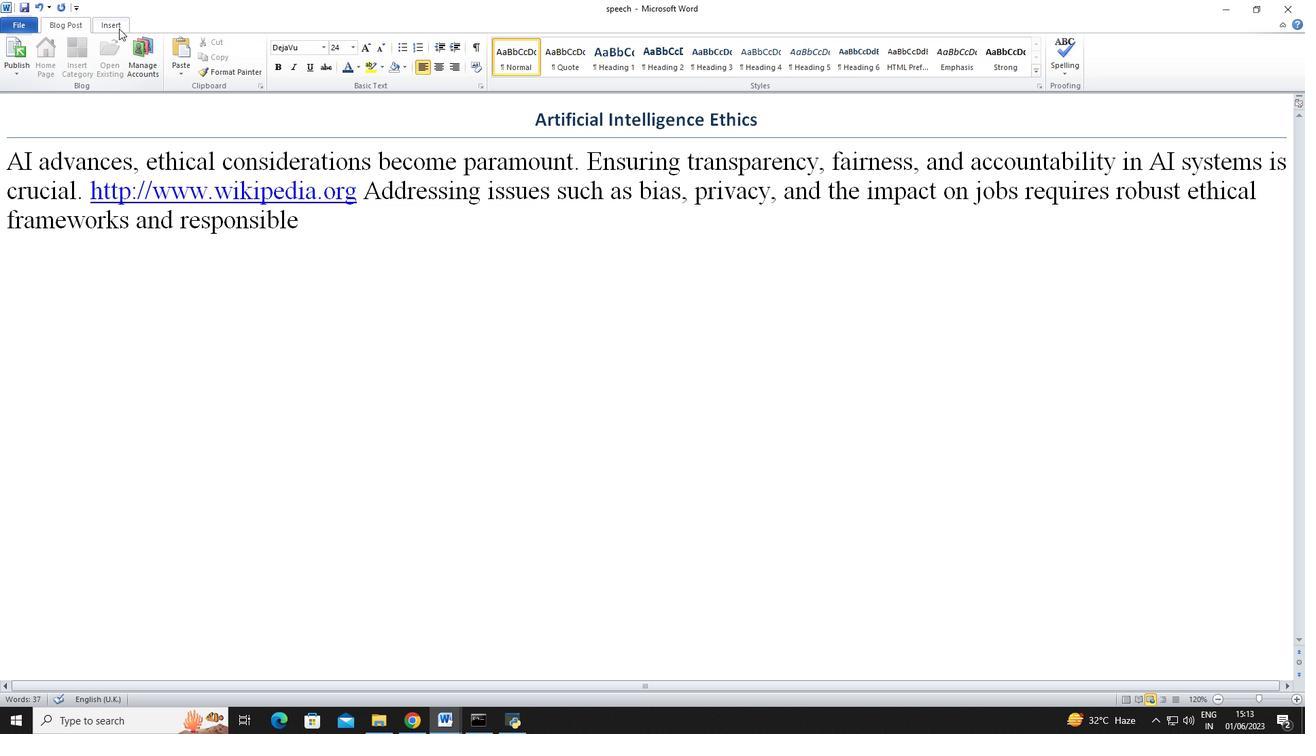
Action: Mouse moved to (51, 63)
Screenshot: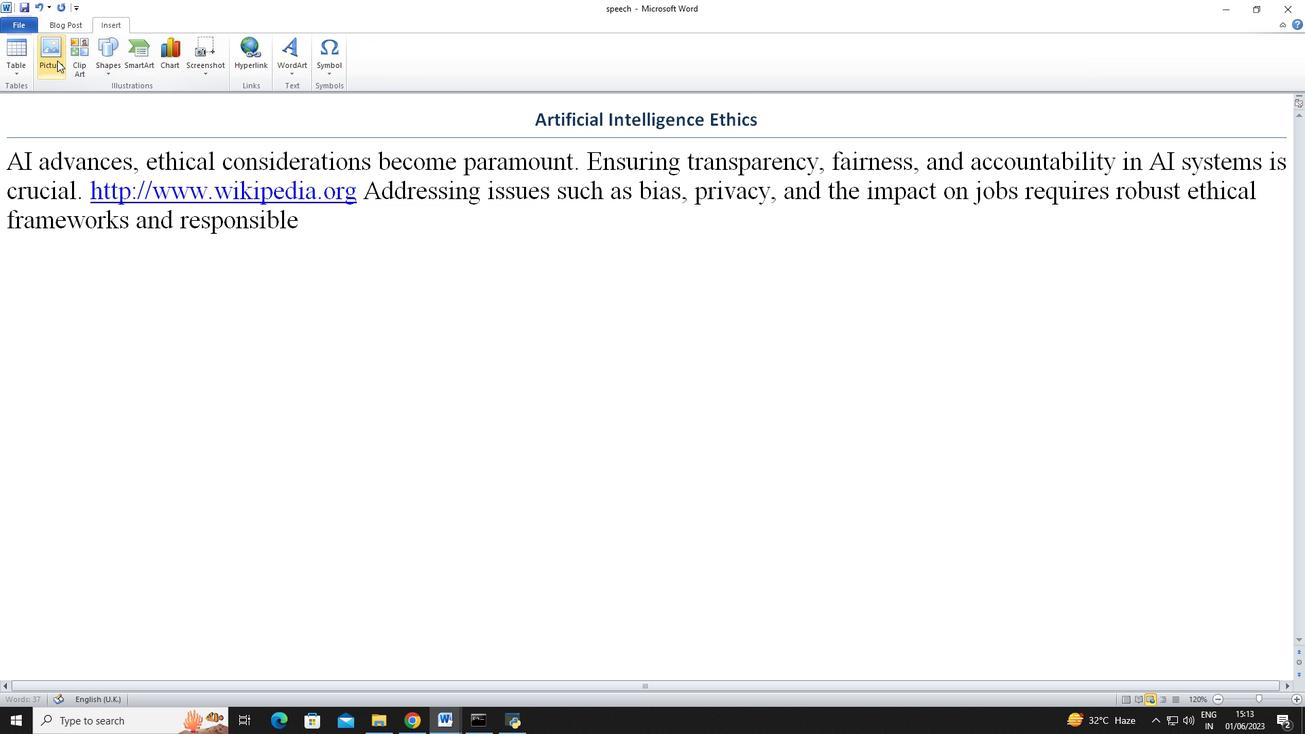 
Action: Mouse pressed left at (51, 63)
Screenshot: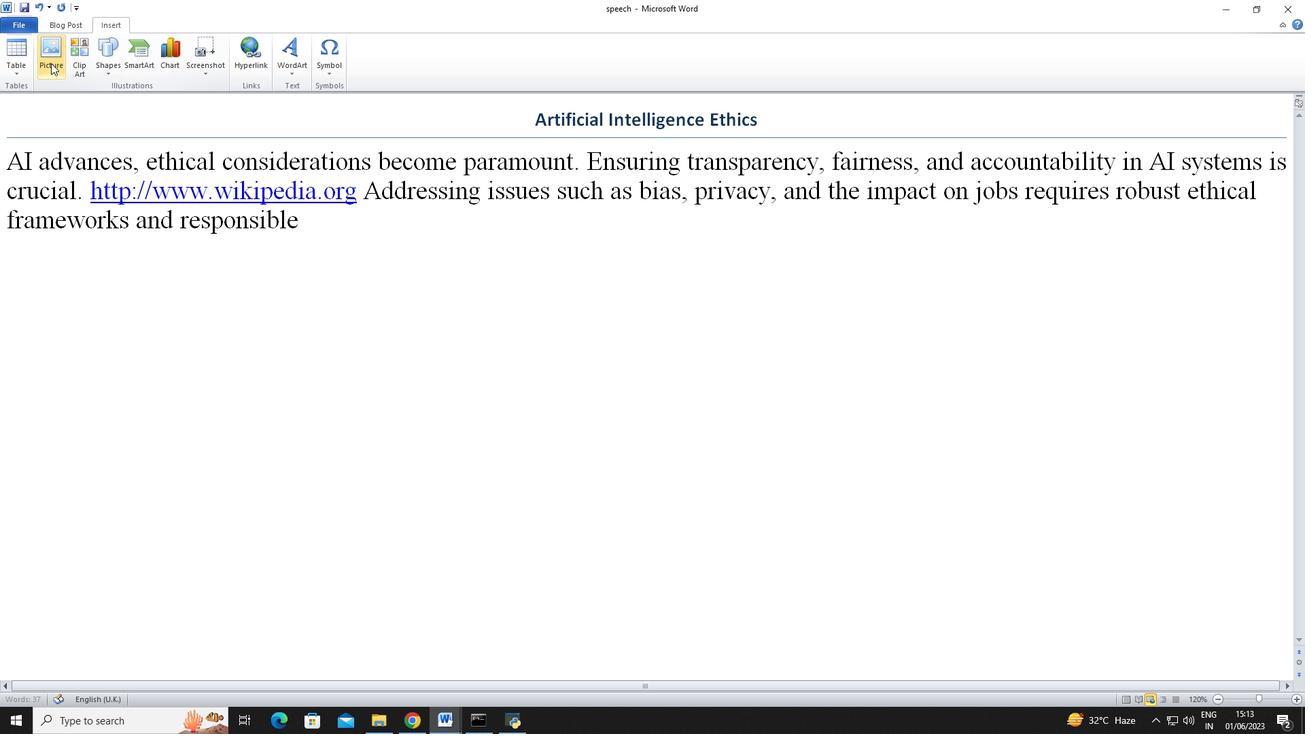 
Action: Mouse moved to (172, 121)
Screenshot: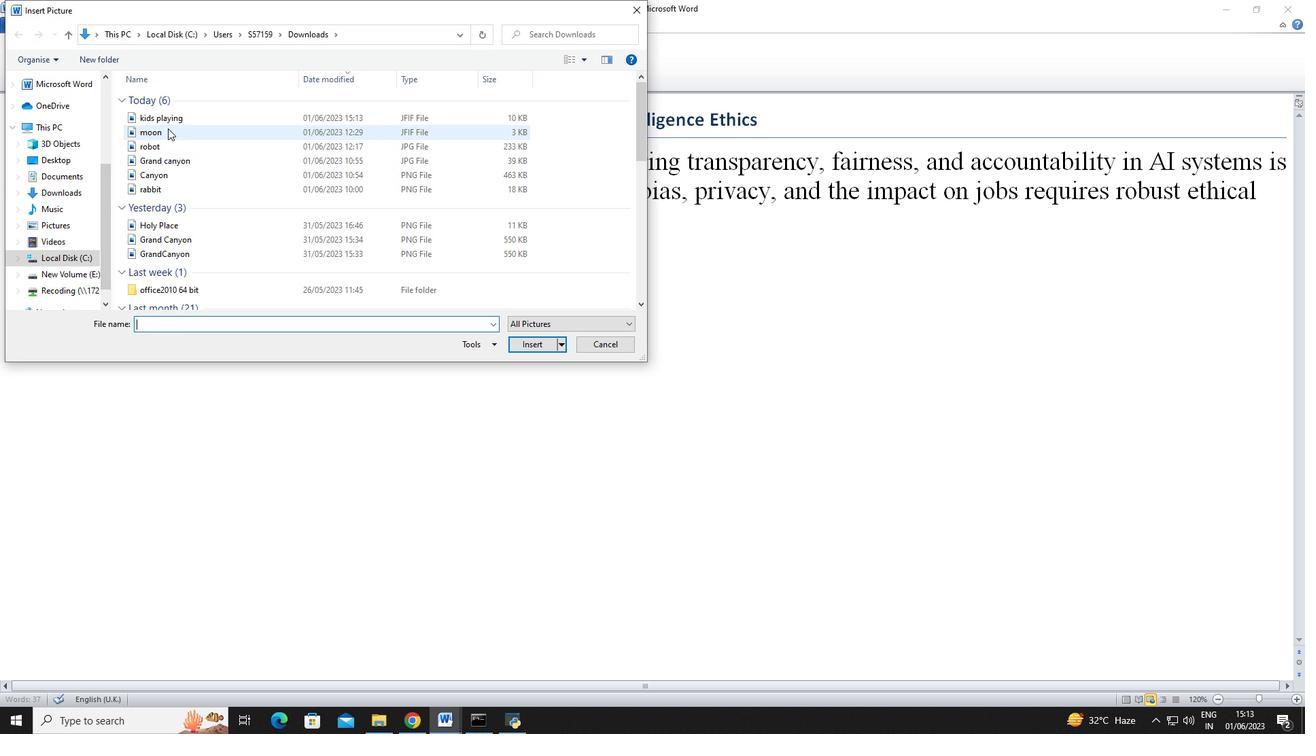 
Action: Mouse pressed left at (172, 121)
Screenshot: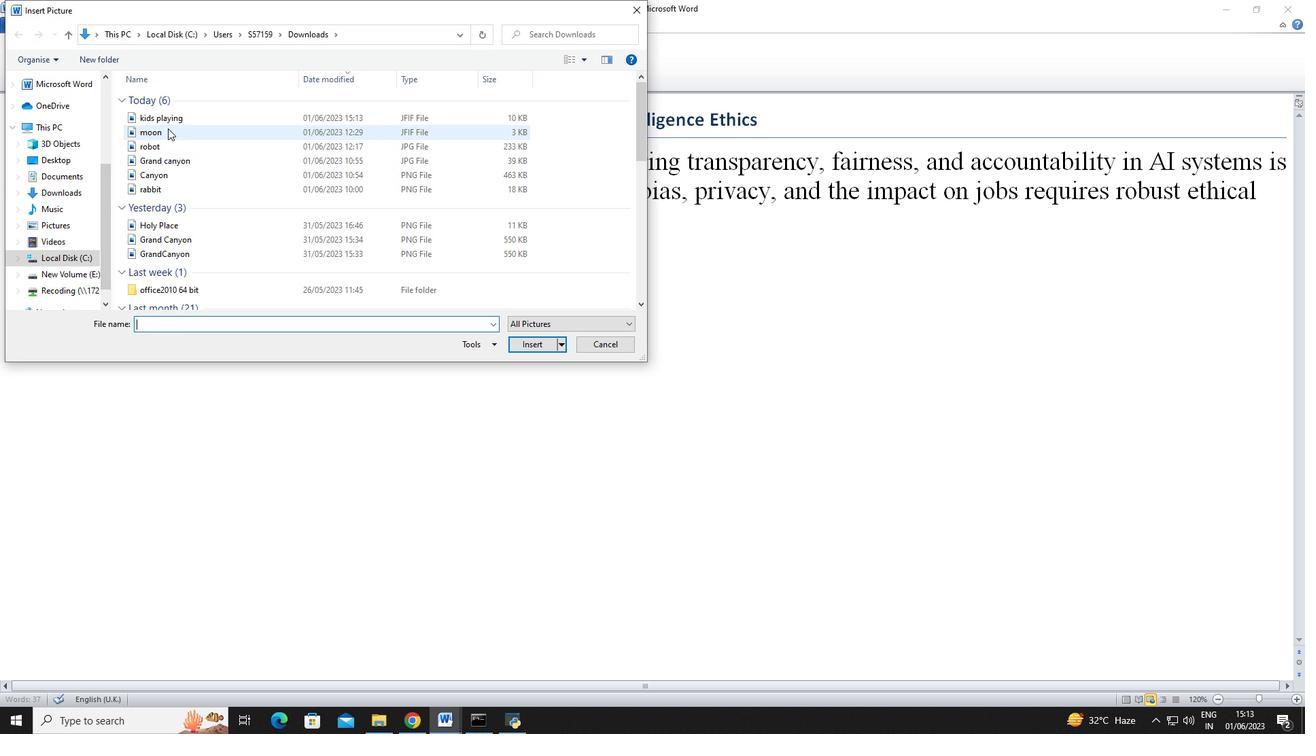 
Action: Mouse moved to (515, 345)
Screenshot: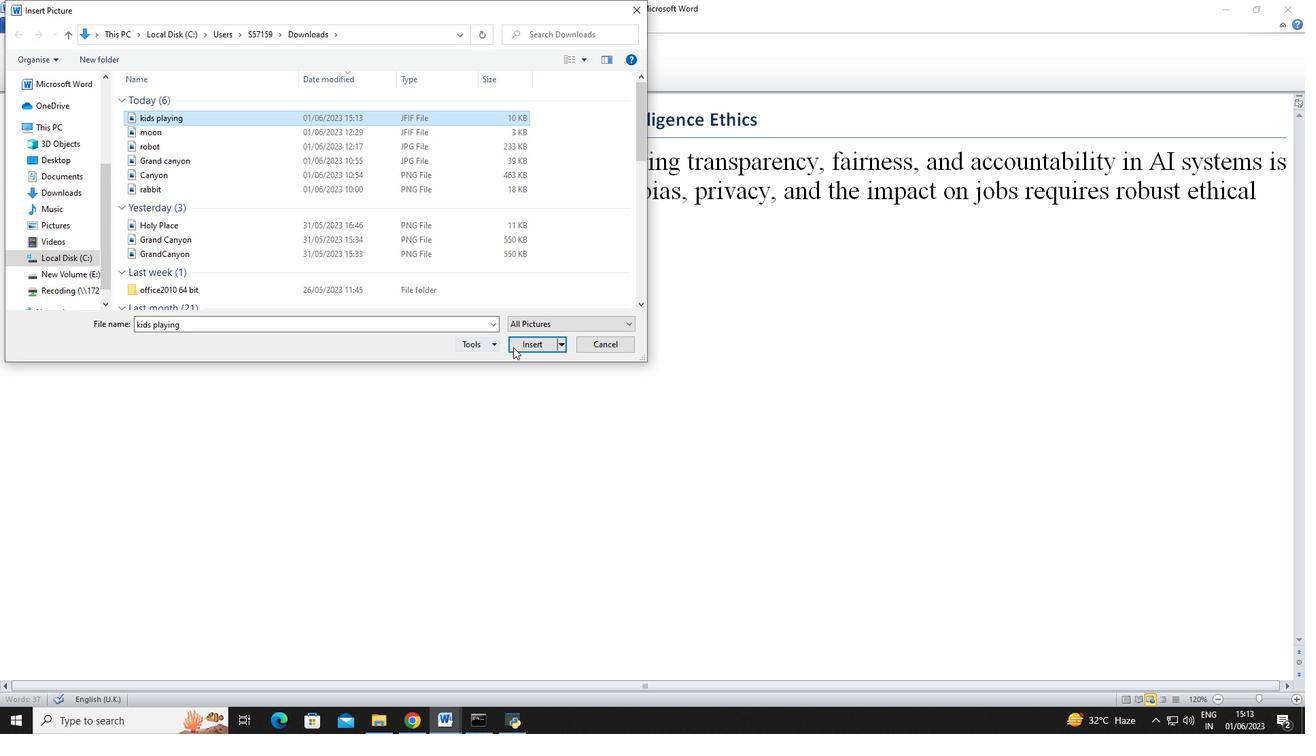 
Action: Mouse pressed left at (515, 345)
Screenshot: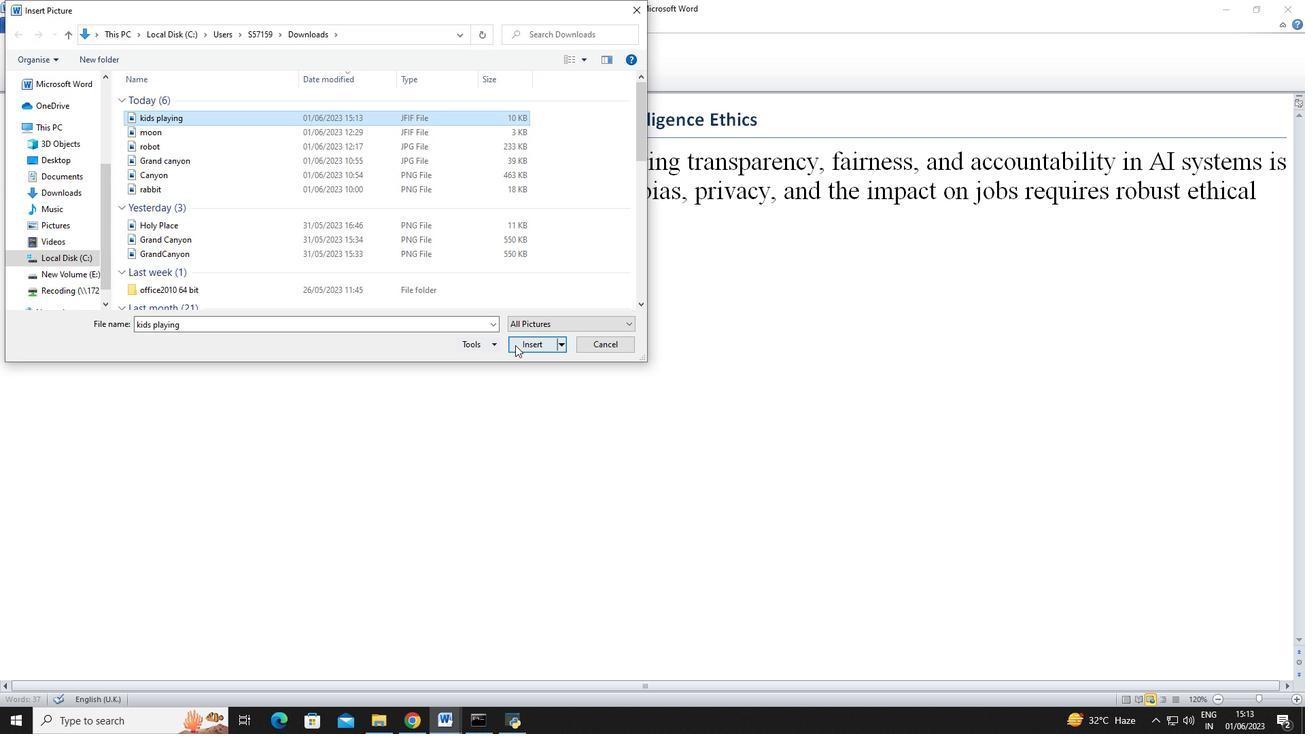 
Action: Mouse moved to (1289, 51)
Screenshot: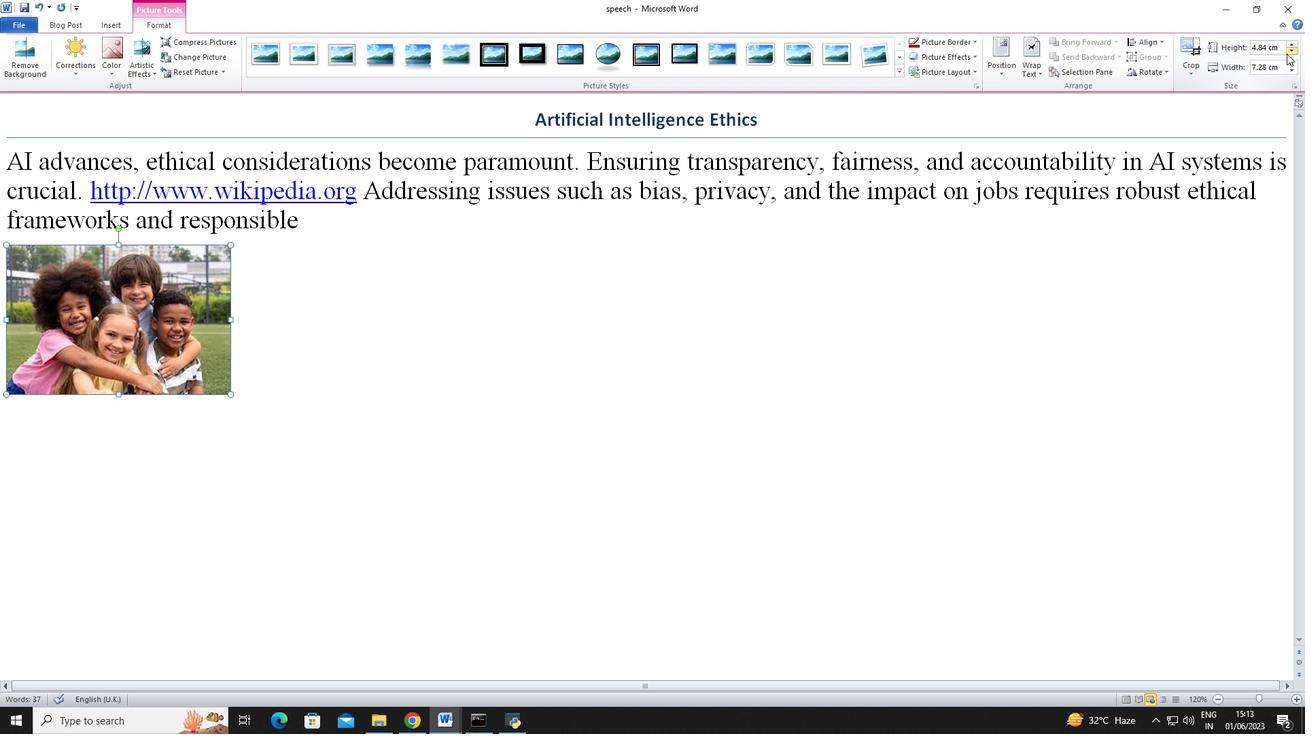 
Action: Mouse pressed left at (1289, 51)
Screenshot: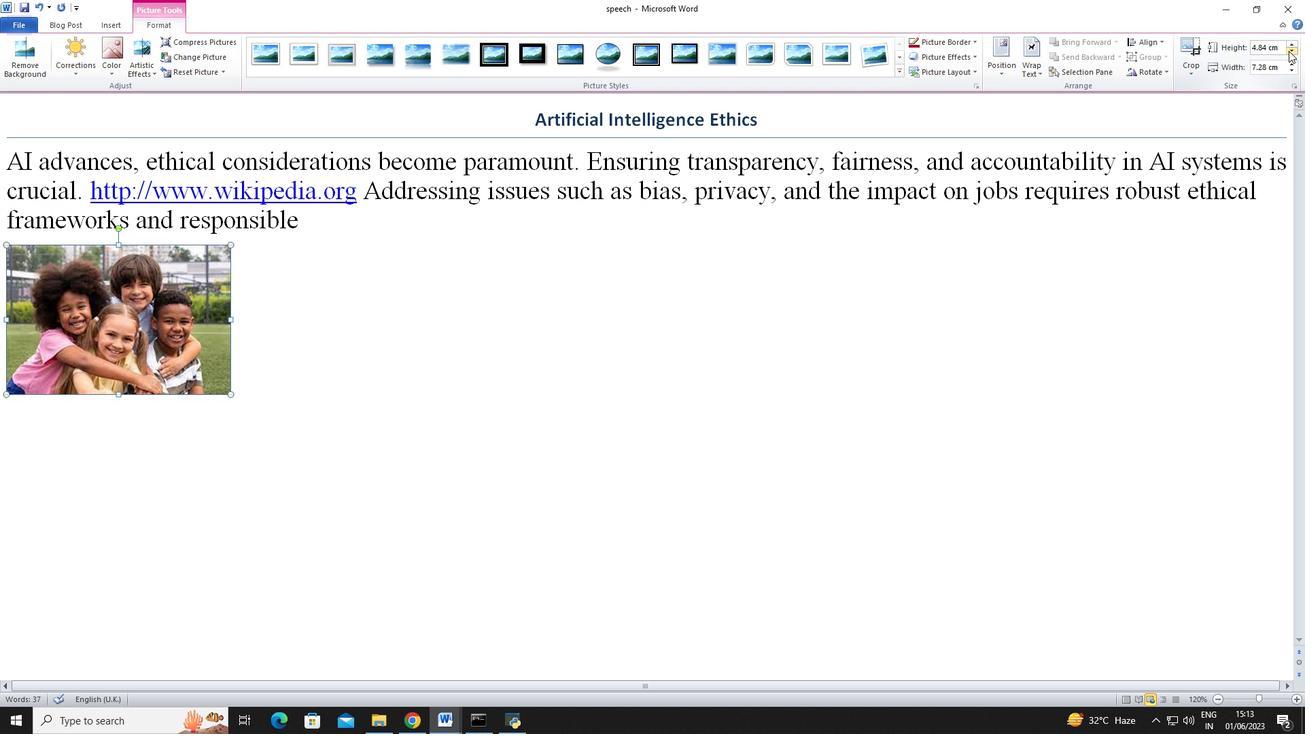 
Action: Mouse pressed left at (1289, 51)
Screenshot: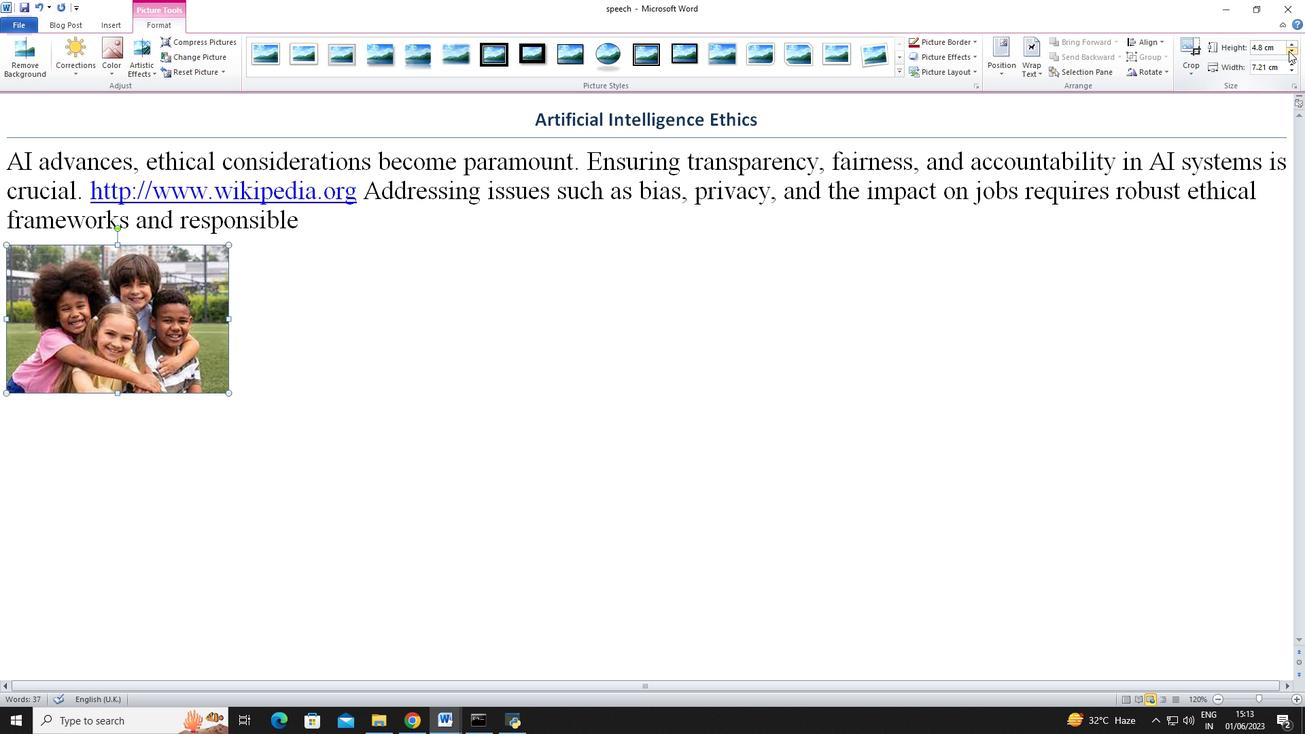 
Action: Mouse moved to (1289, 48)
Screenshot: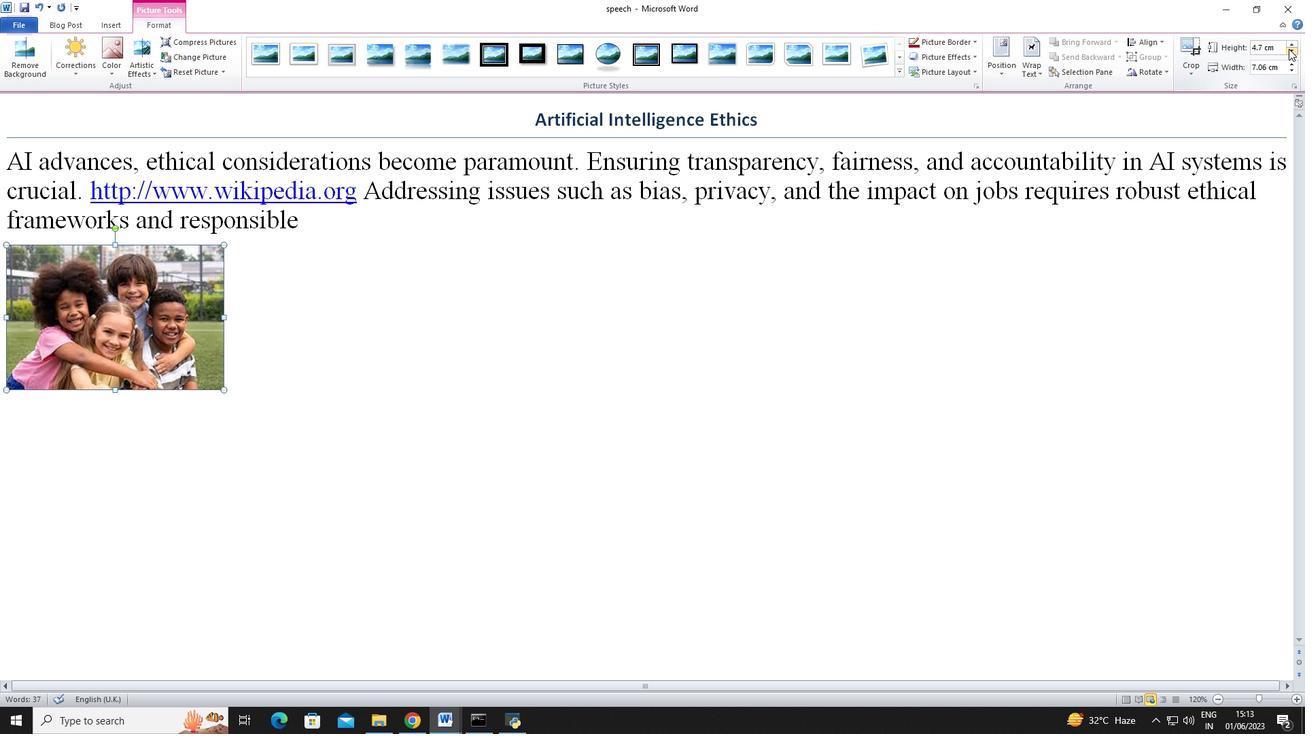 
Action: Mouse pressed left at (1289, 48)
Screenshot: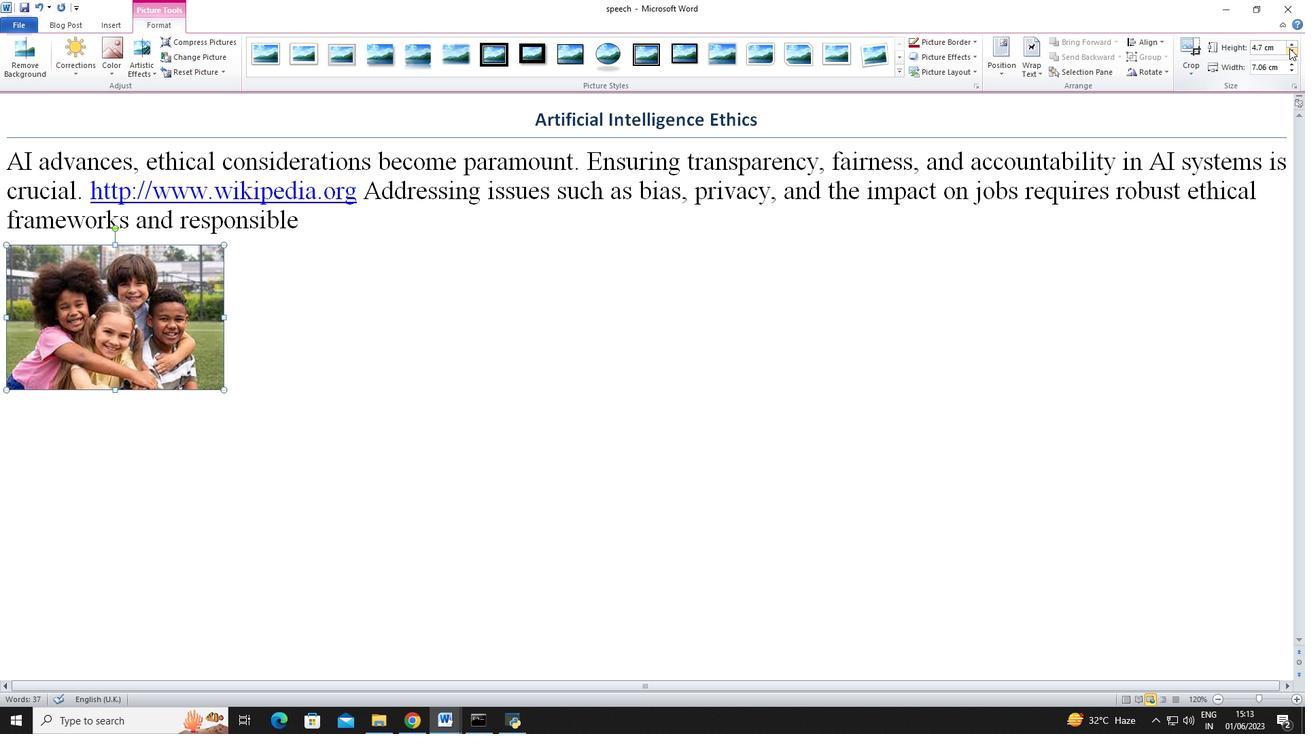 
Action: Mouse pressed left at (1289, 48)
Screenshot: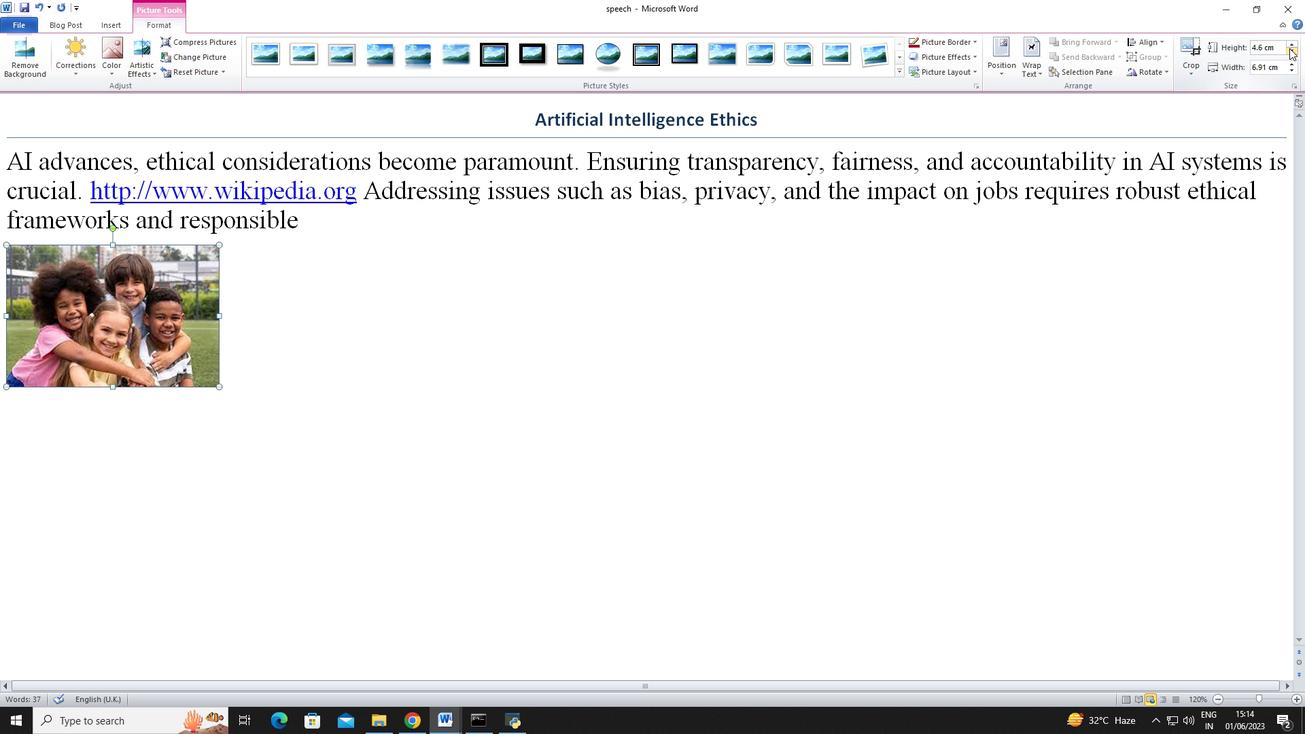 
Action: Mouse pressed left at (1289, 48)
Screenshot: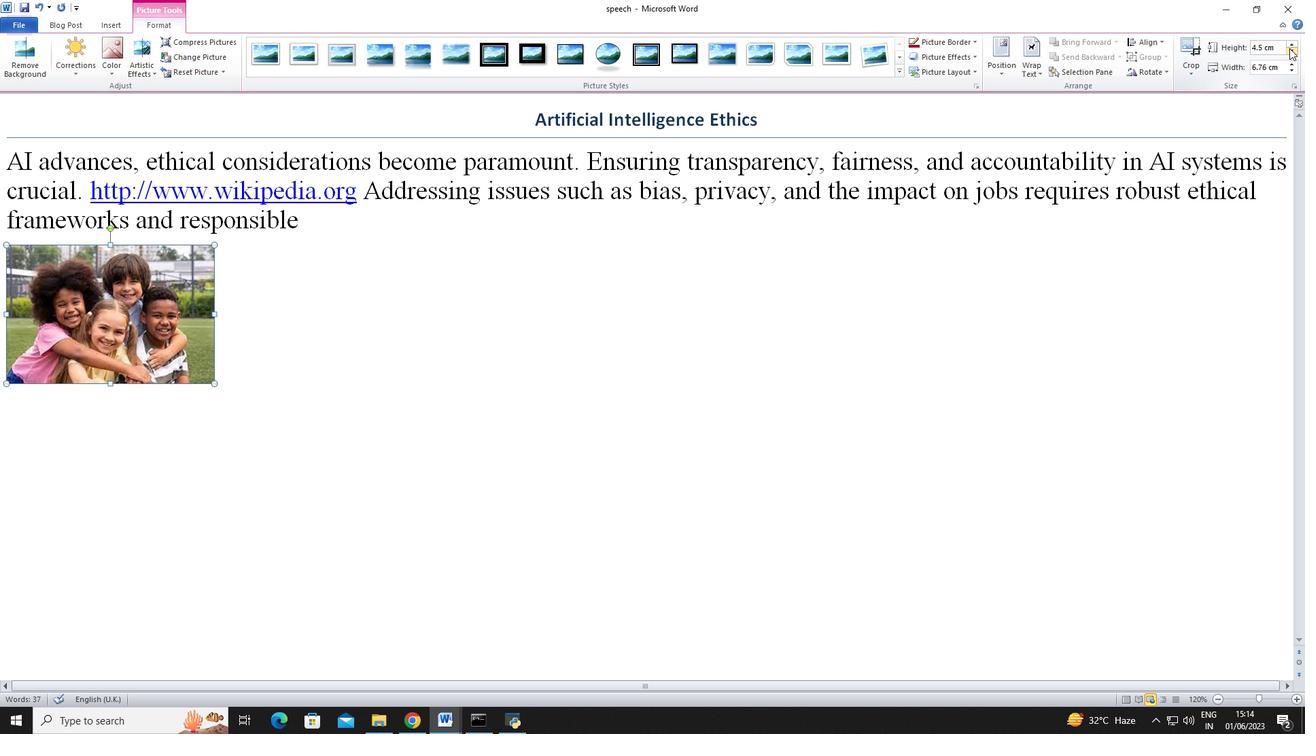 
Action: Mouse pressed left at (1289, 48)
Screenshot: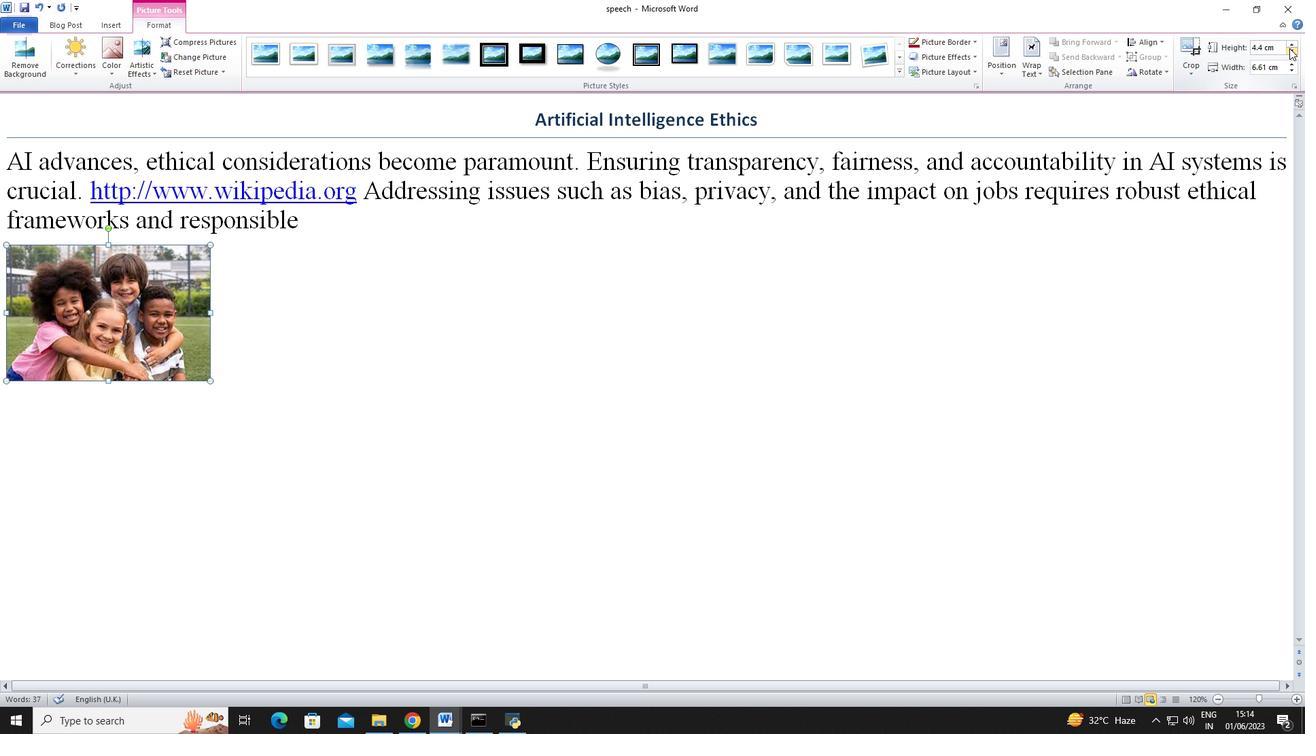 
Action: Mouse pressed left at (1289, 48)
Screenshot: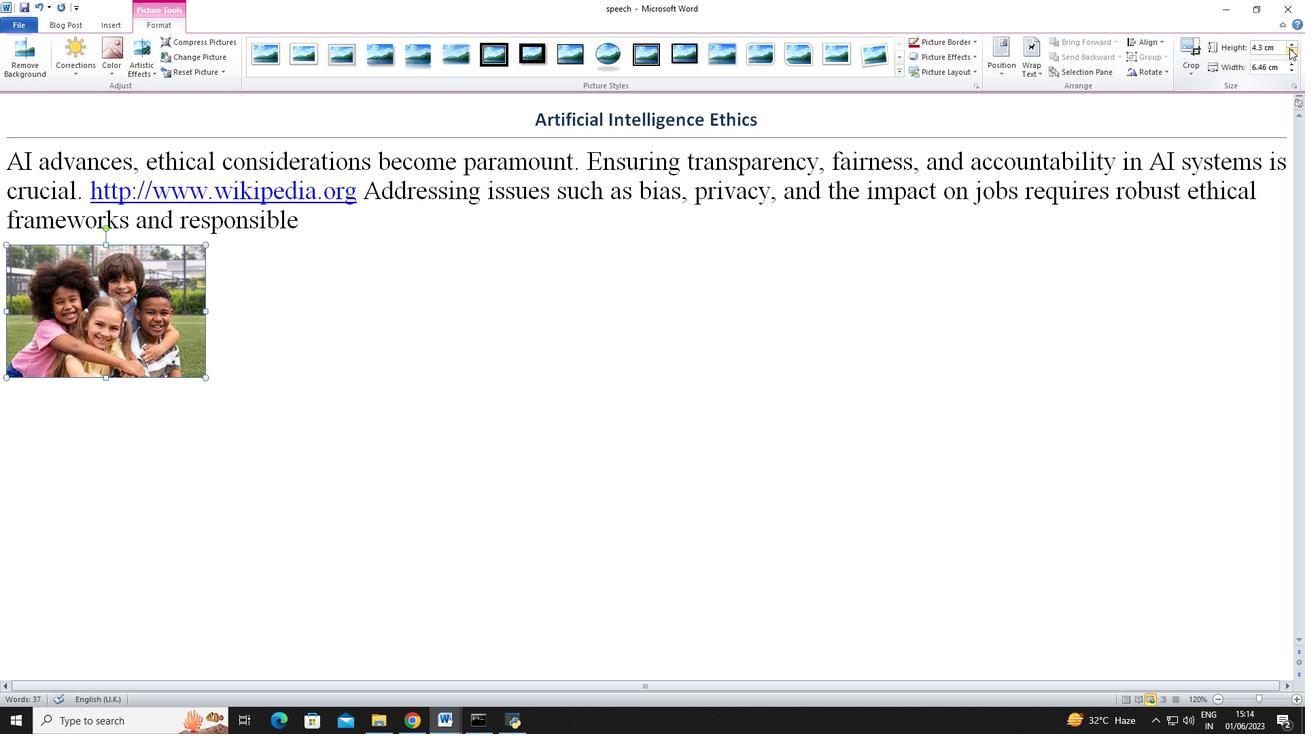 
Action: Mouse pressed left at (1289, 48)
Screenshot: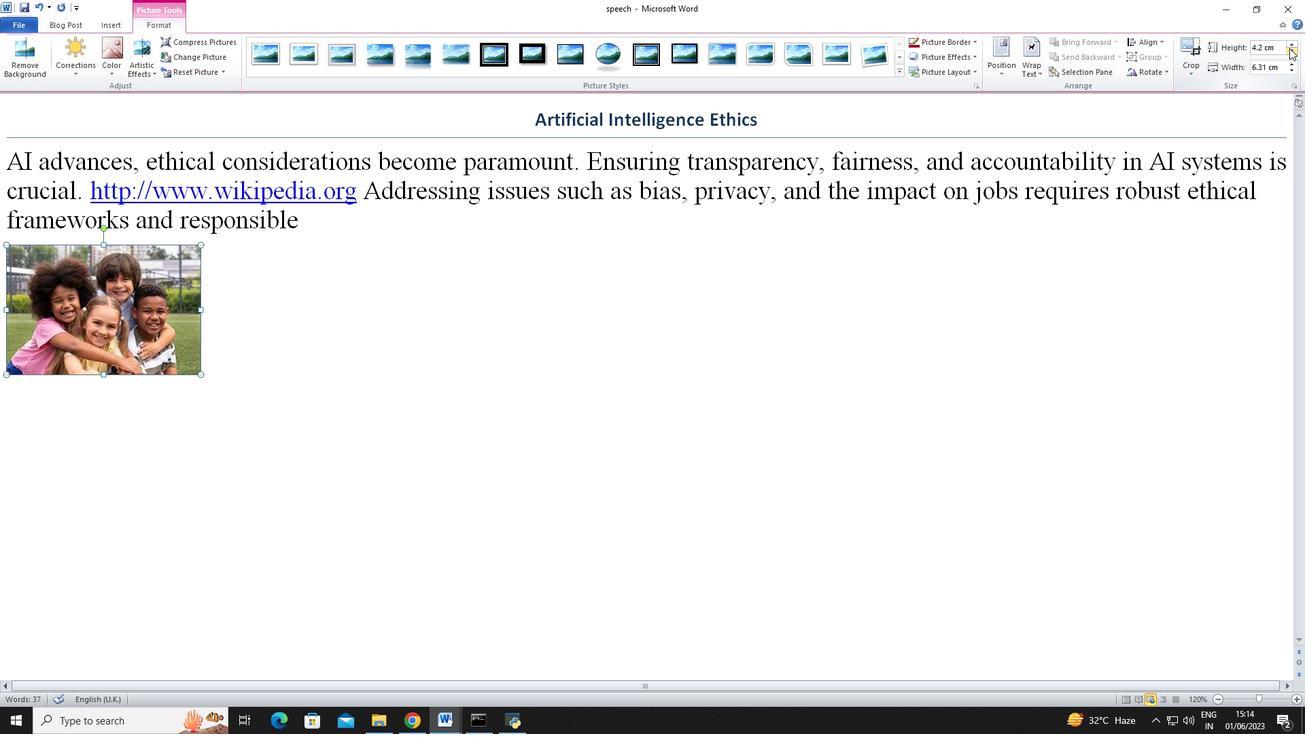 
Action: Mouse pressed left at (1289, 48)
Screenshot: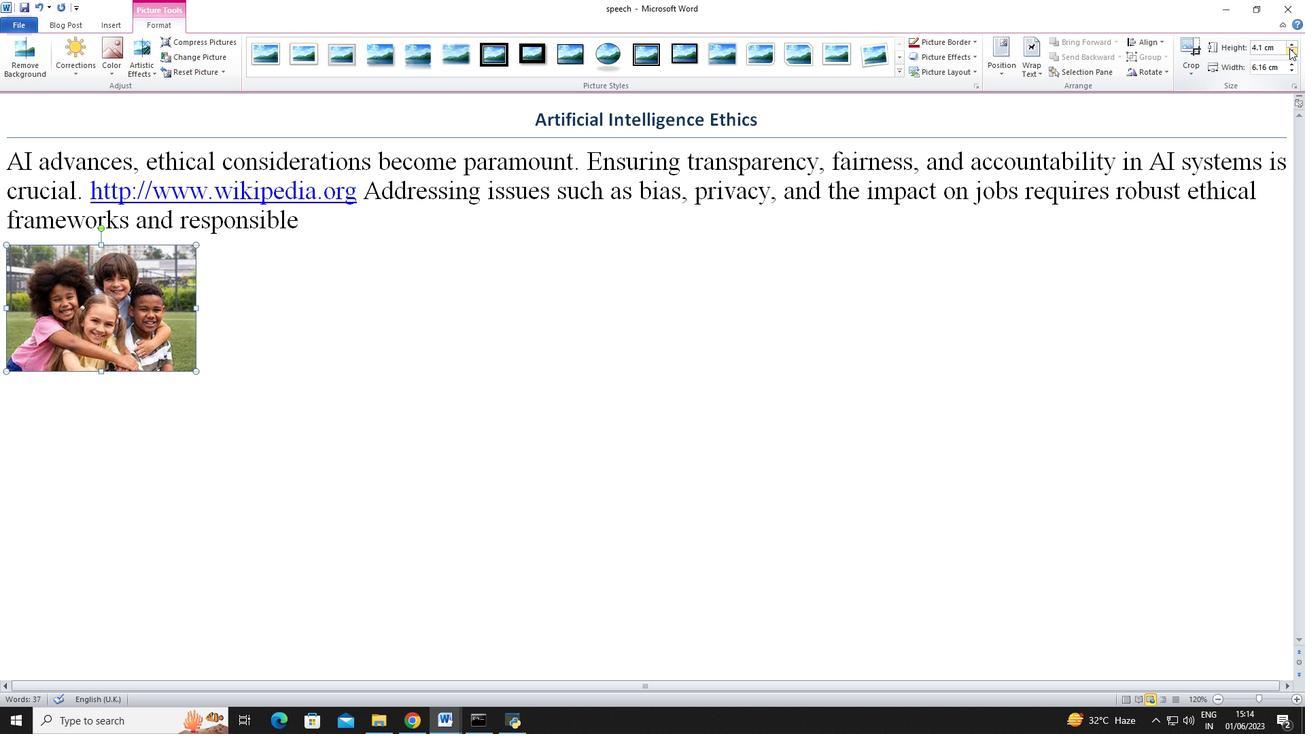 
Action: Mouse pressed left at (1289, 48)
Screenshot: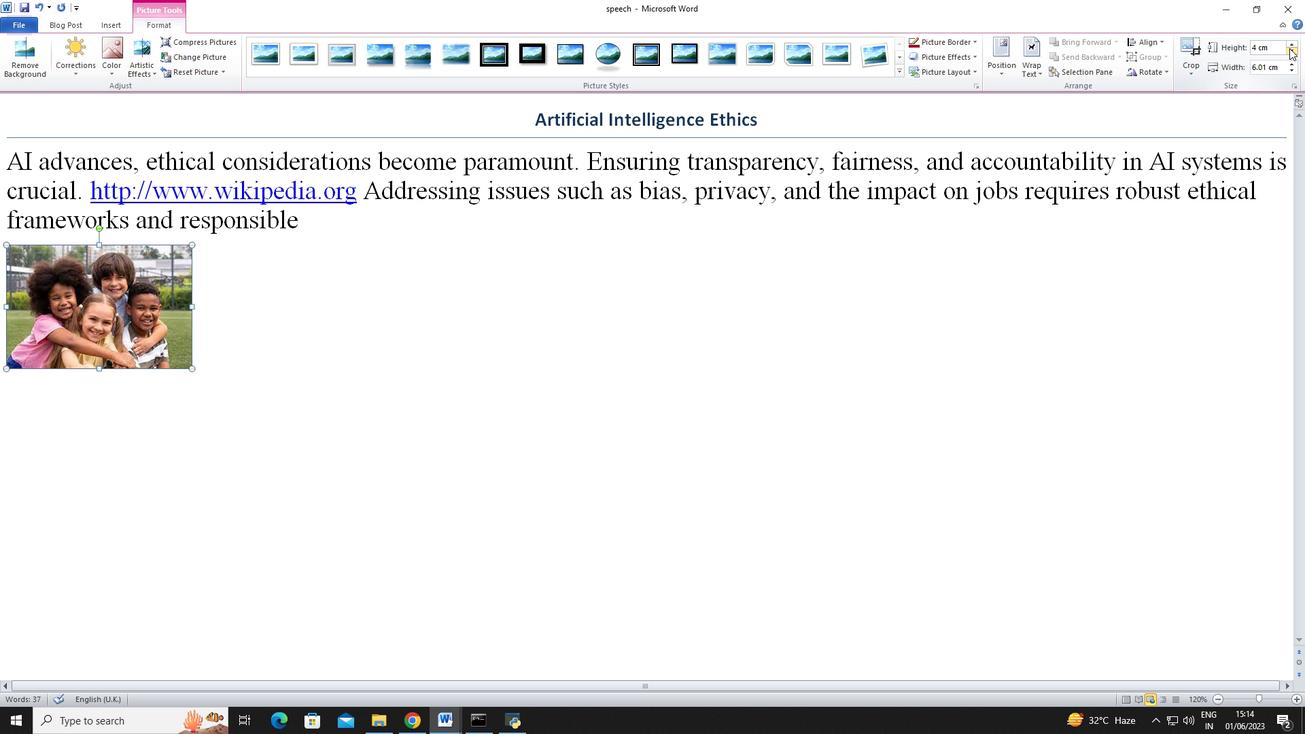 
Action: Mouse pressed left at (1289, 48)
Screenshot: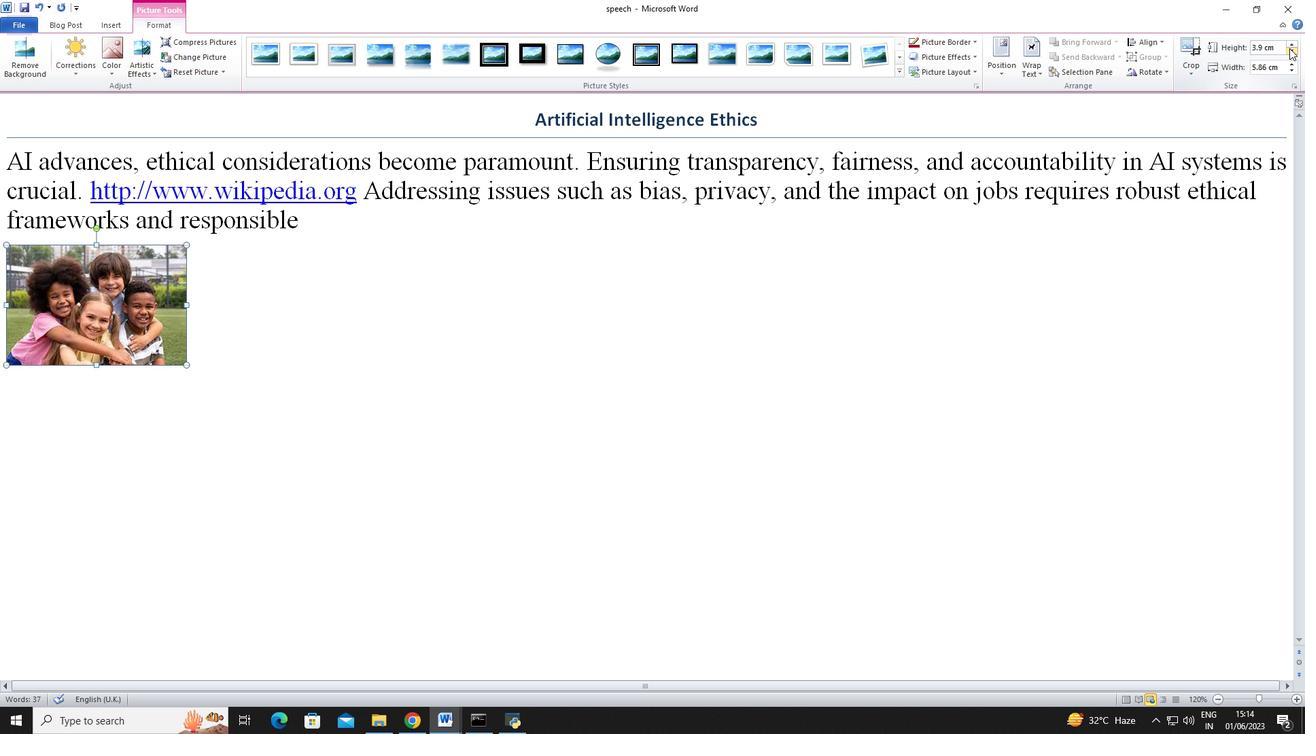 
Action: Mouse moved to (1292, 47)
Screenshot: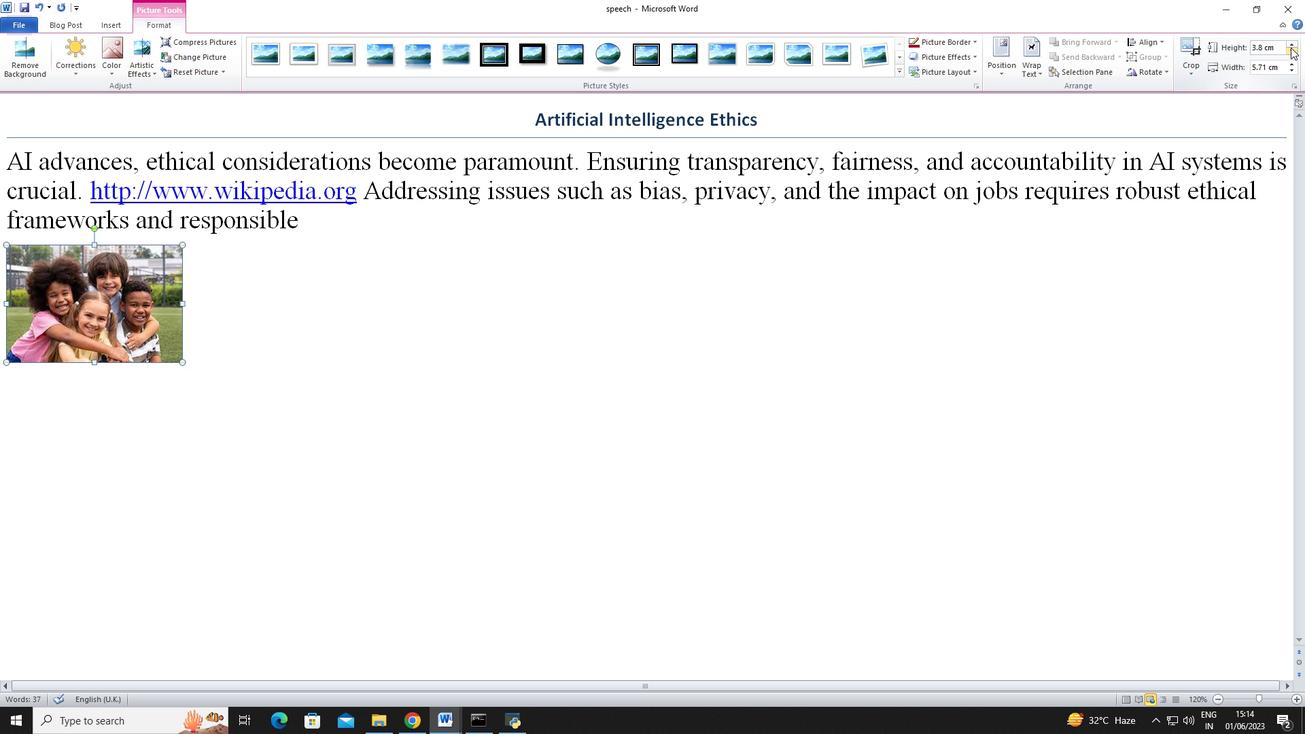
Action: Mouse pressed left at (1292, 47)
Screenshot: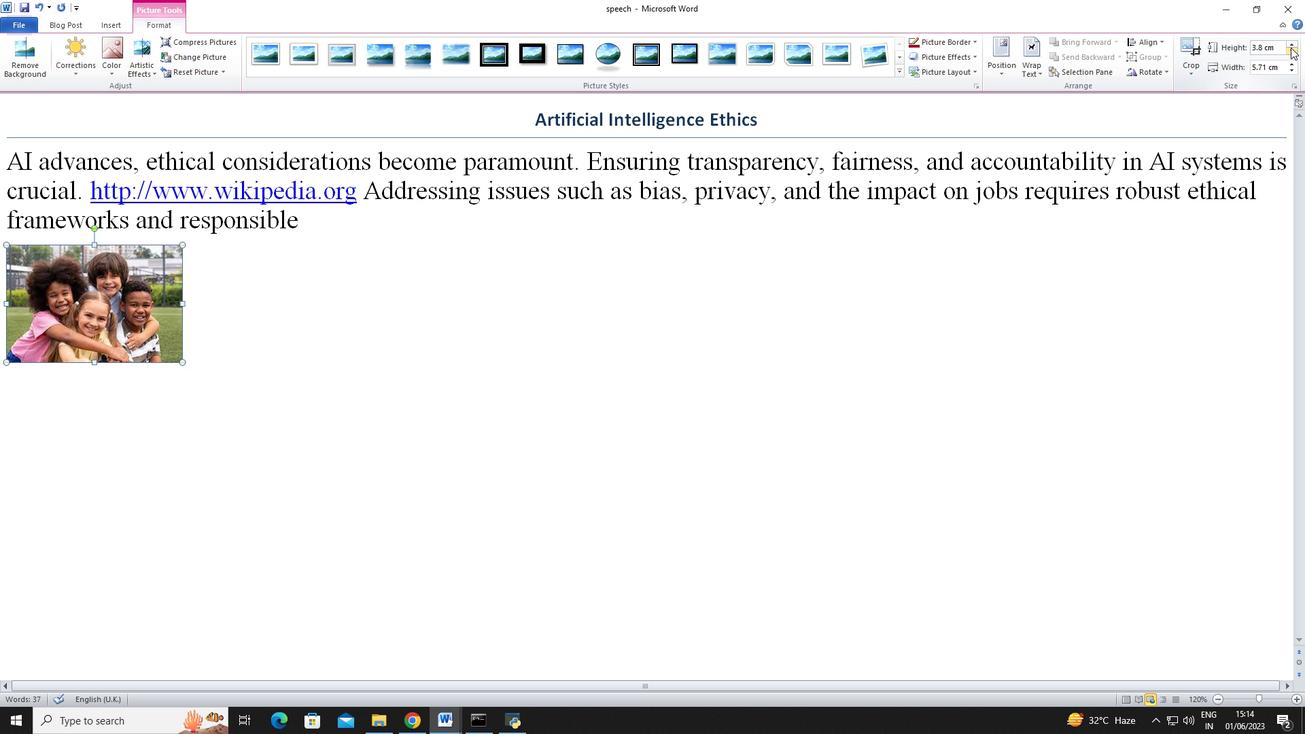 
Action: Mouse pressed left at (1292, 47)
Screenshot: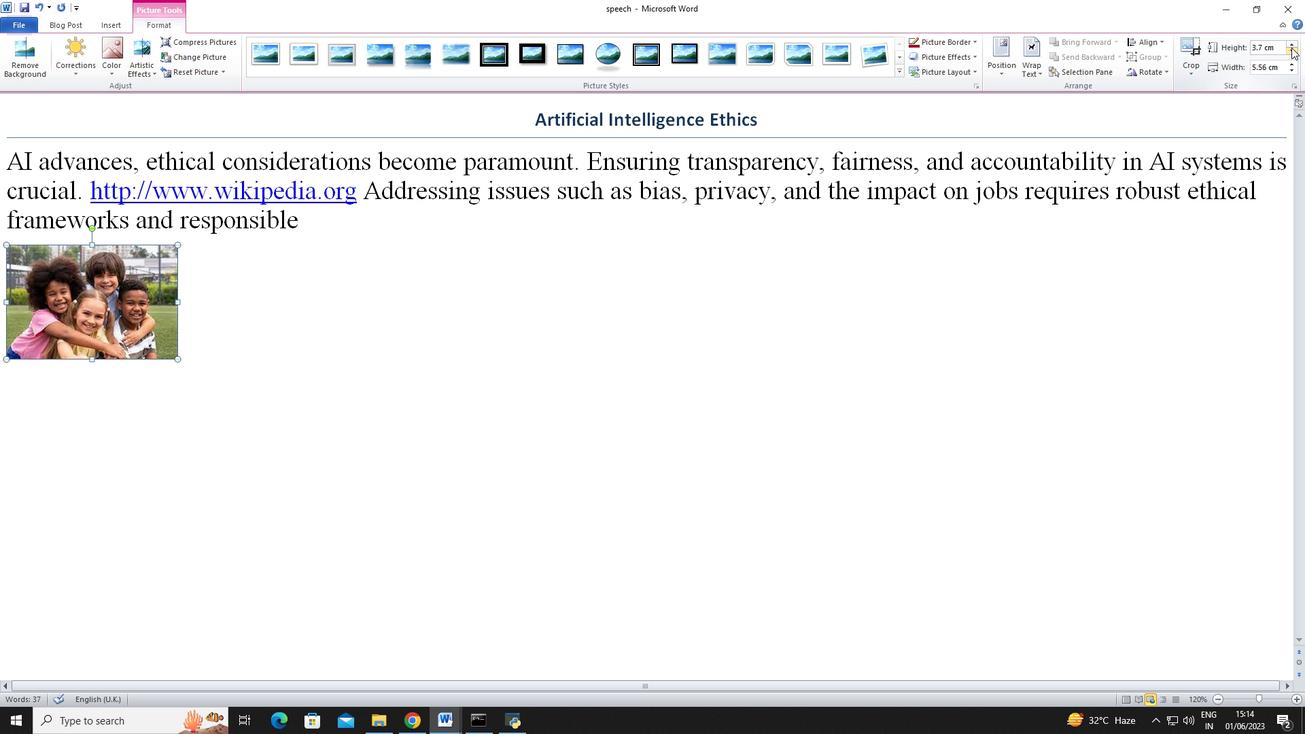 
Action: Mouse pressed left at (1292, 47)
Screenshot: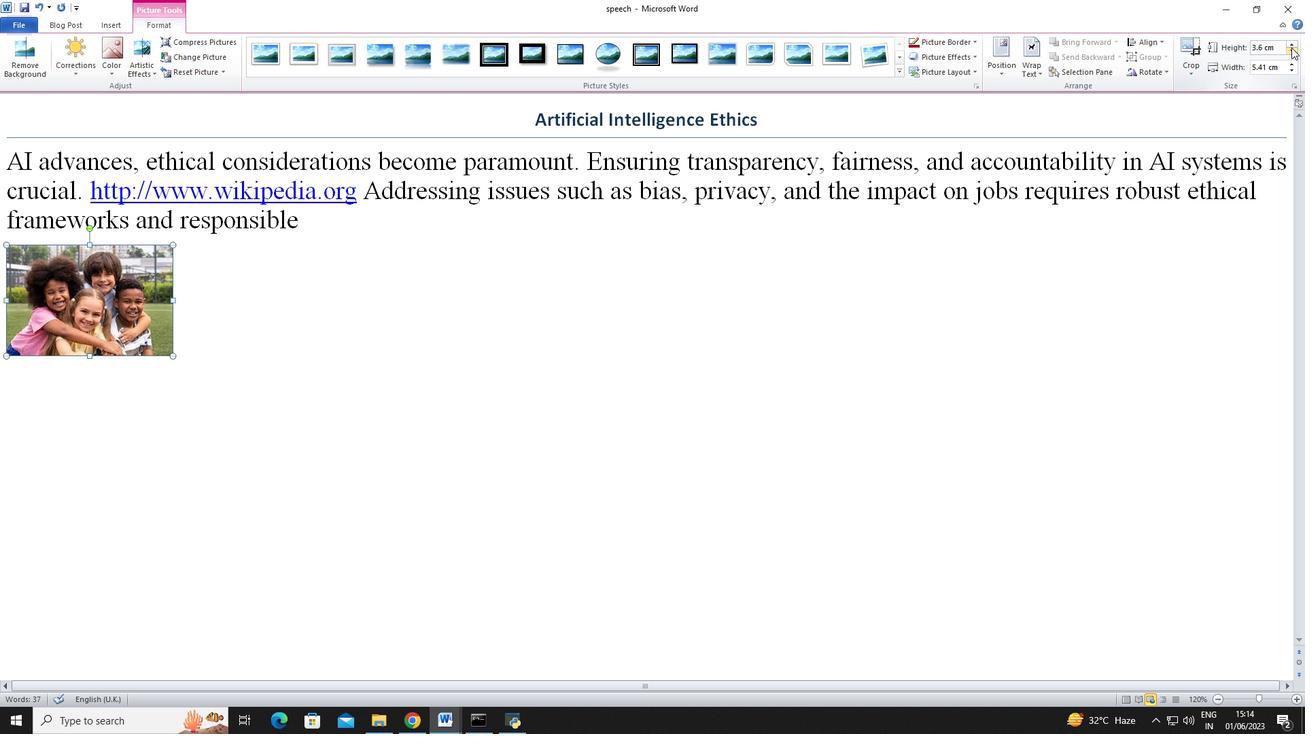 
Action: Mouse pressed left at (1292, 47)
Screenshot: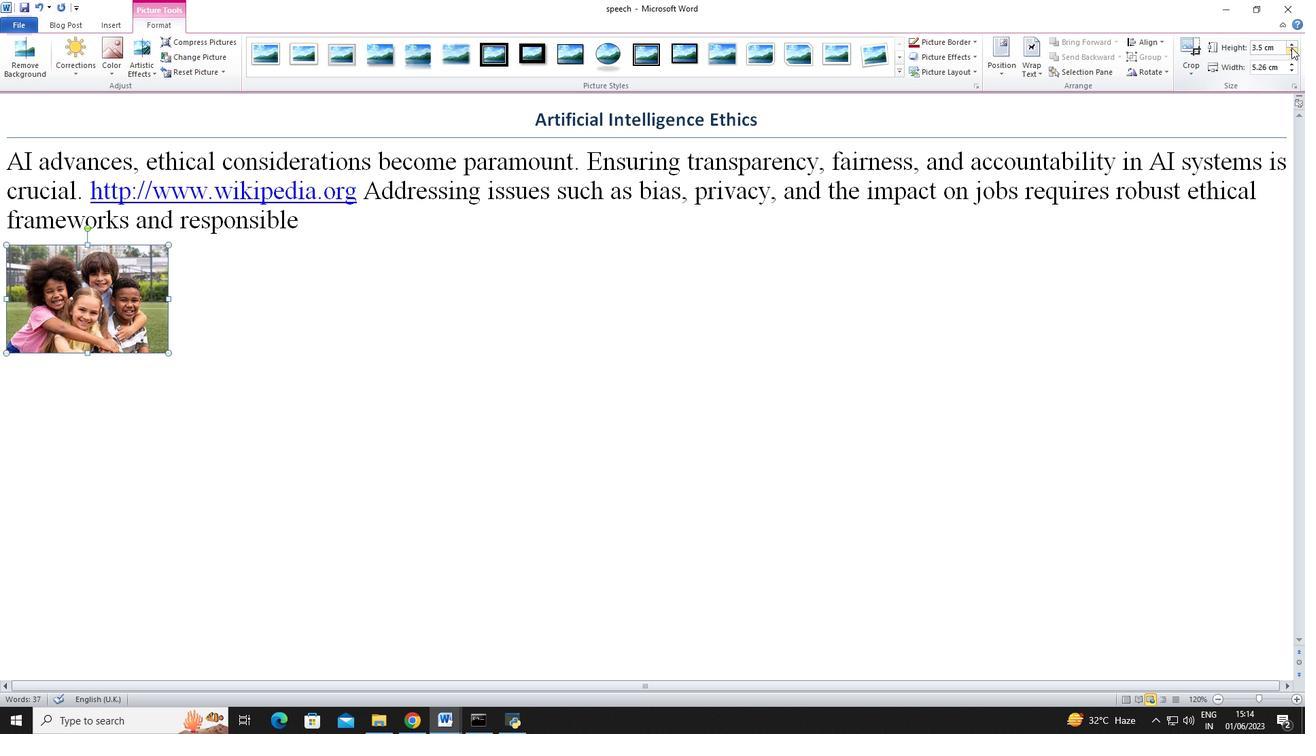 
Action: Mouse pressed left at (1292, 47)
Screenshot: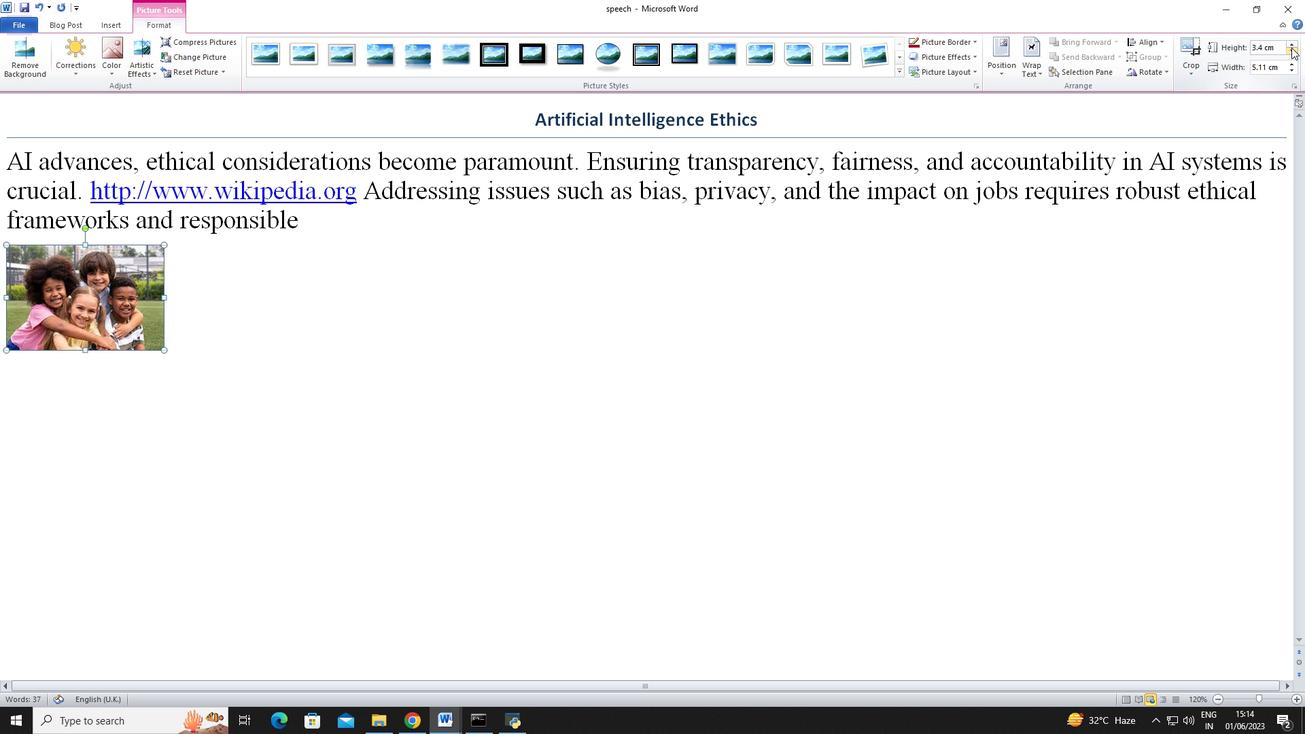 
